 Task: Look for space in Stockton, United States from 6th September, 2023 to 15th September, 2023 for 6 adults in price range Rs.8000 to Rs.12000. Place can be entire place or private room with 6 bedrooms having 6 beds and 6 bathrooms. Property type can be house, flat, guest house. Amenities needed are: wifi, TV, free parkinig on premises, gym, breakfast. Booking option can be shelf check-in. Required host language is English.
Action: Mouse moved to (487, 121)
Screenshot: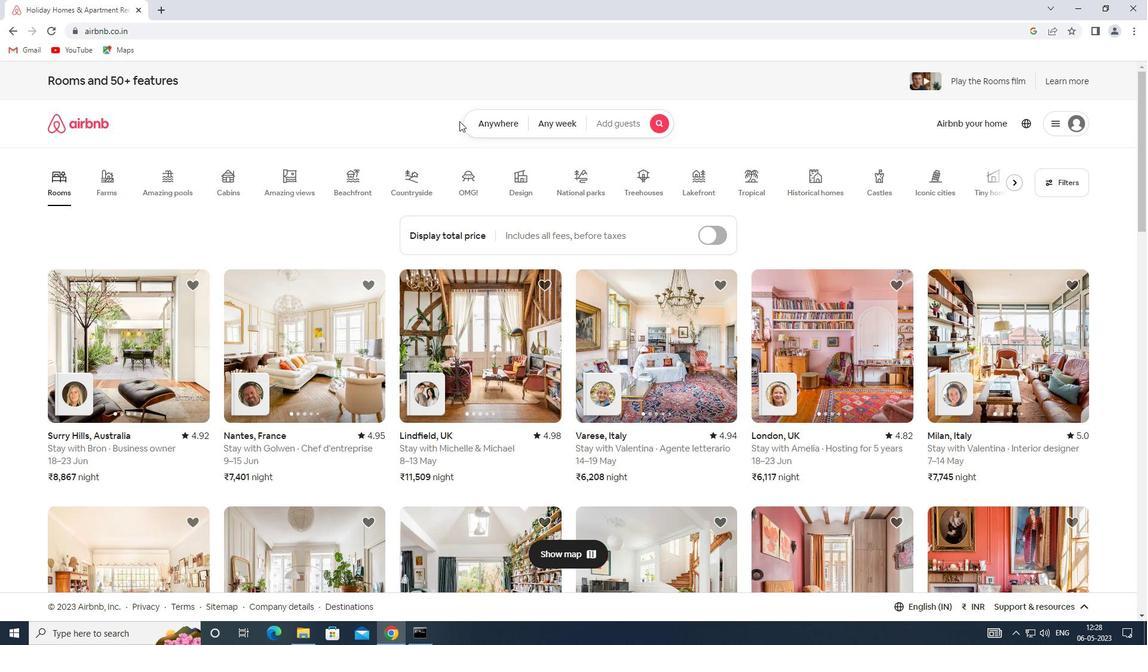 
Action: Mouse pressed left at (487, 121)
Screenshot: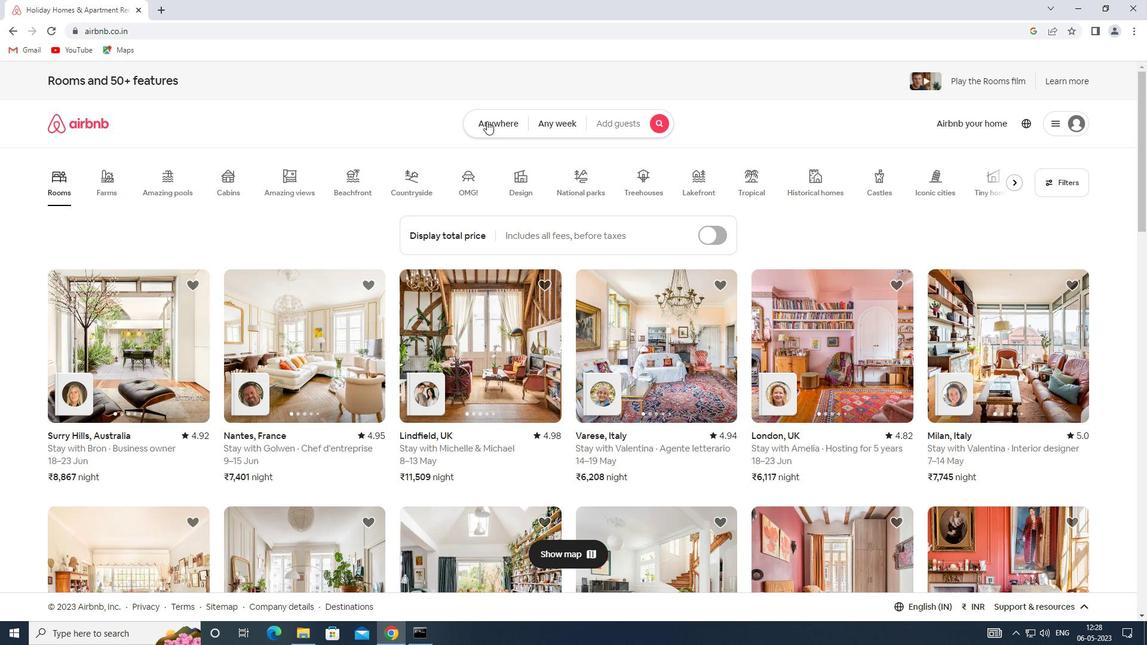 
Action: Mouse moved to (365, 172)
Screenshot: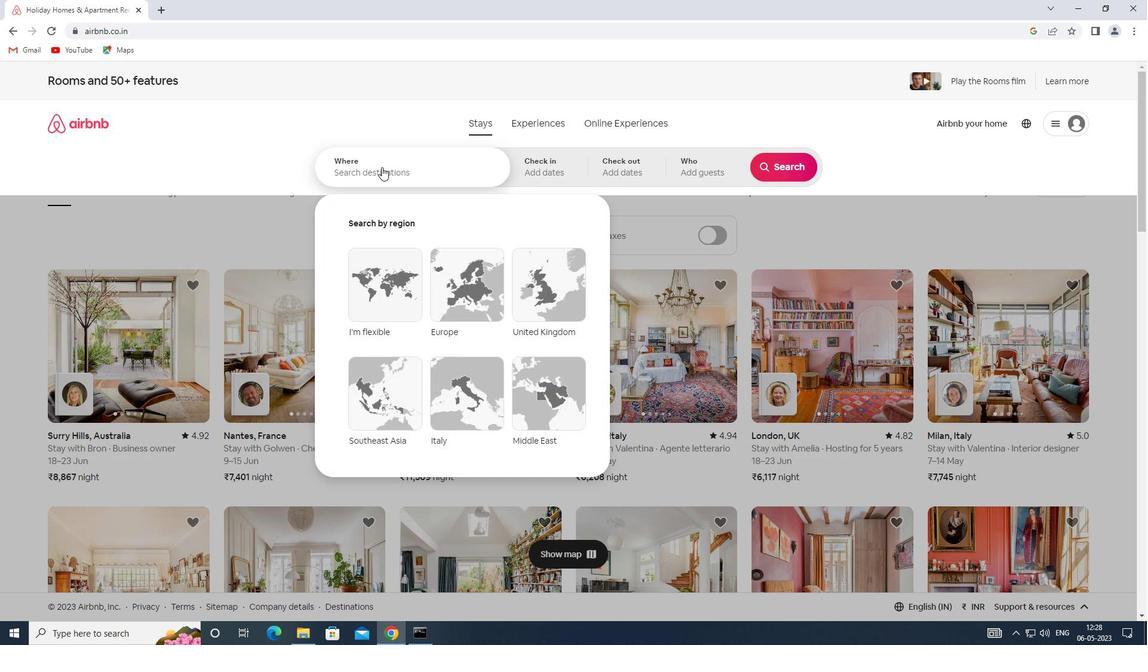 
Action: Mouse pressed left at (365, 172)
Screenshot: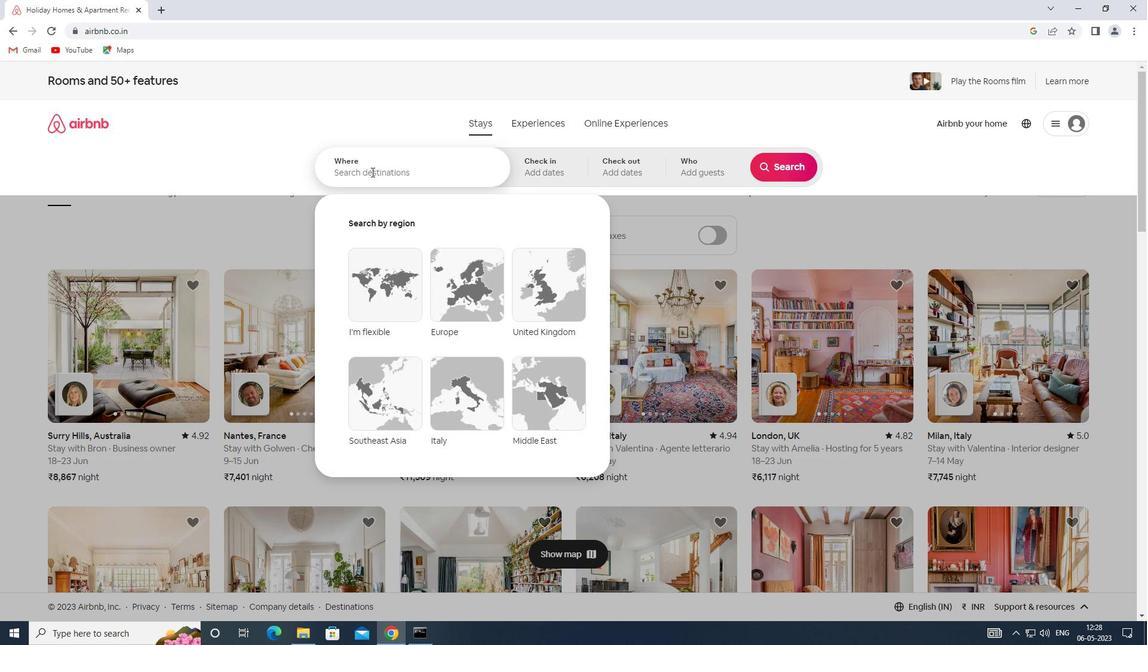 
Action: Key pressed <Key.shift><Key.shift><Key.shift><Key.shift><Key.shift><Key.shift><Key.shift><Key.shift><Key.shift><Key.shift><Key.shift><Key.shift><Key.shift><Key.shift><Key.shift><Key.shift><Key.shift><Key.shift><Key.shift><Key.shift><Key.shift><Key.shift><Key.shift><Key.shift><Key.shift><Key.shift>SPACE<Key.space>IN<Key.space><Key.shift><Key.shift>STOCKTON,<Key.shift><Key.shift><Key.shift><Key.shift><Key.shift><Key.shift><Key.shift><Key.shift><Key.shift><Key.shift><Key.shift><Key.shift><Key.shift><Key.shift><Key.shift><Key.shift><Key.shift><Key.shift><Key.shift><Key.shift><Key.shift><Key.shift><Key.shift><Key.shift><Key.shift><Key.shift><Key.shift><Key.shift><Key.shift><Key.shift>UNITED<Key.space><Key.shift>STATES
Screenshot: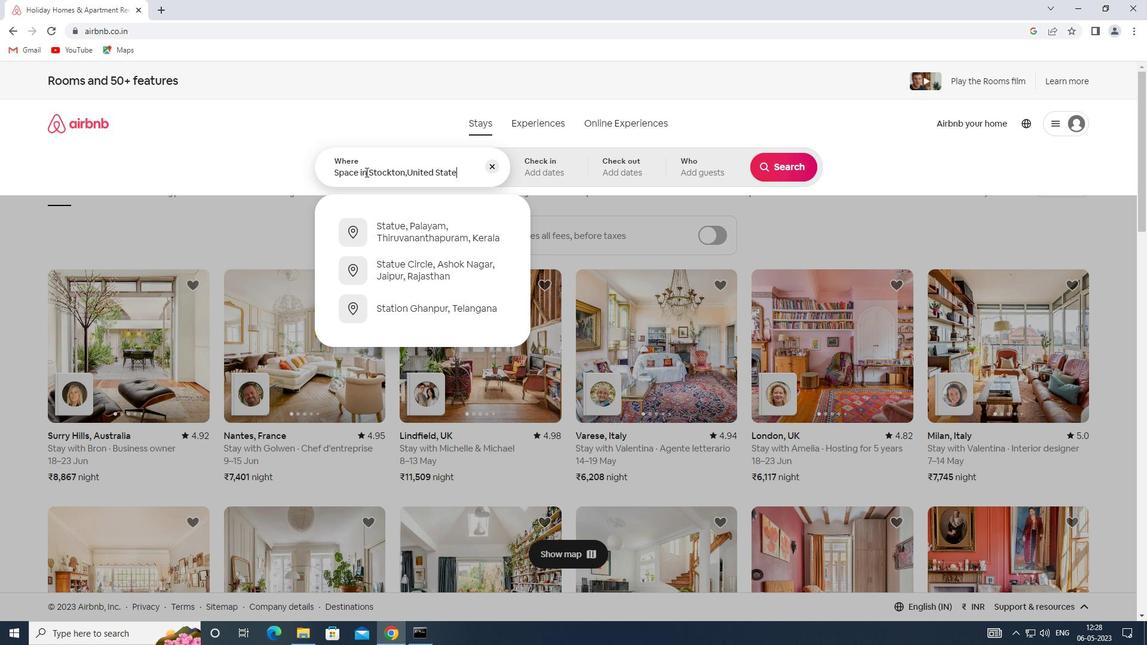 
Action: Mouse moved to (539, 167)
Screenshot: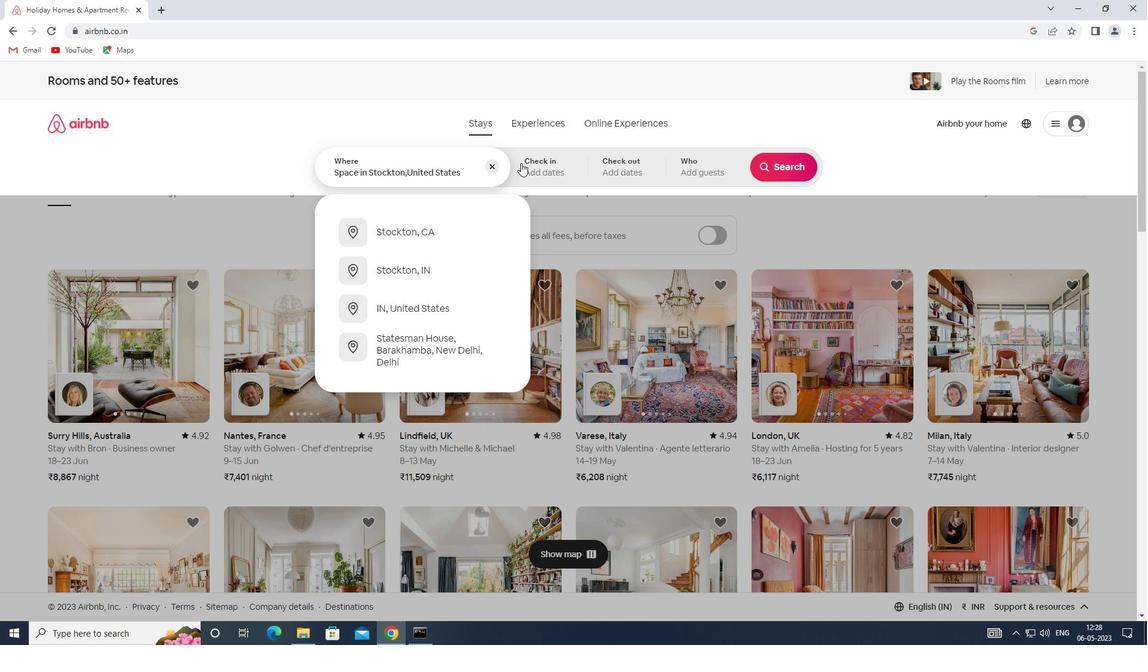 
Action: Mouse pressed left at (539, 167)
Screenshot: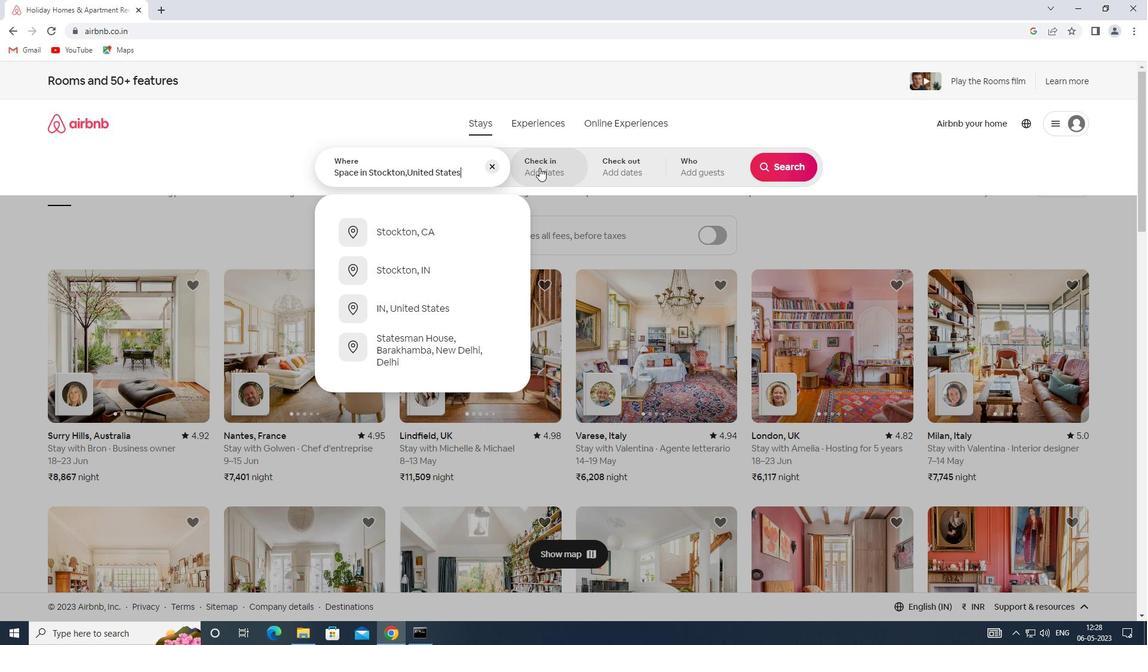 
Action: Mouse moved to (779, 261)
Screenshot: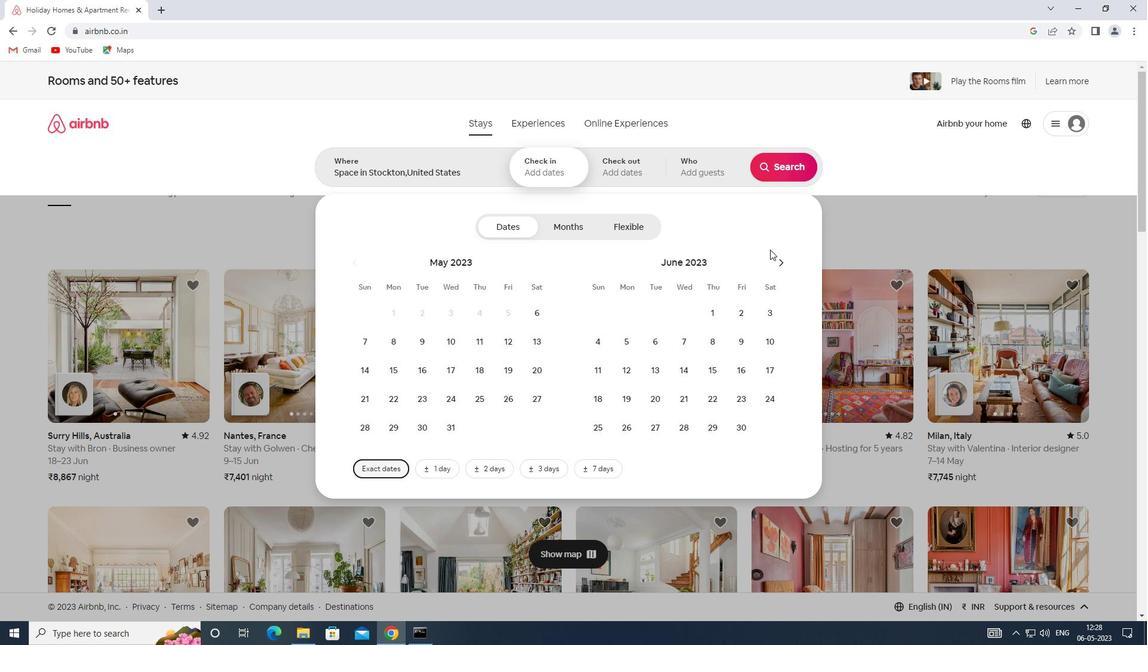
Action: Mouse pressed left at (779, 261)
Screenshot: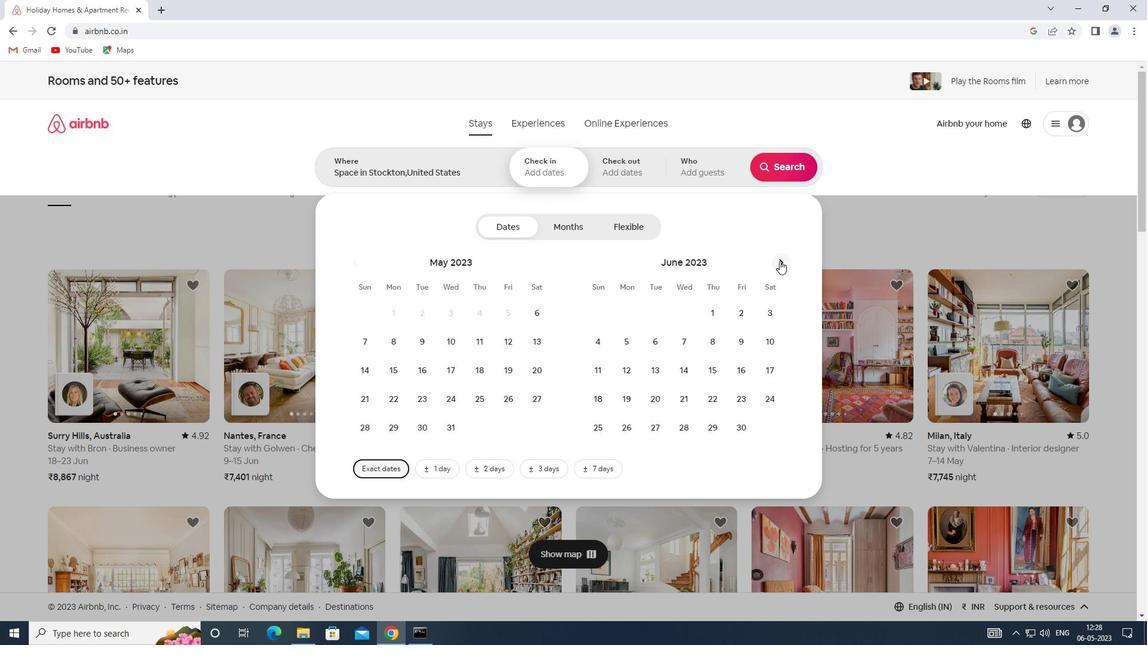 
Action: Mouse pressed left at (779, 261)
Screenshot: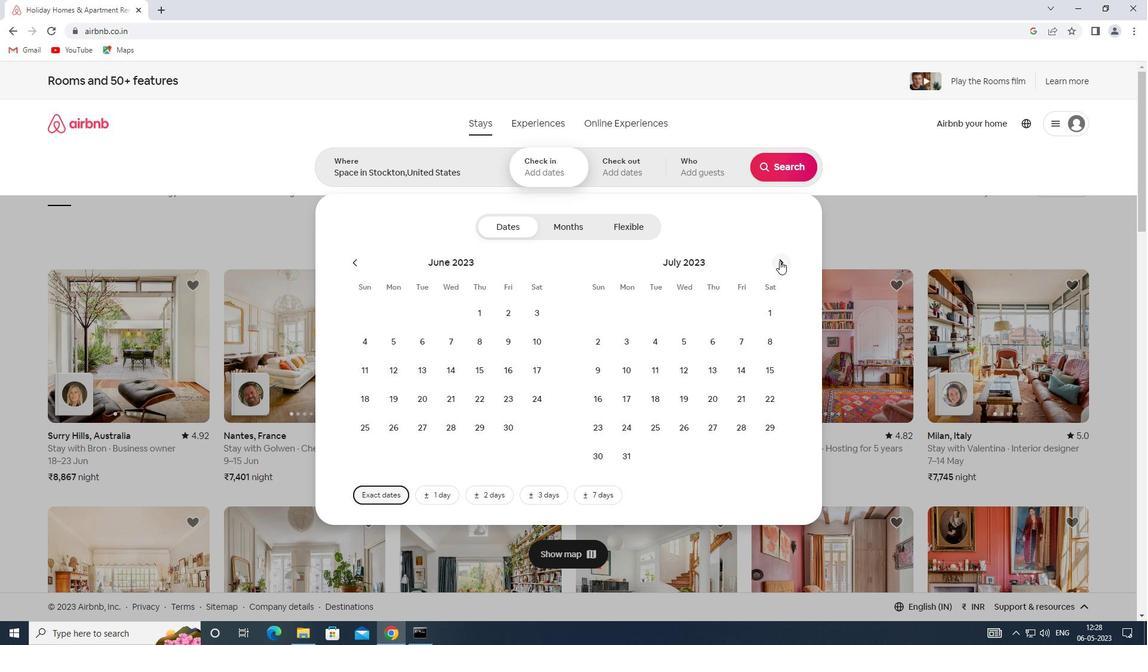 
Action: Mouse pressed left at (779, 261)
Screenshot: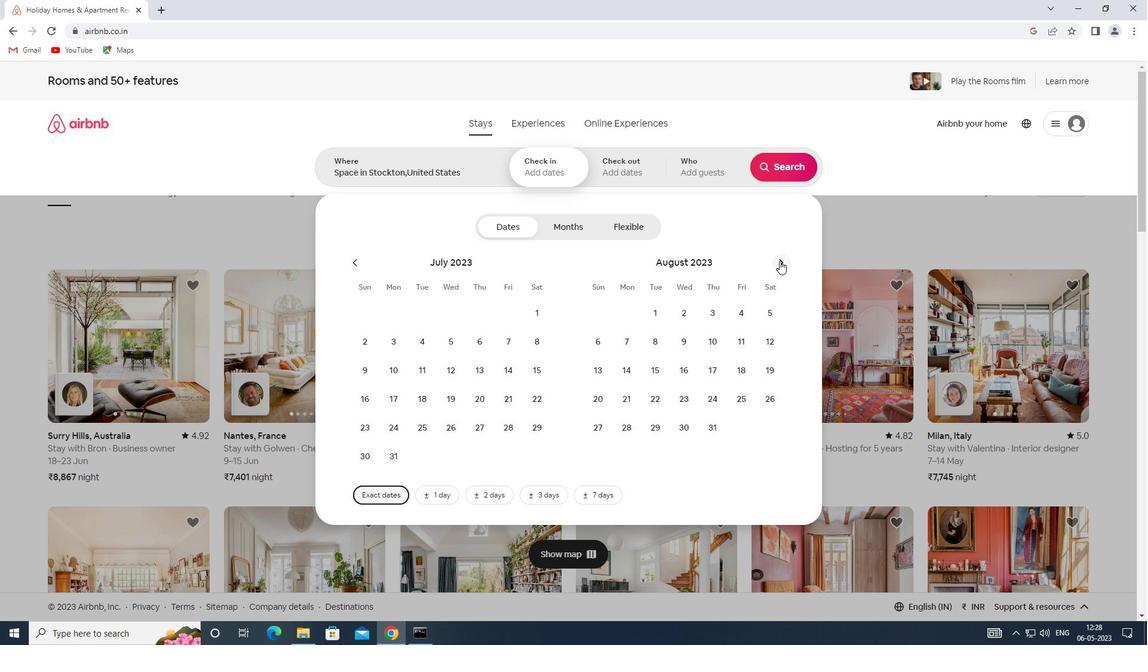 
Action: Mouse moved to (680, 338)
Screenshot: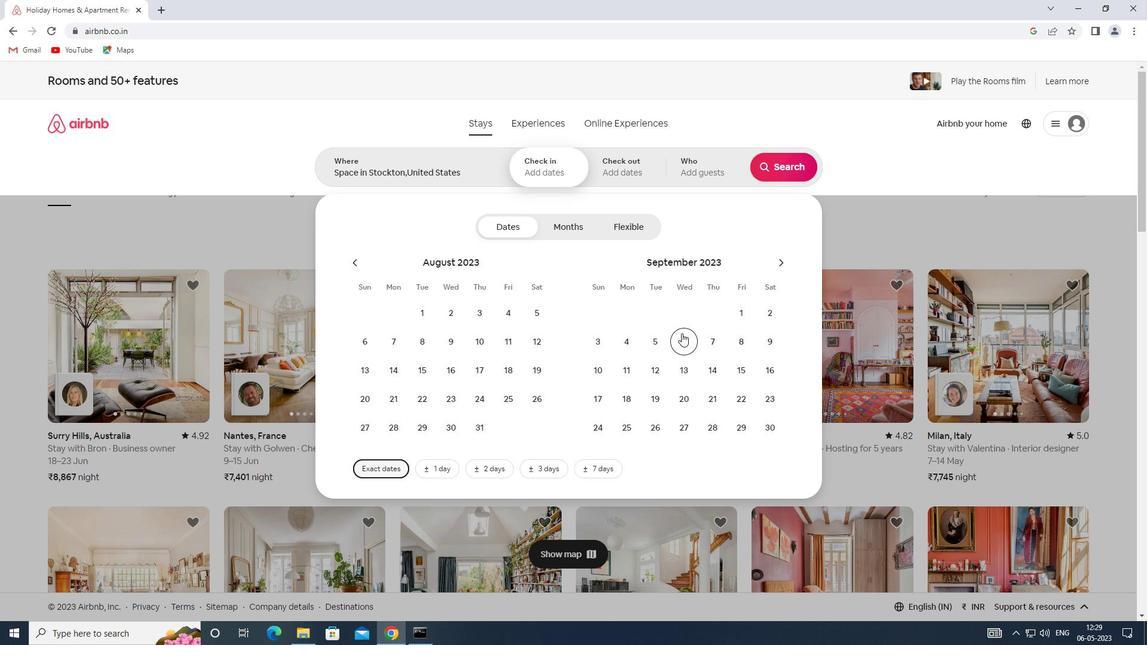 
Action: Mouse pressed left at (680, 338)
Screenshot: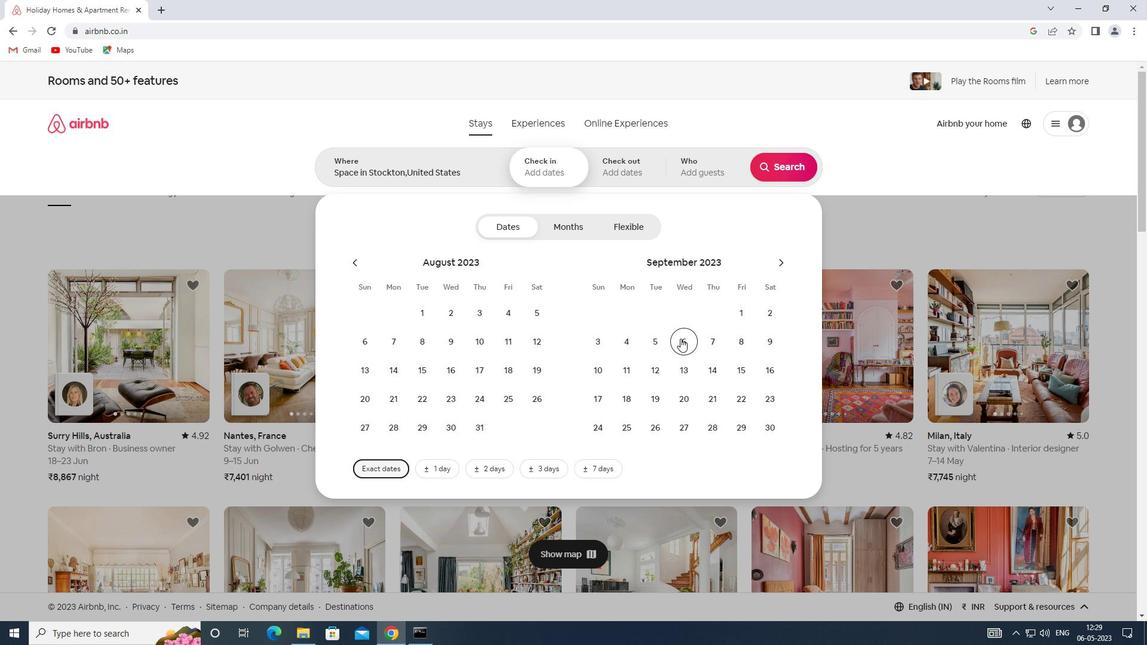 
Action: Mouse moved to (740, 374)
Screenshot: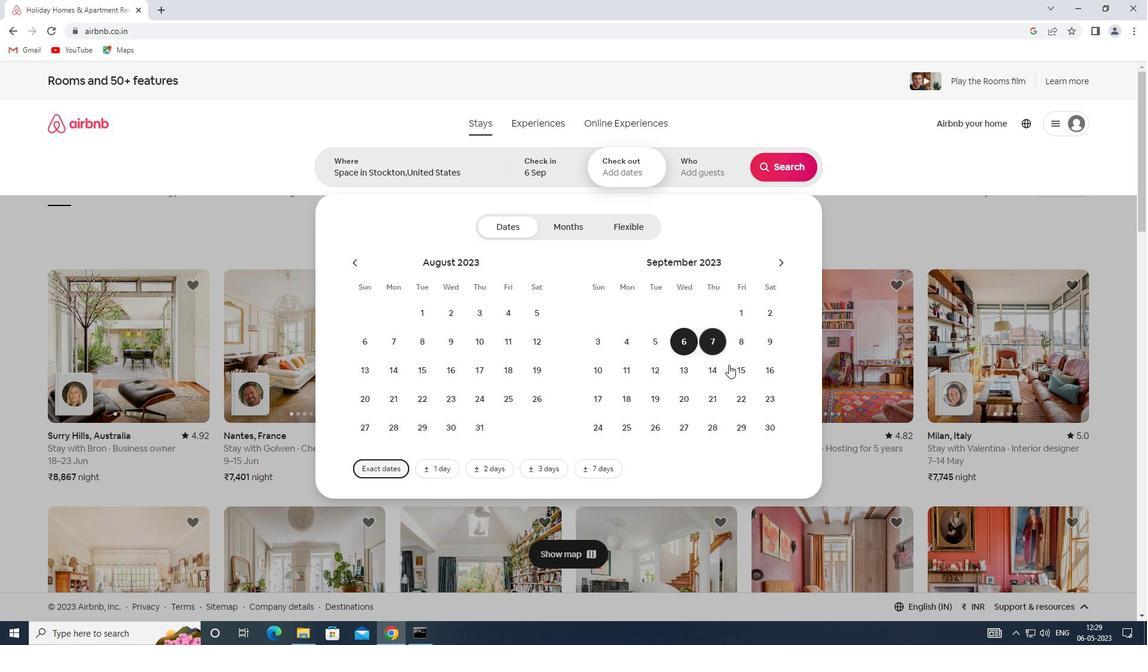 
Action: Mouse pressed left at (740, 374)
Screenshot: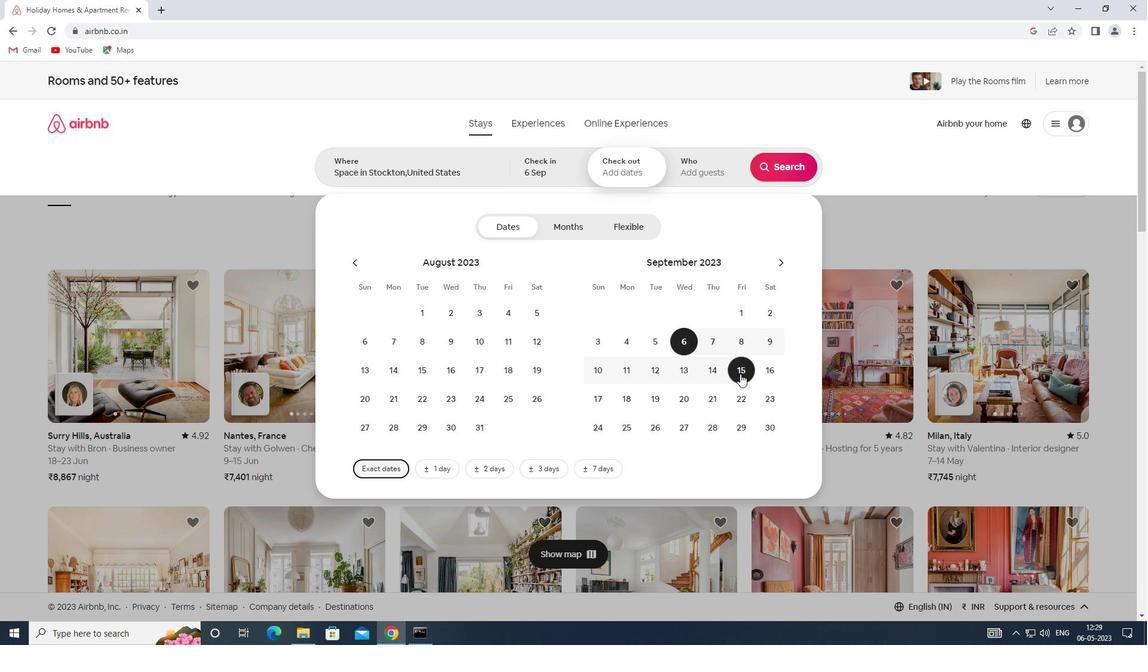 
Action: Mouse moved to (704, 173)
Screenshot: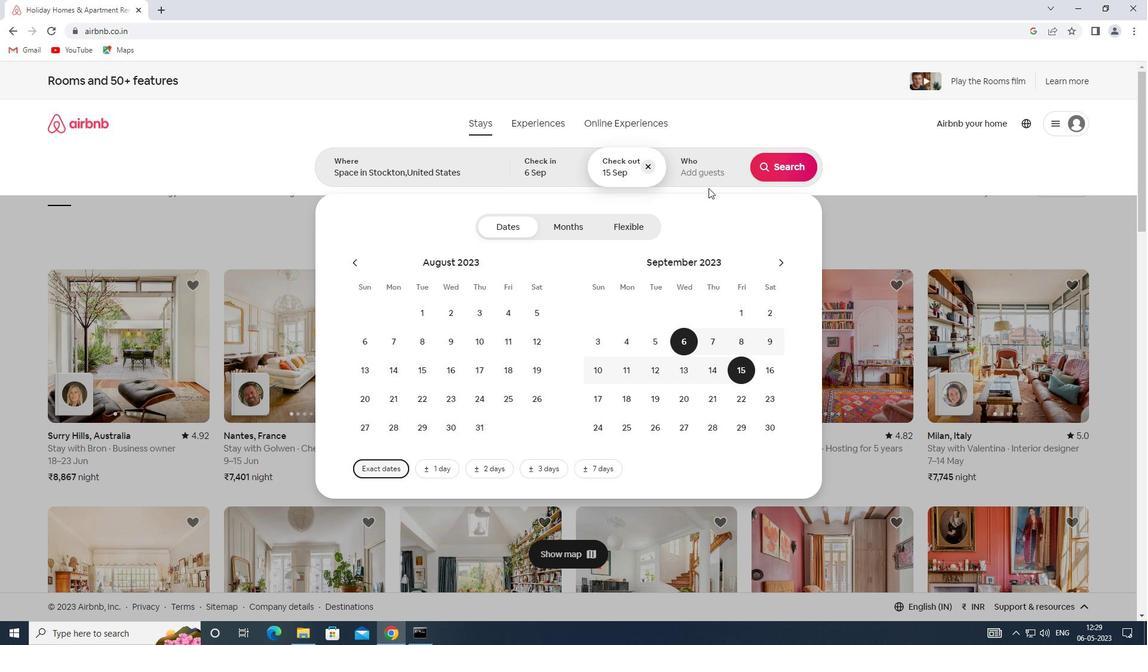 
Action: Mouse pressed left at (704, 173)
Screenshot: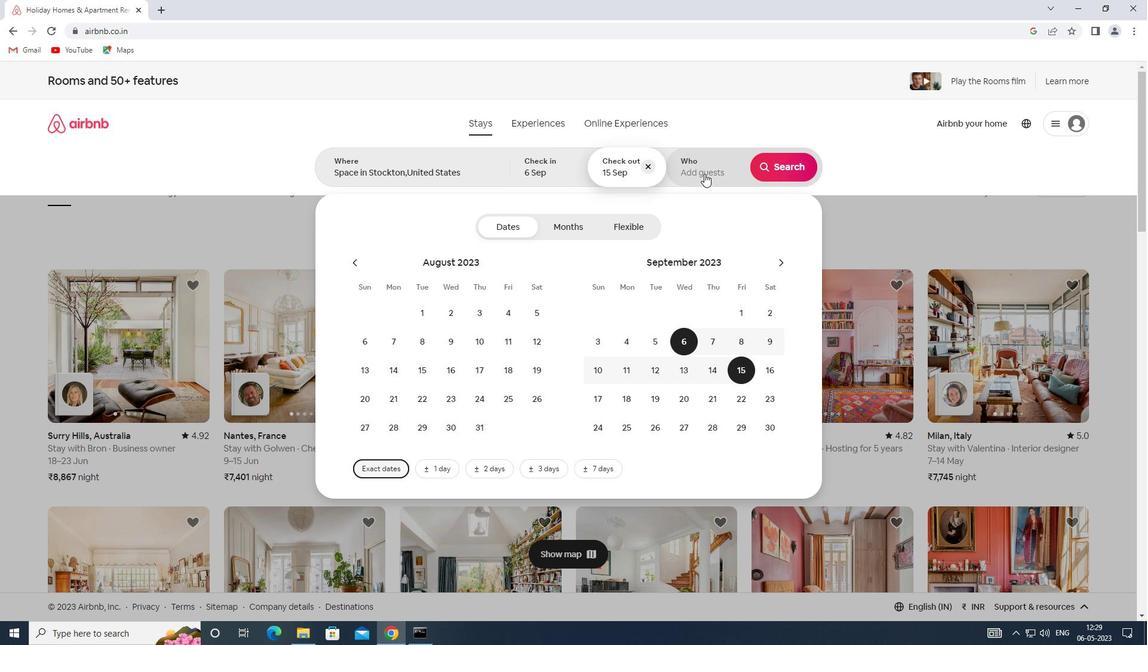 
Action: Mouse moved to (793, 231)
Screenshot: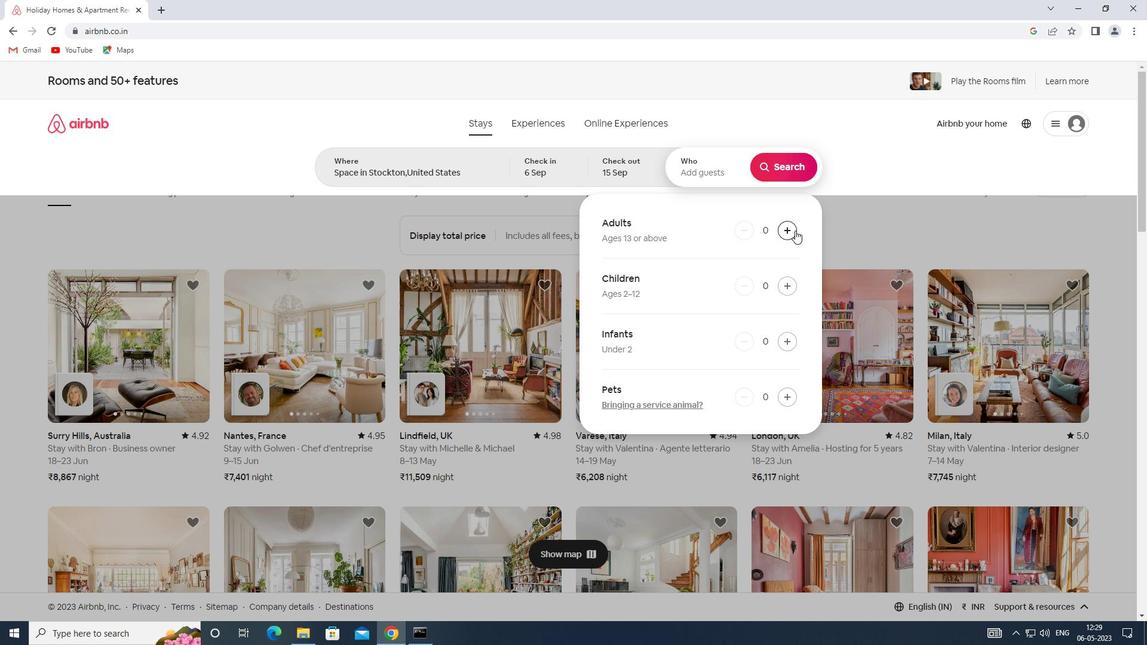 
Action: Mouse pressed left at (793, 231)
Screenshot: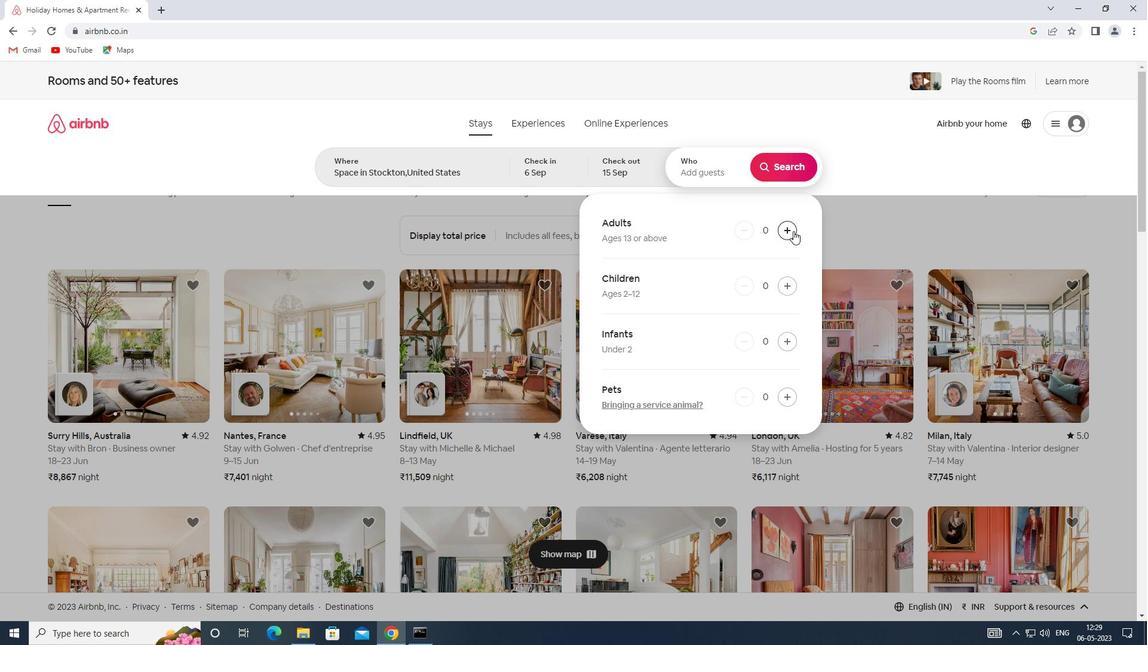 
Action: Mouse pressed left at (793, 231)
Screenshot: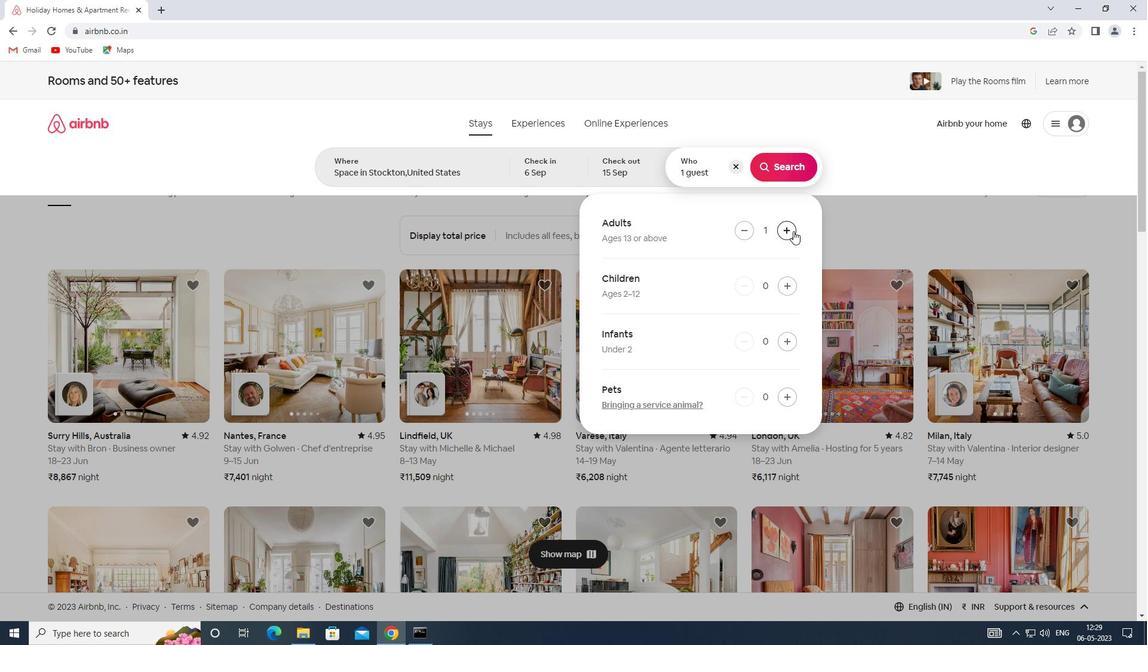 
Action: Mouse pressed left at (793, 231)
Screenshot: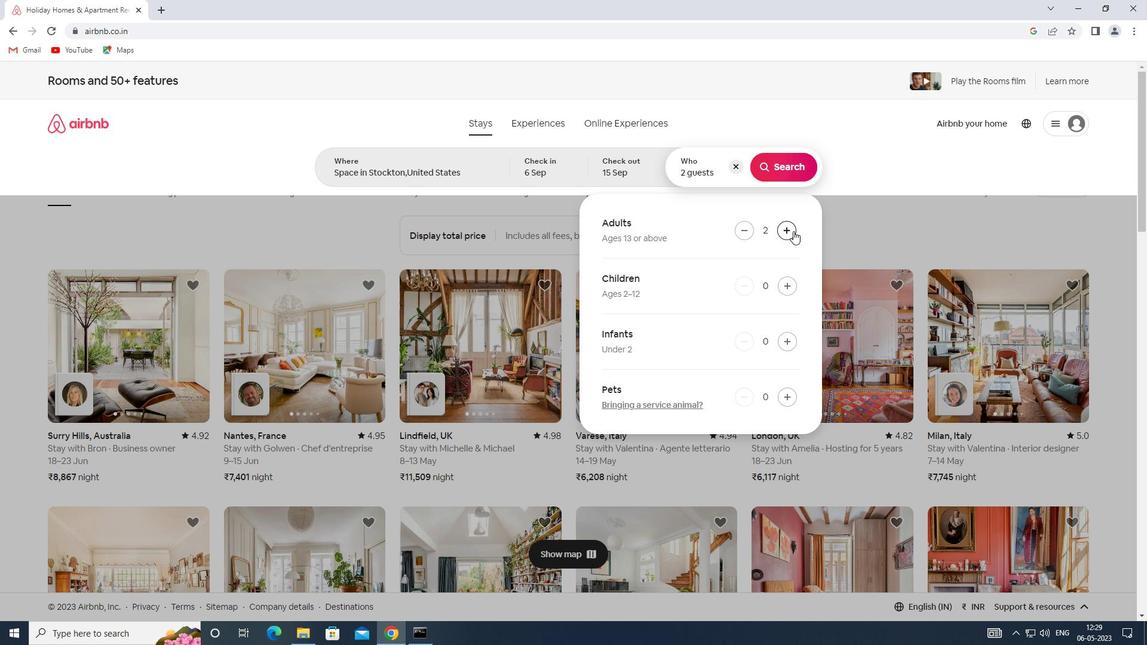 
Action: Mouse pressed left at (793, 231)
Screenshot: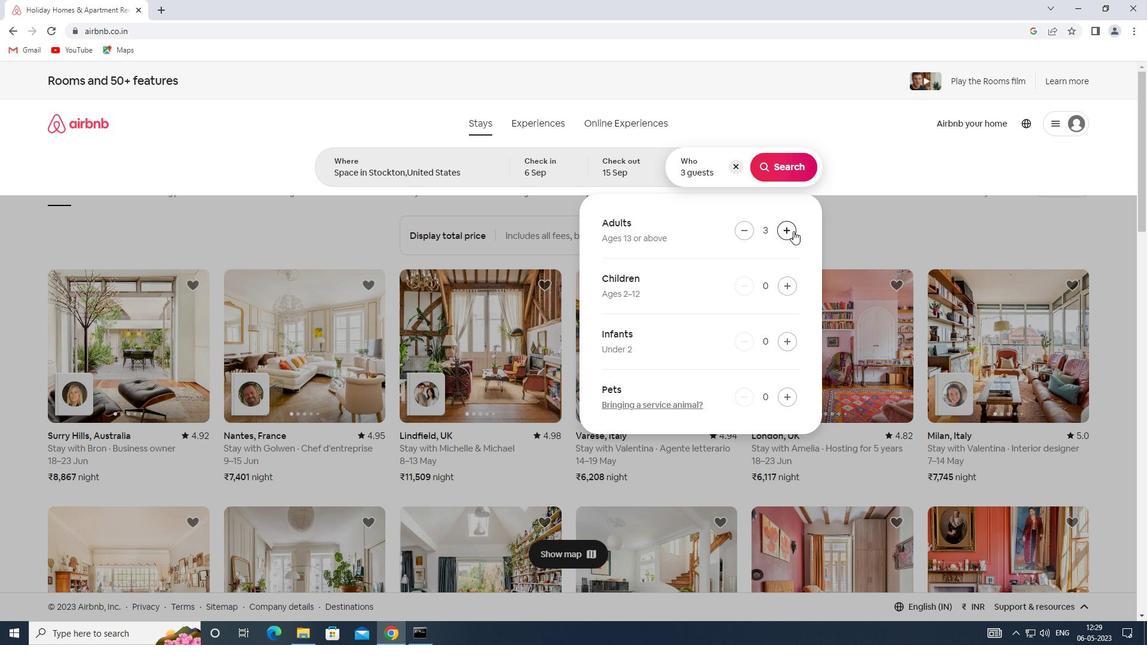 
Action: Mouse pressed left at (793, 231)
Screenshot: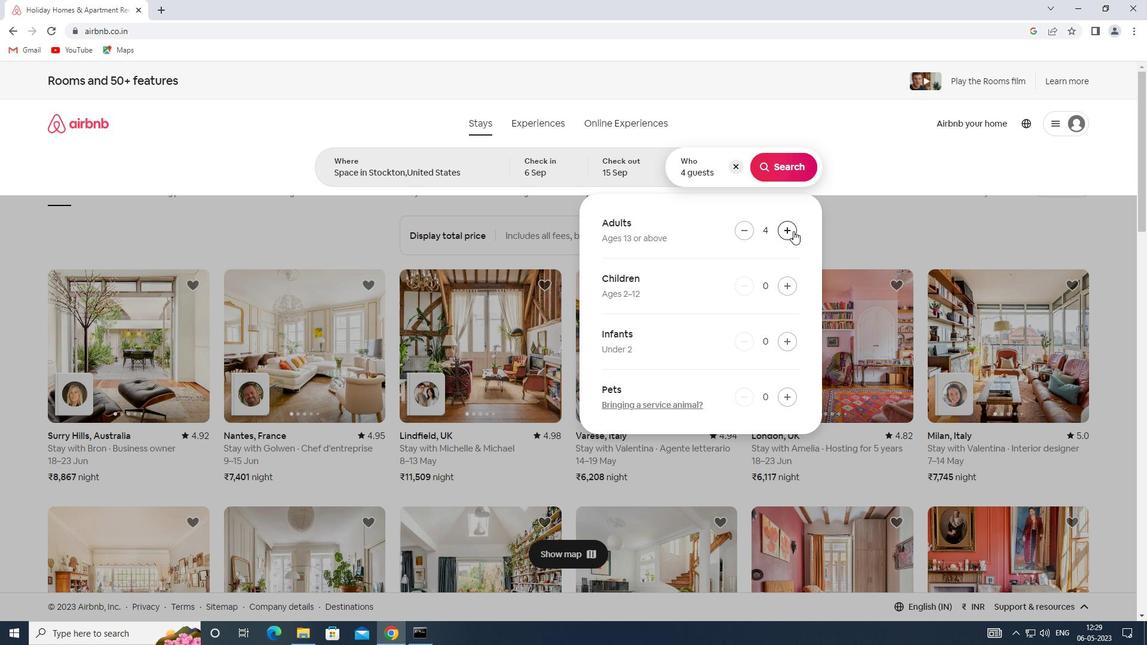 
Action: Mouse pressed left at (793, 231)
Screenshot: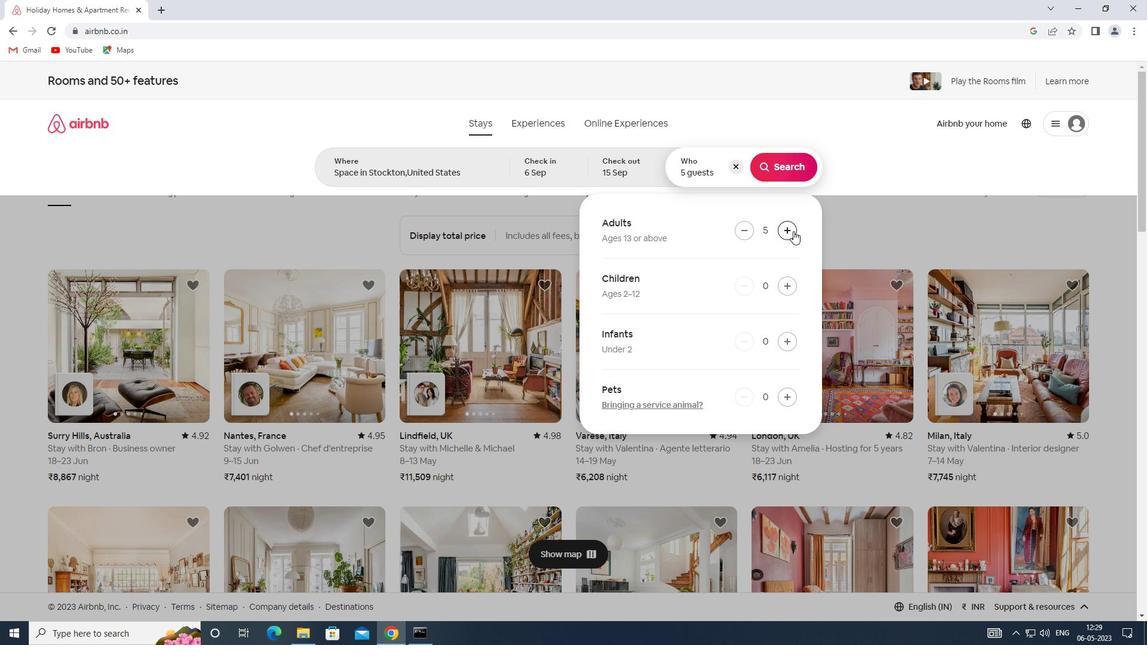 
Action: Mouse moved to (768, 169)
Screenshot: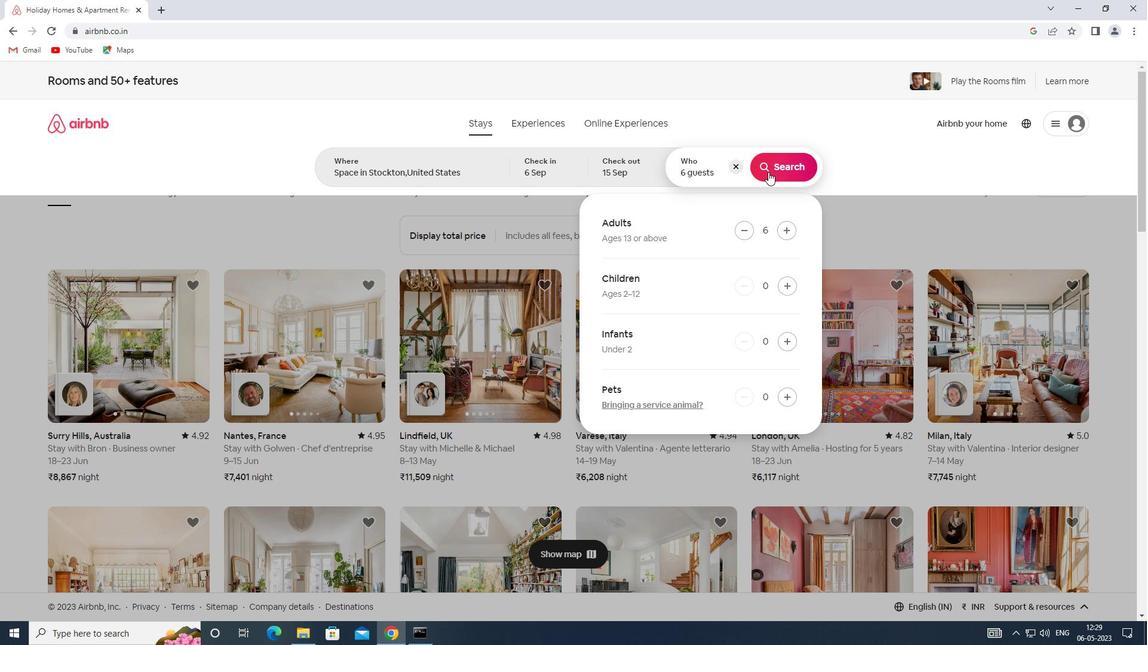 
Action: Mouse pressed left at (768, 169)
Screenshot: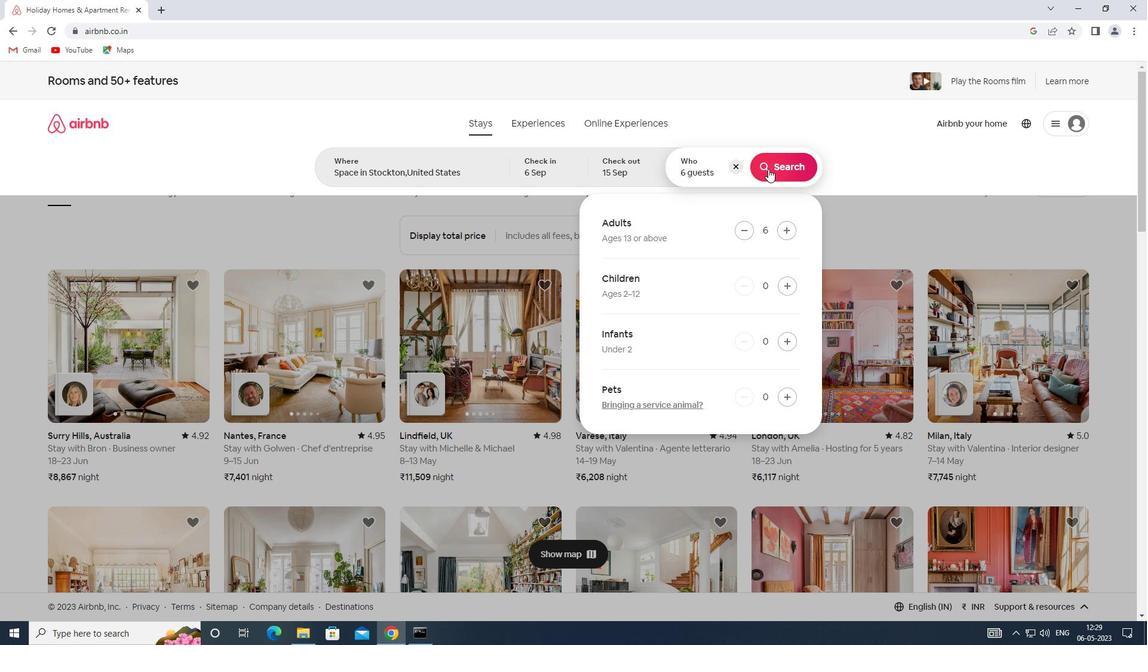 
Action: Mouse moved to (1083, 128)
Screenshot: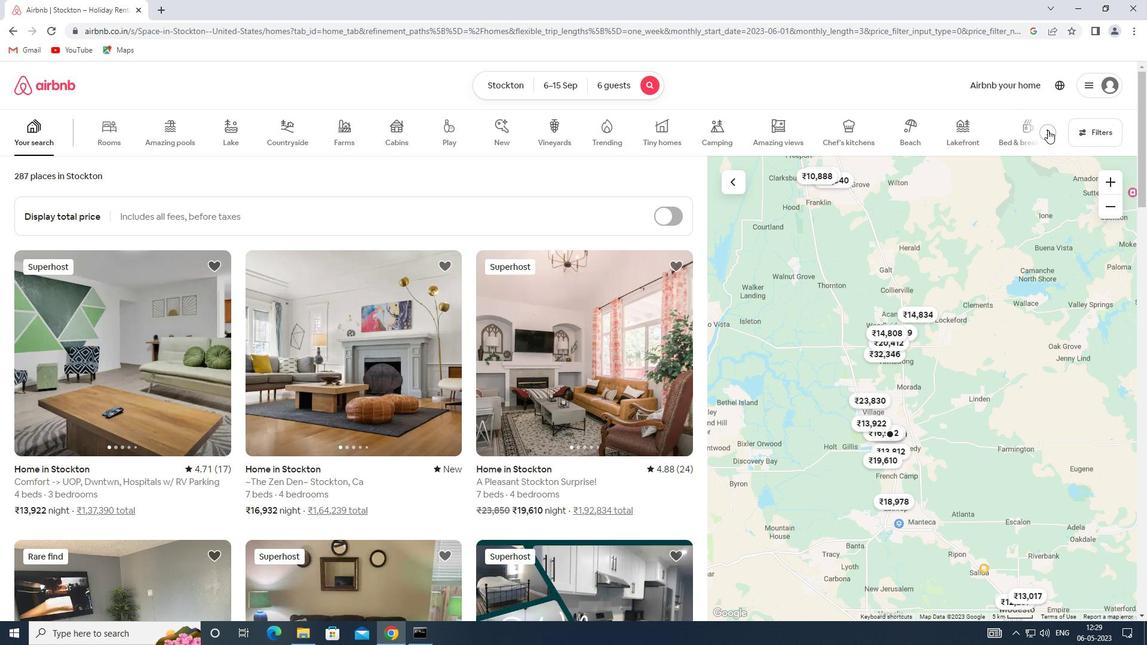 
Action: Mouse pressed left at (1083, 128)
Screenshot: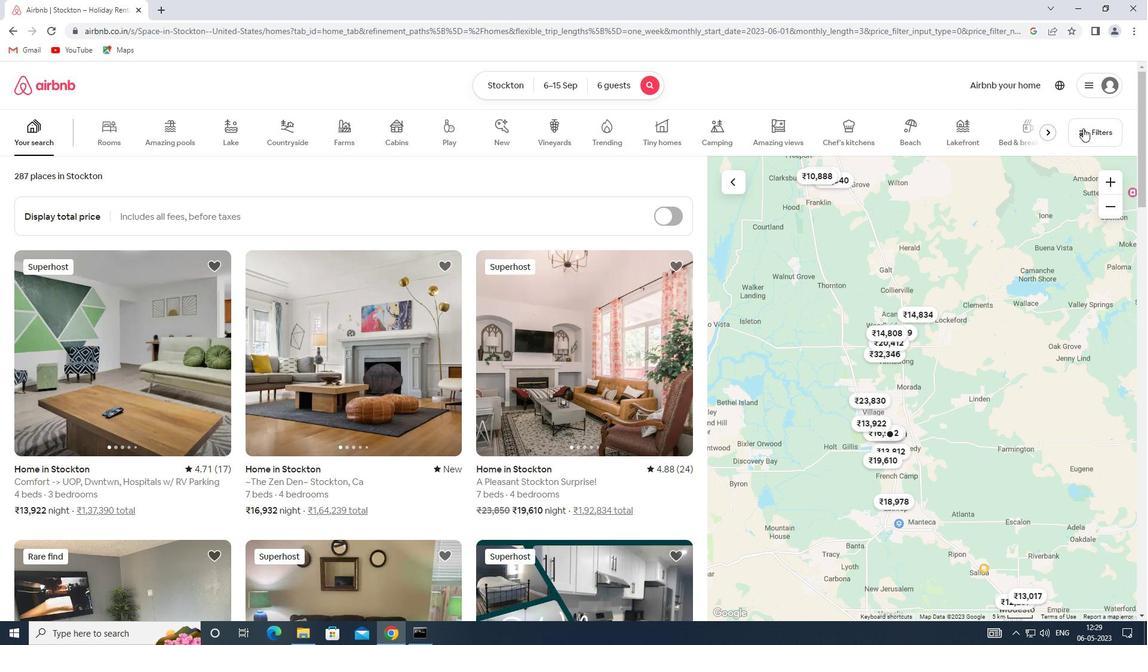 
Action: Mouse moved to (417, 427)
Screenshot: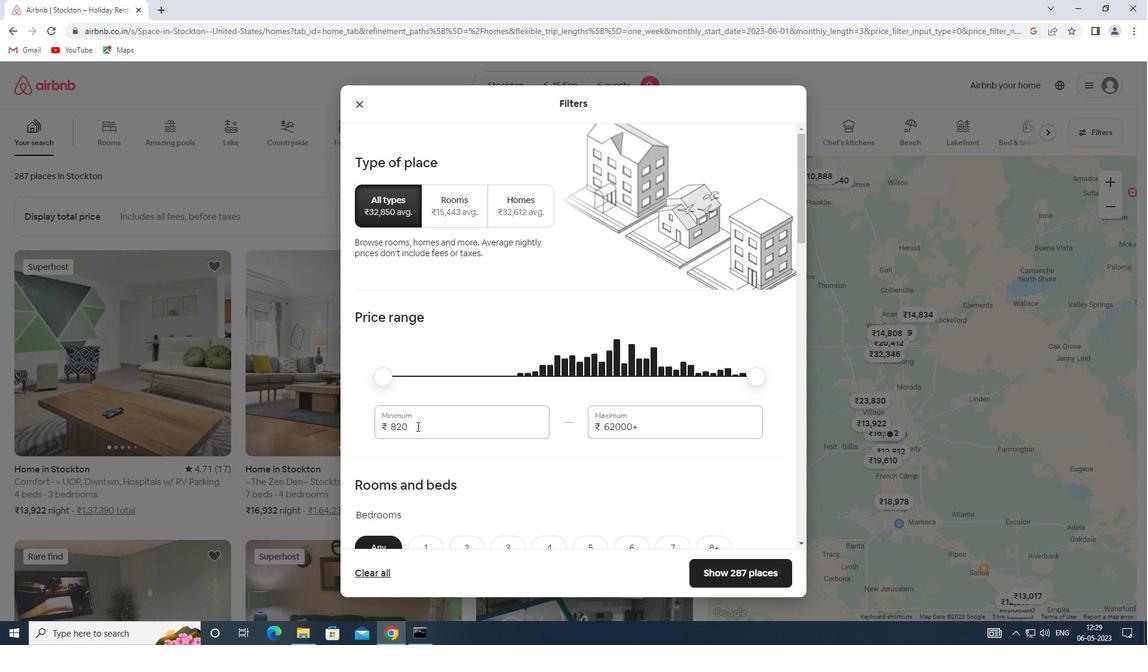 
Action: Mouse pressed left at (417, 427)
Screenshot: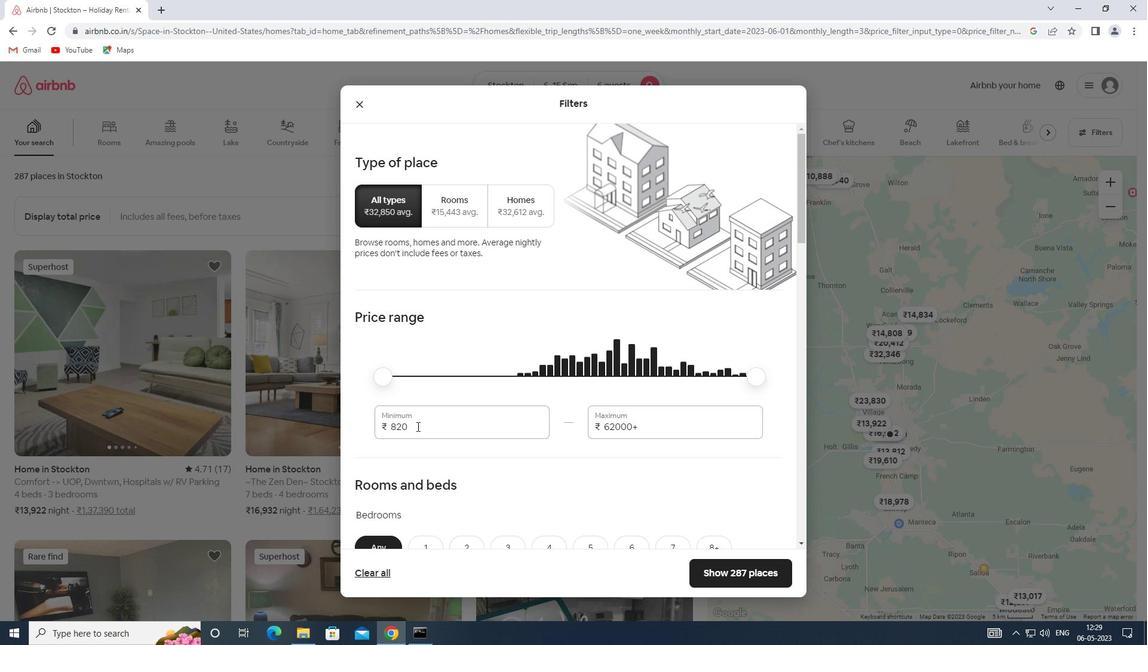 
Action: Mouse moved to (381, 426)
Screenshot: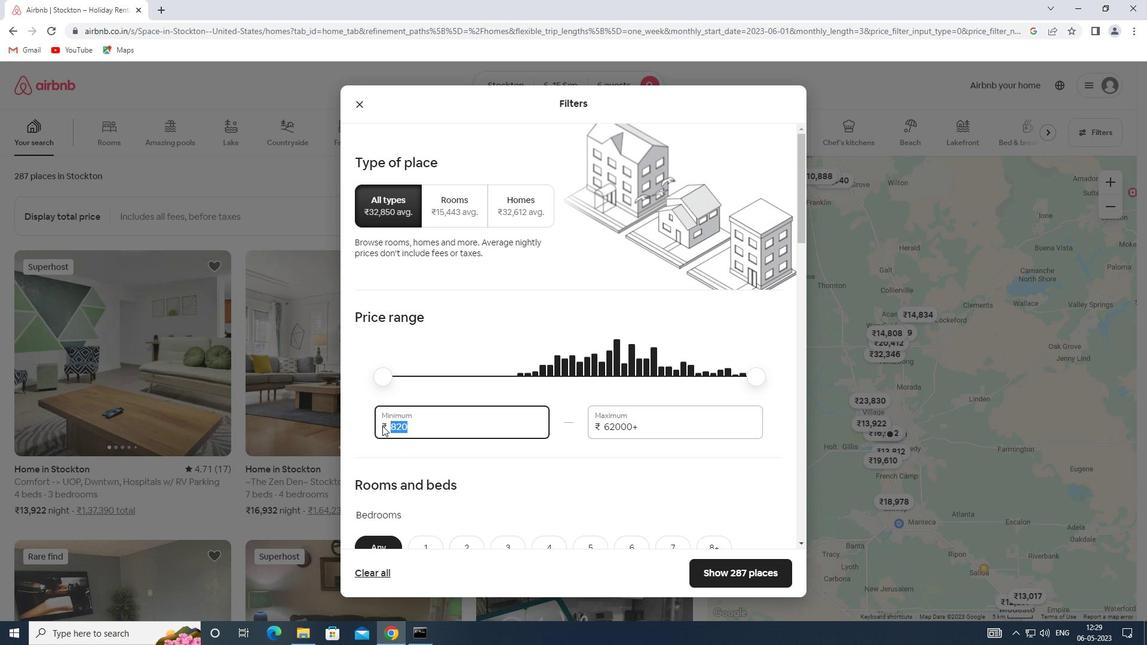 
Action: Key pressed 8000
Screenshot: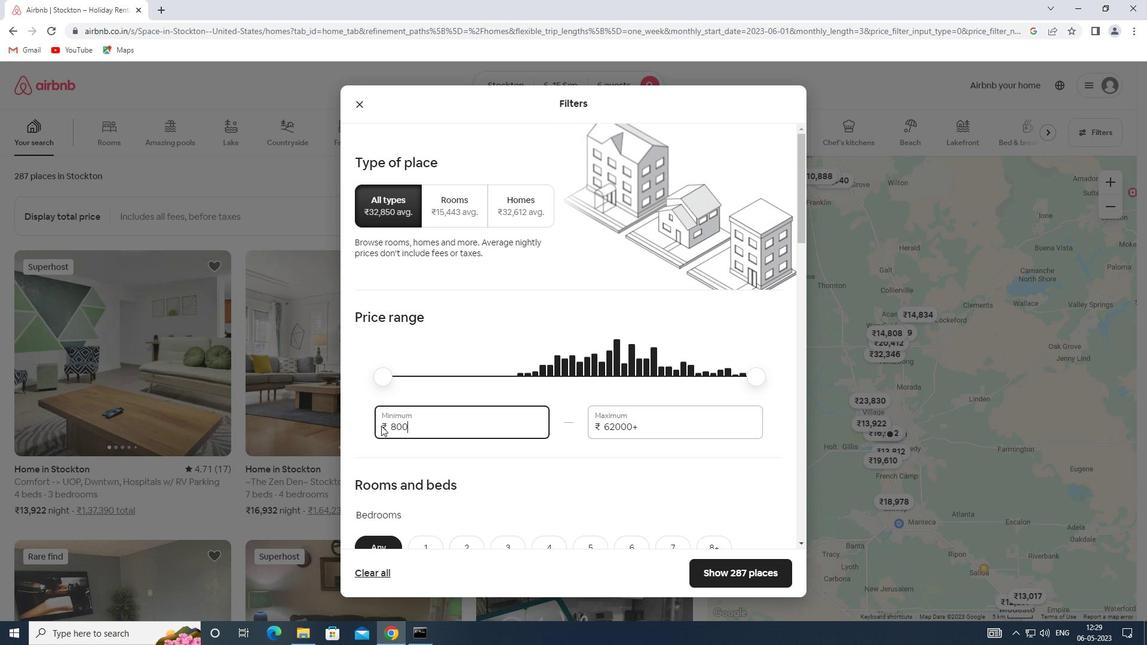 
Action: Mouse moved to (657, 425)
Screenshot: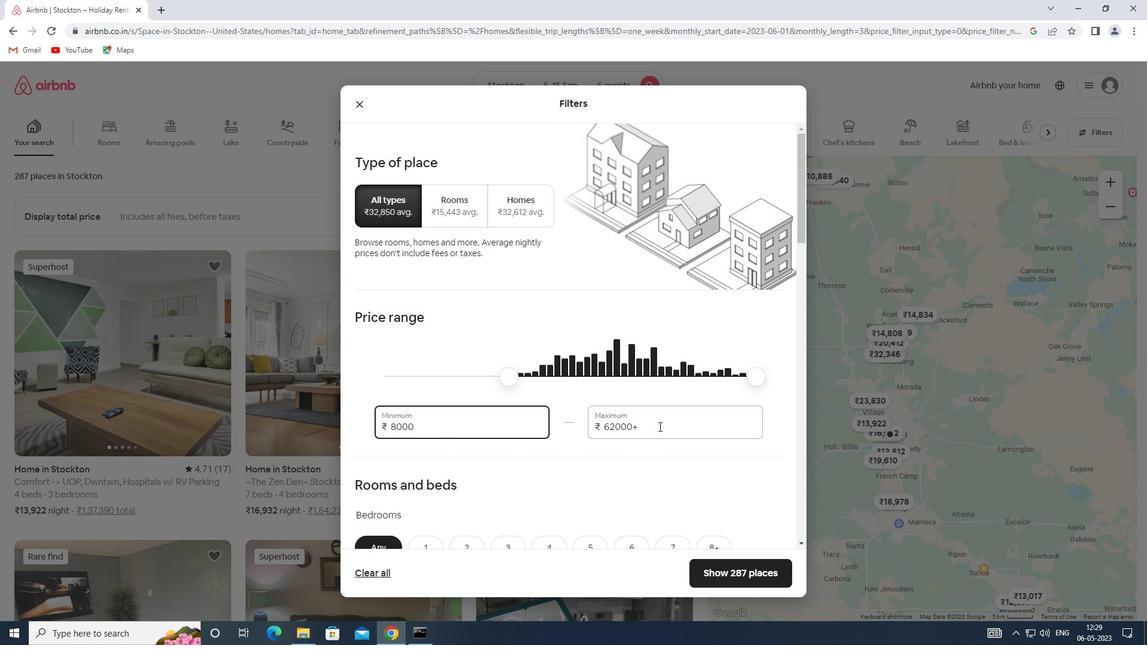 
Action: Mouse pressed left at (657, 425)
Screenshot: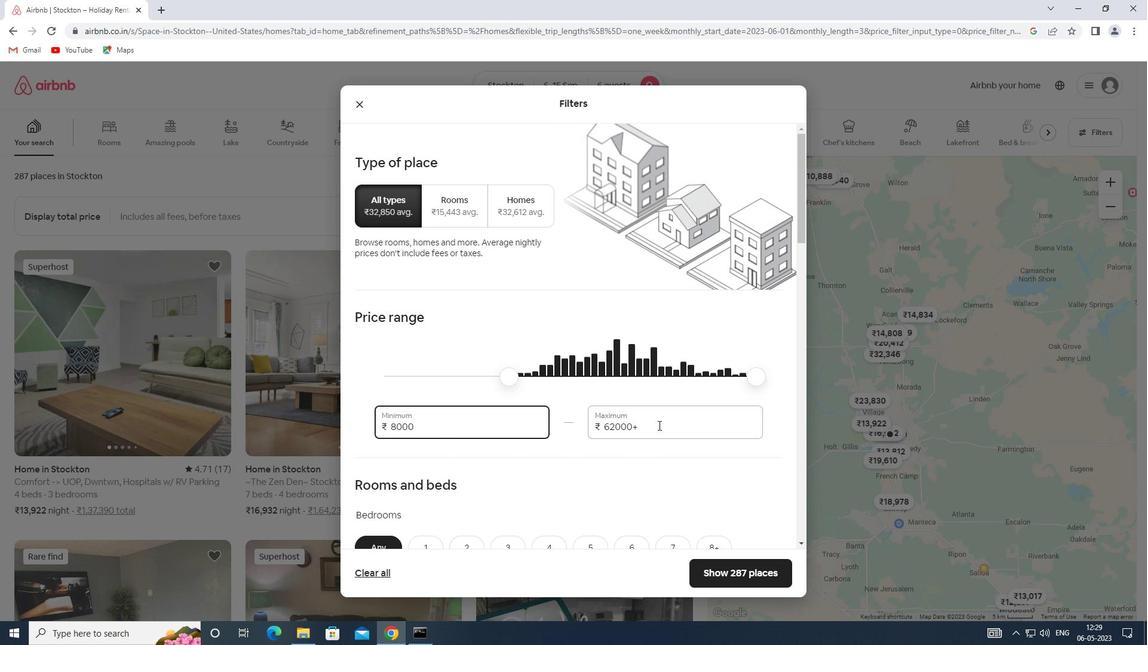 
Action: Mouse moved to (583, 433)
Screenshot: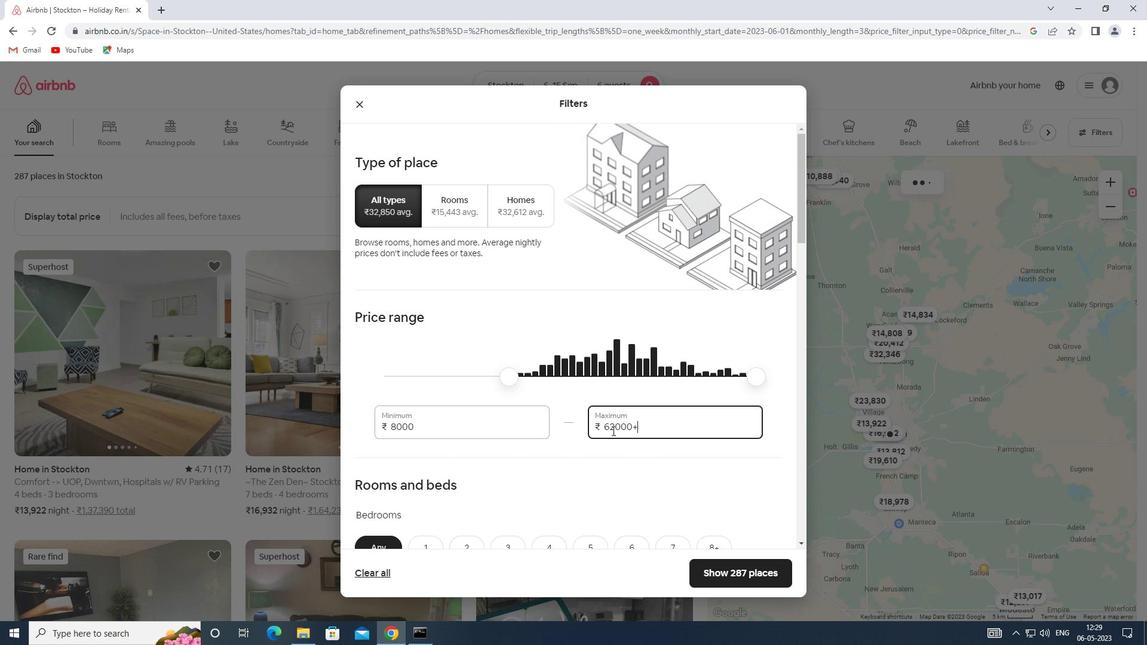 
Action: Key pressed 12000
Screenshot: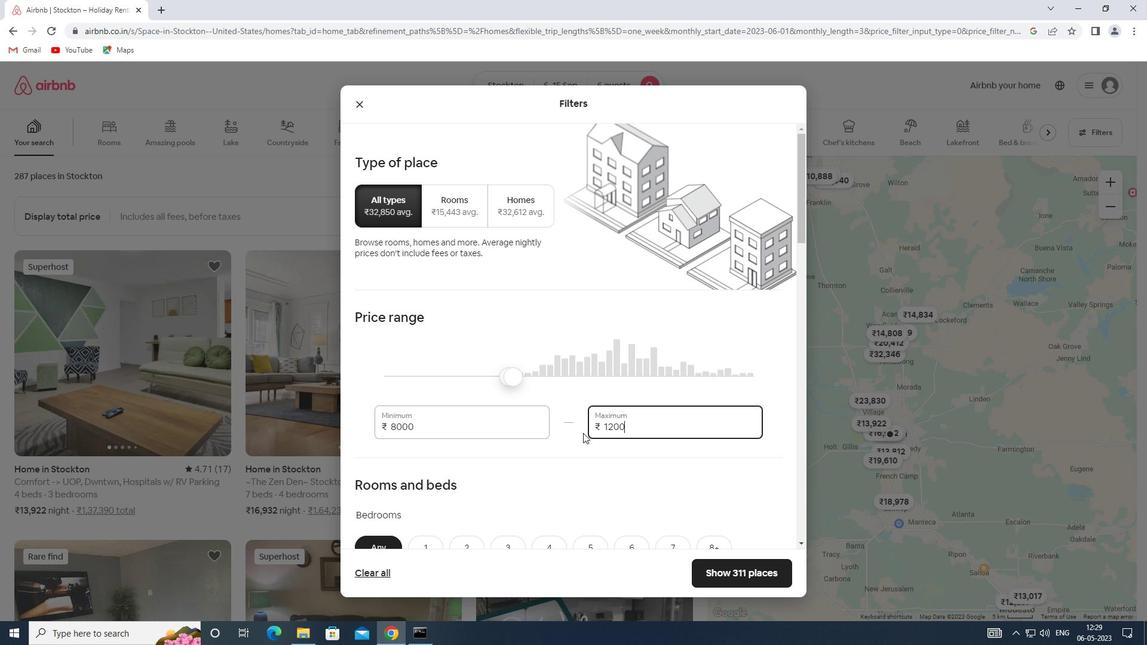 
Action: Mouse moved to (582, 429)
Screenshot: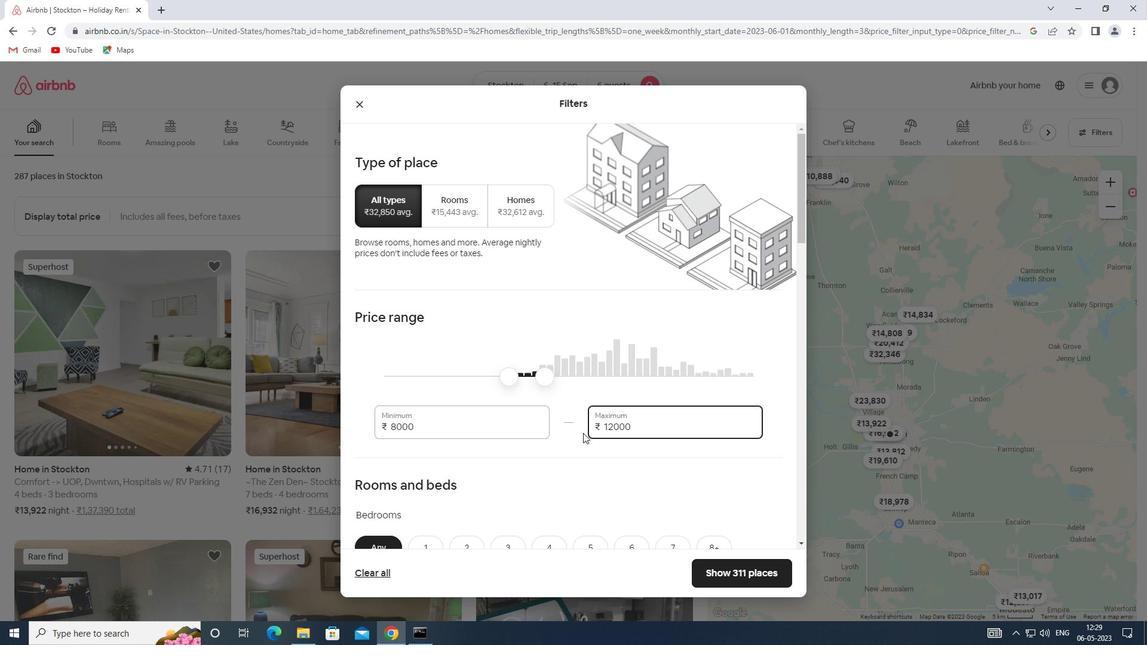 
Action: Mouse scrolled (582, 428) with delta (0, 0)
Screenshot: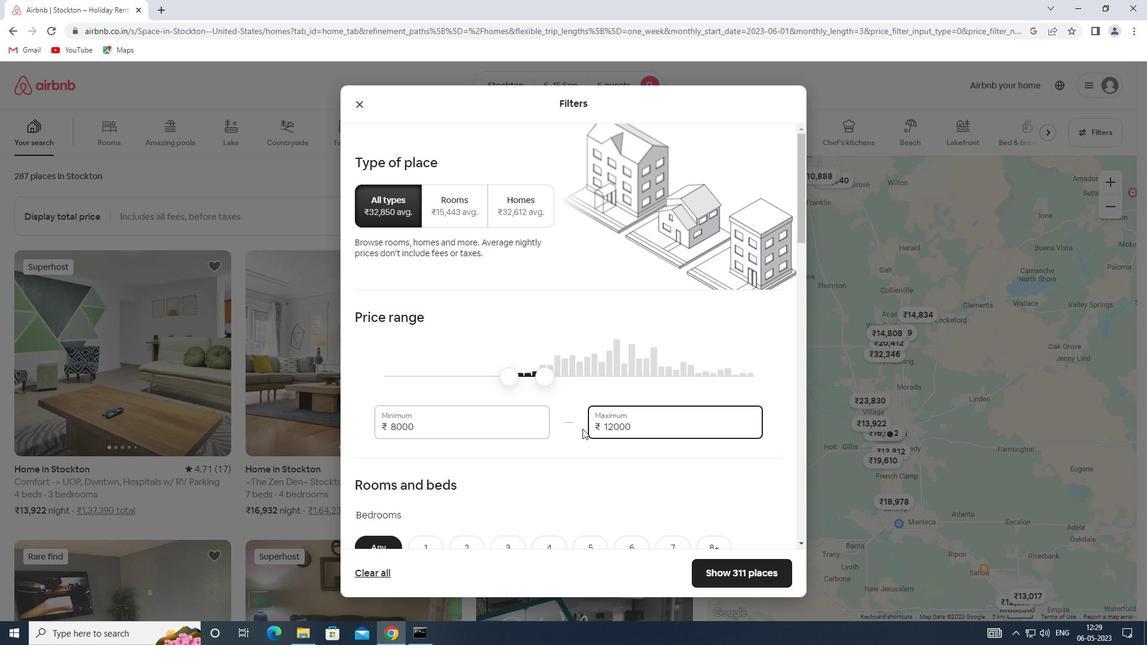 
Action: Mouse scrolled (582, 428) with delta (0, 0)
Screenshot: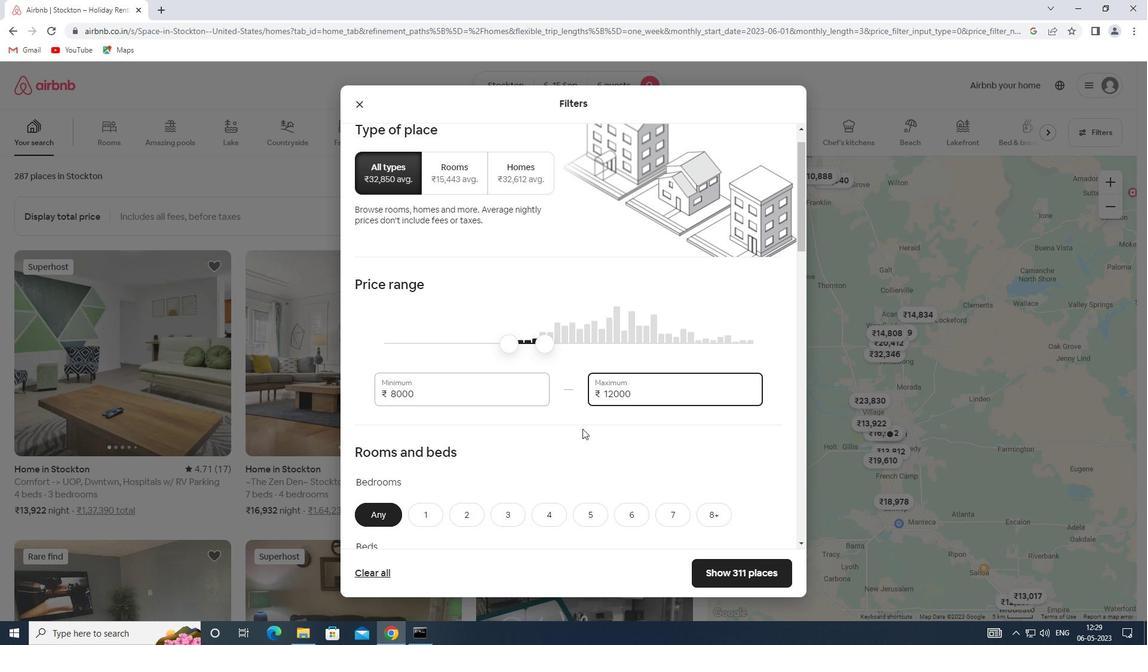 
Action: Mouse scrolled (582, 428) with delta (0, 0)
Screenshot: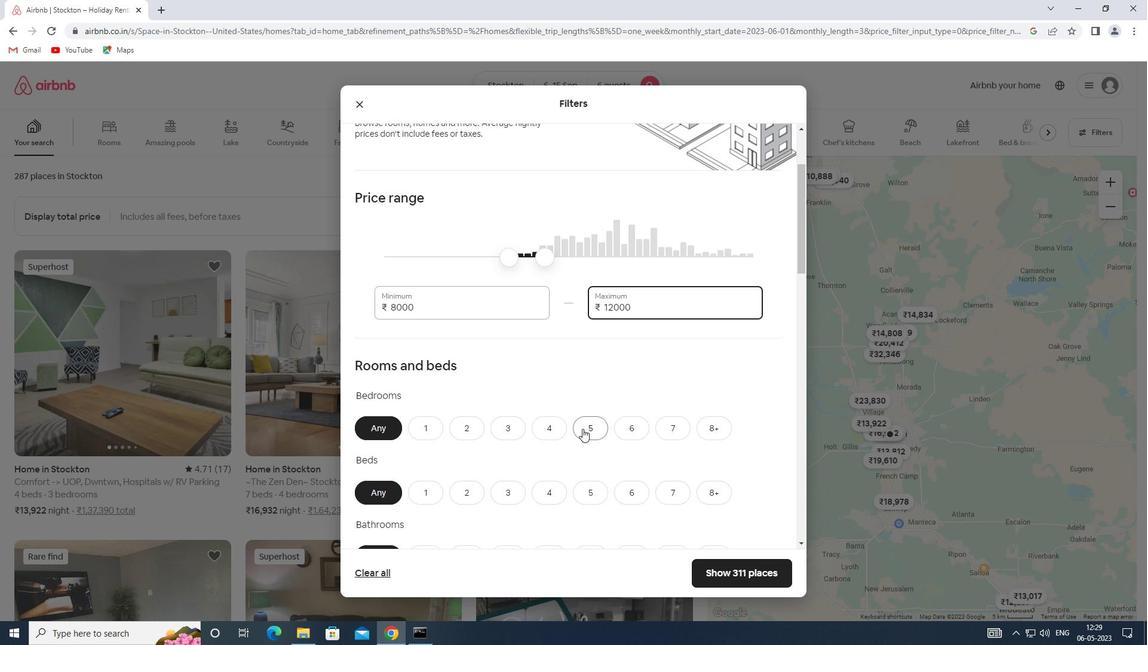 
Action: Mouse scrolled (582, 428) with delta (0, 0)
Screenshot: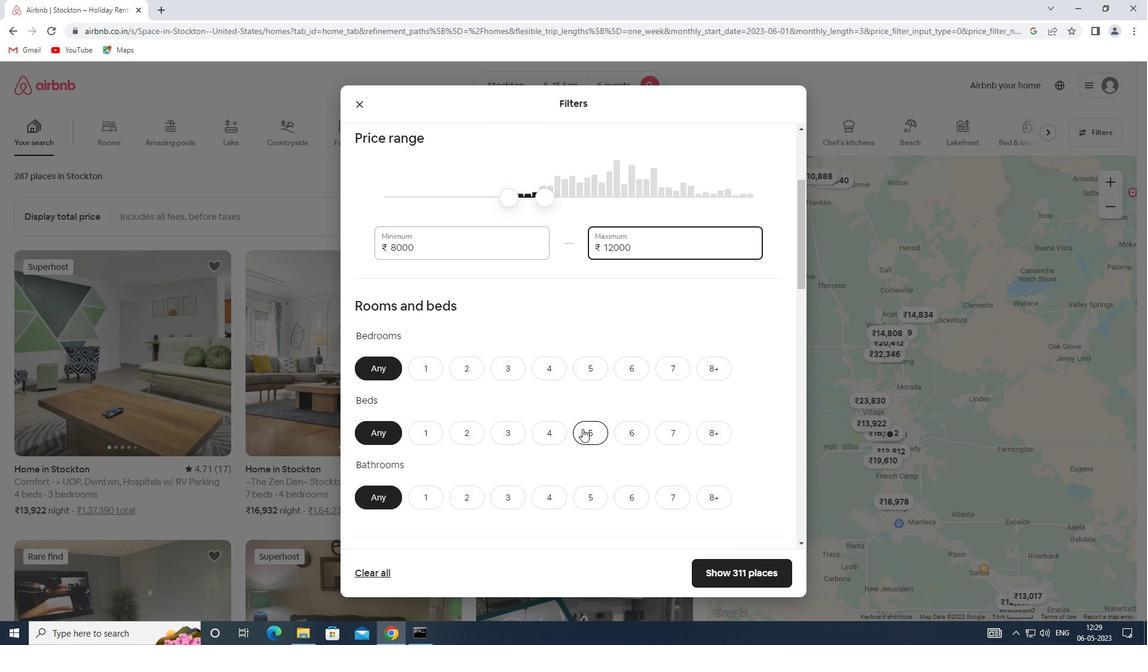 
Action: Mouse scrolled (582, 428) with delta (0, 0)
Screenshot: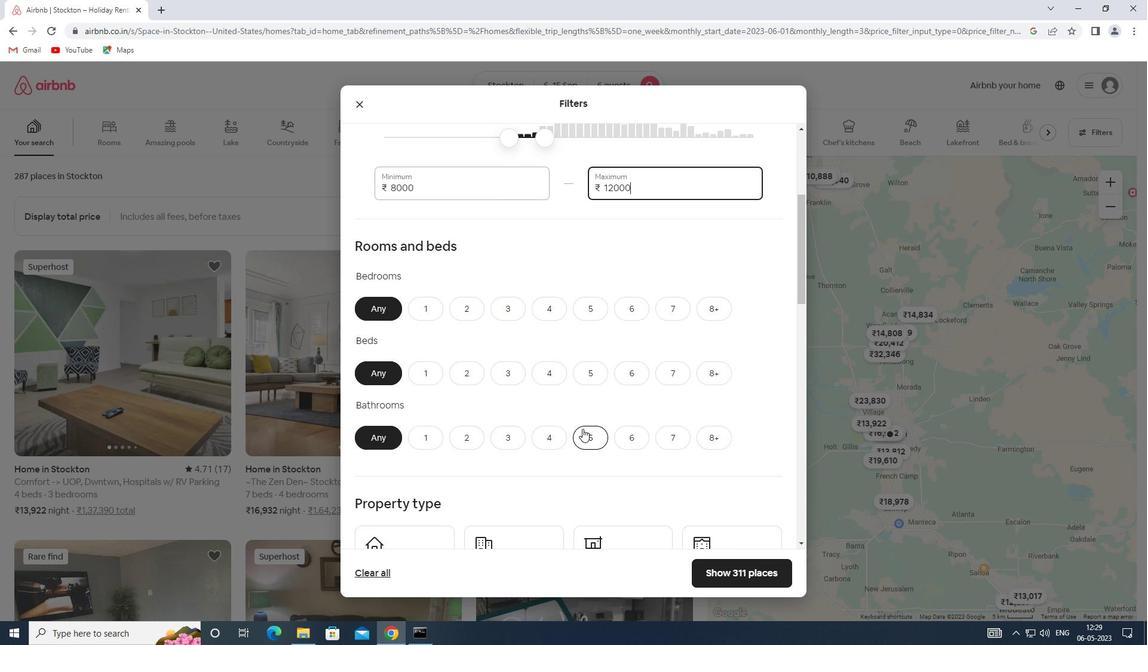 
Action: Mouse moved to (635, 252)
Screenshot: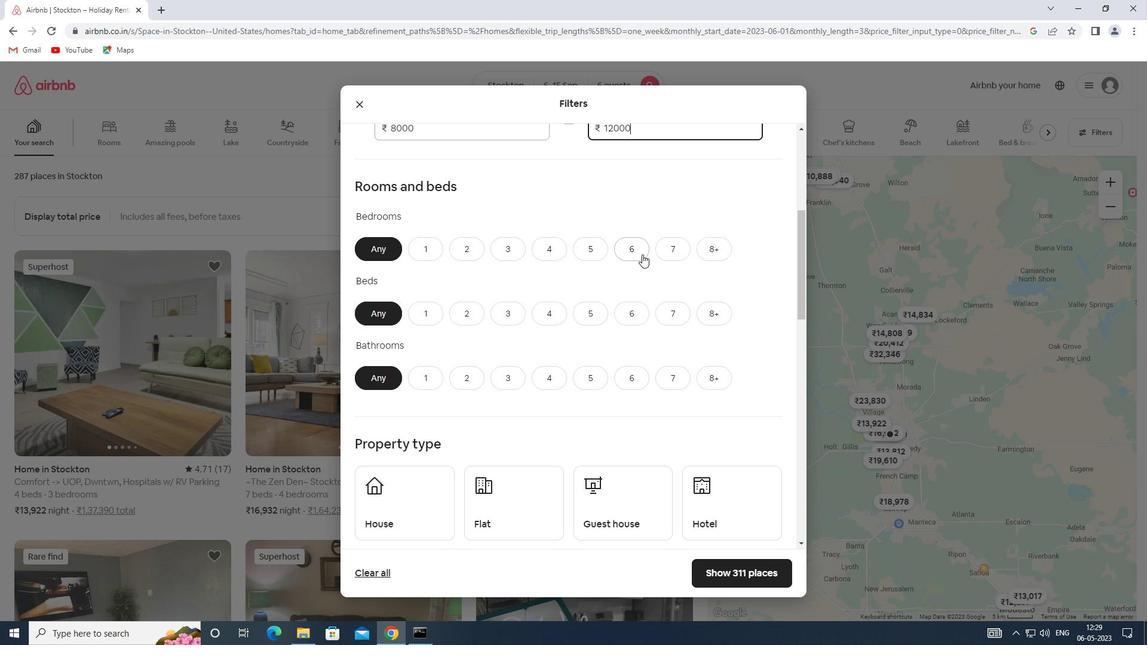 
Action: Mouse pressed left at (635, 252)
Screenshot: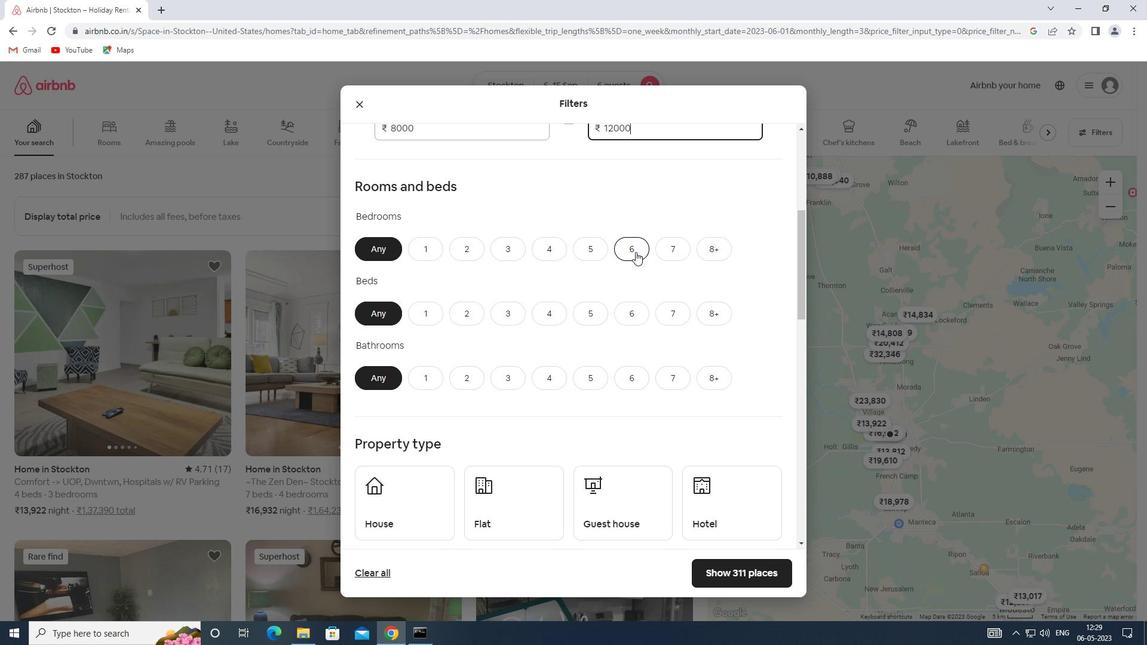 
Action: Mouse moved to (634, 306)
Screenshot: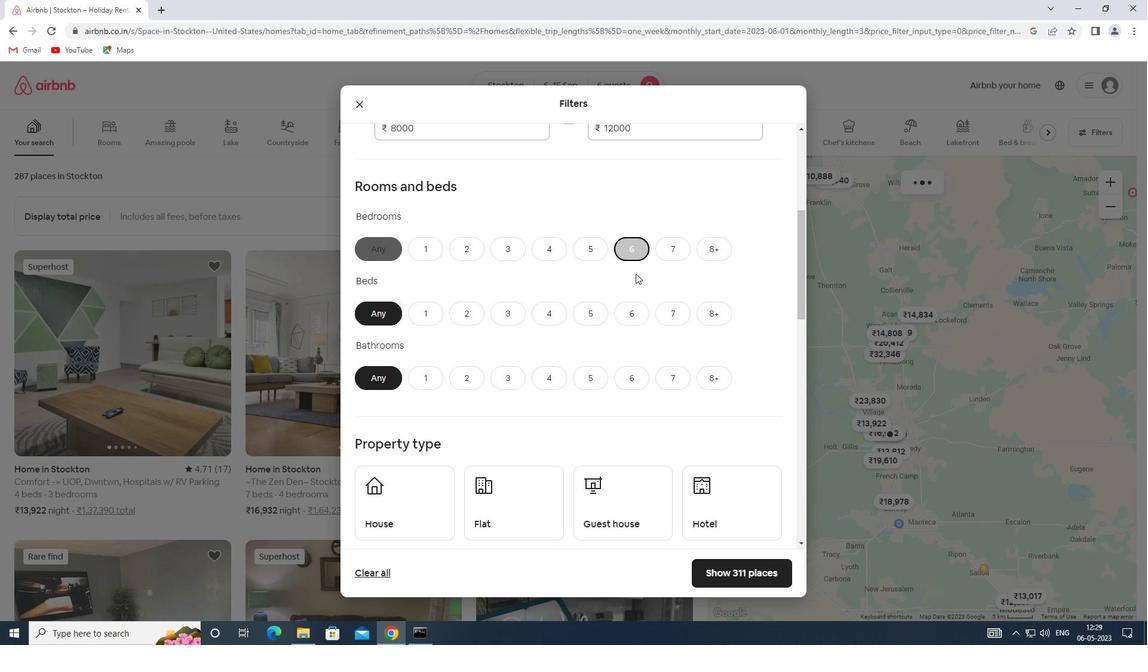 
Action: Mouse pressed left at (634, 306)
Screenshot: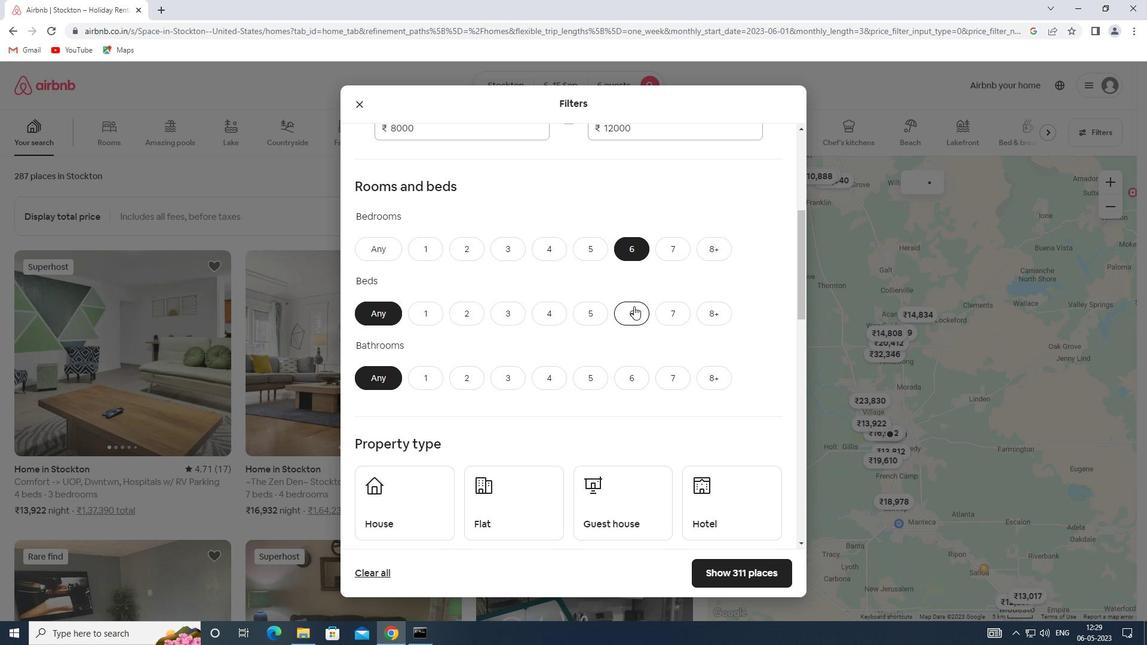 
Action: Mouse moved to (636, 375)
Screenshot: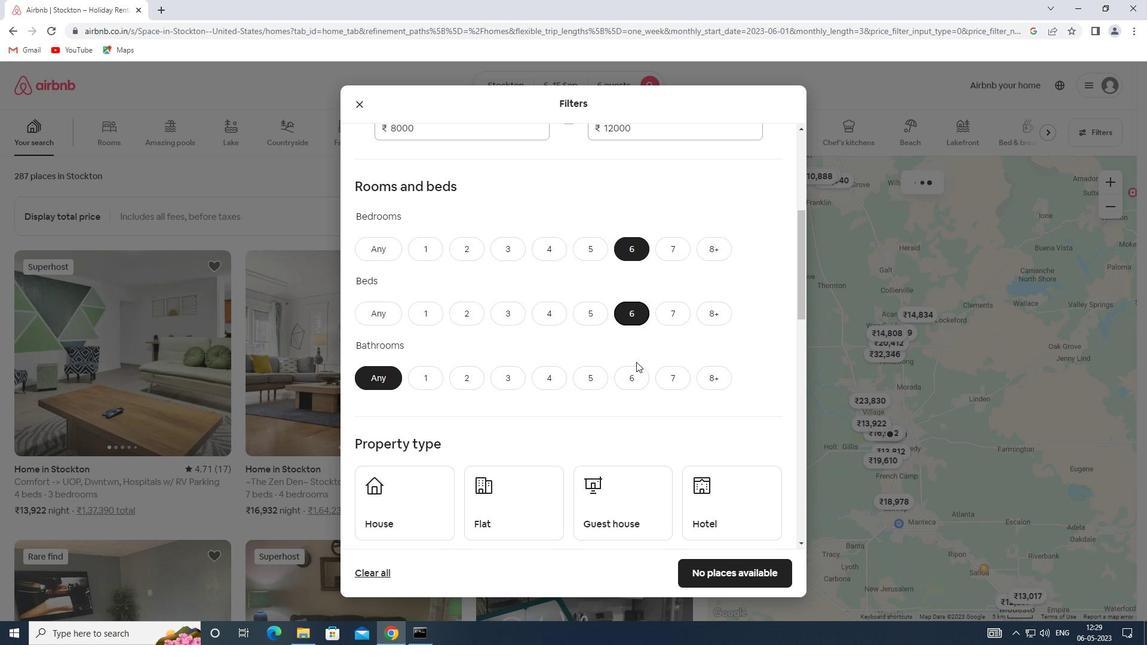 
Action: Mouse pressed left at (636, 375)
Screenshot: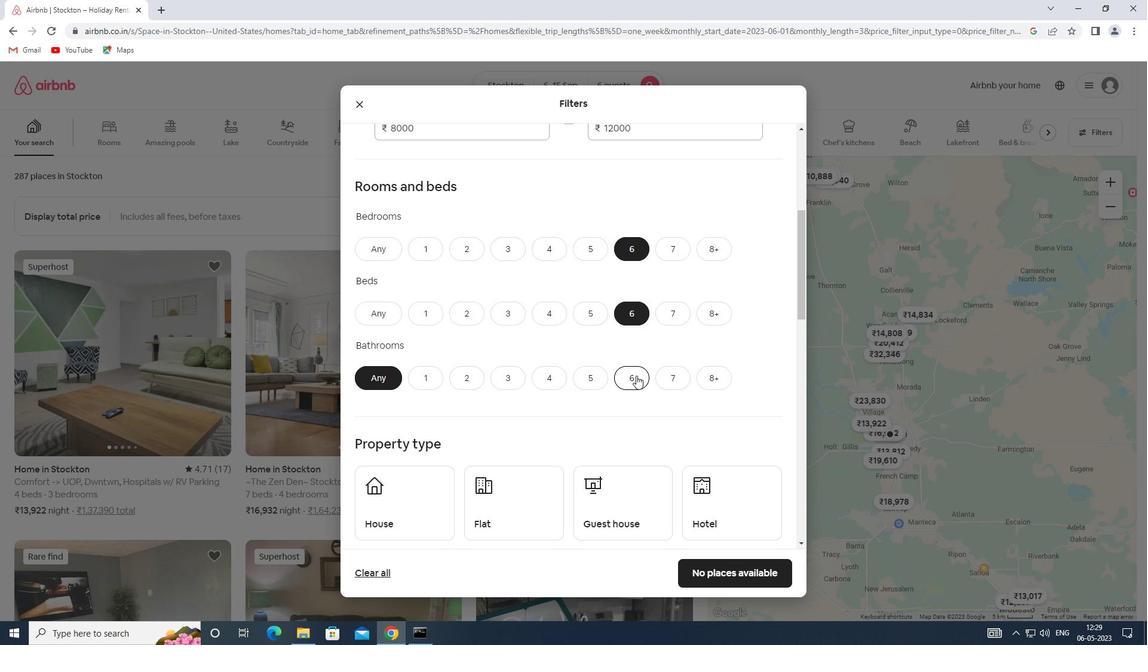 
Action: Mouse moved to (603, 377)
Screenshot: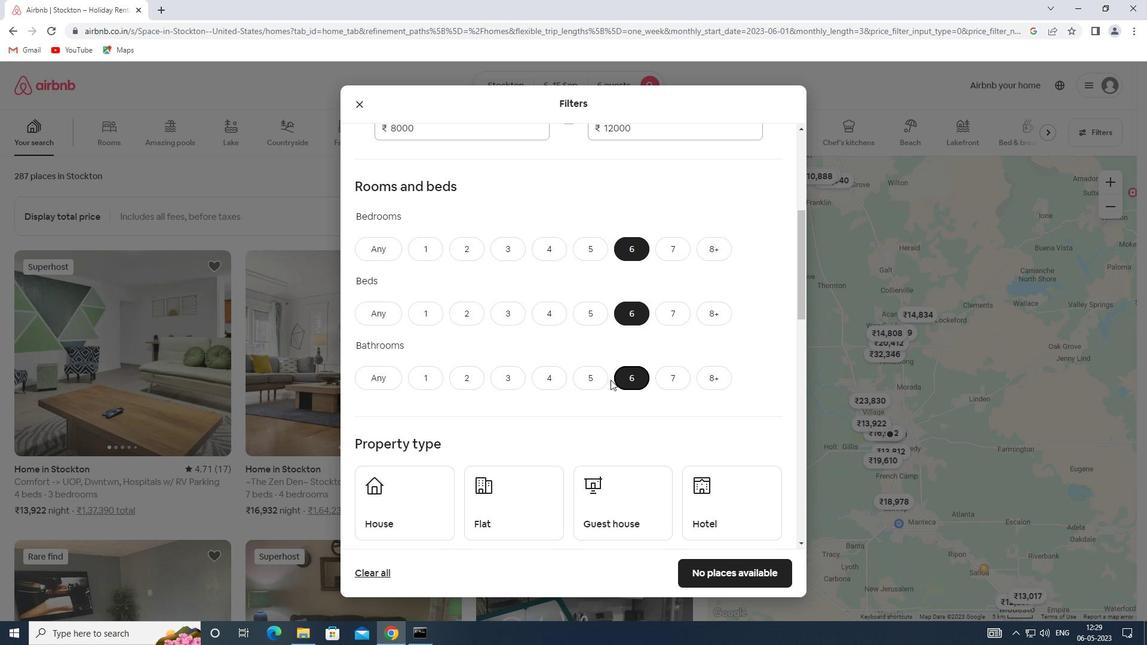
Action: Mouse scrolled (603, 376) with delta (0, 0)
Screenshot: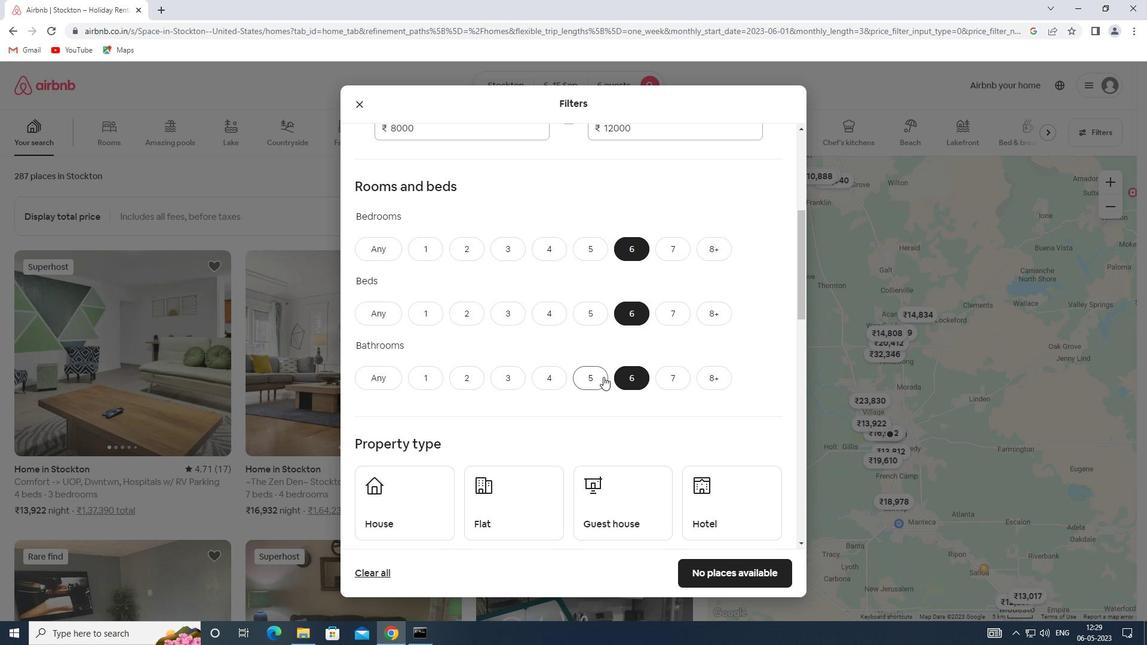
Action: Mouse scrolled (603, 376) with delta (0, 0)
Screenshot: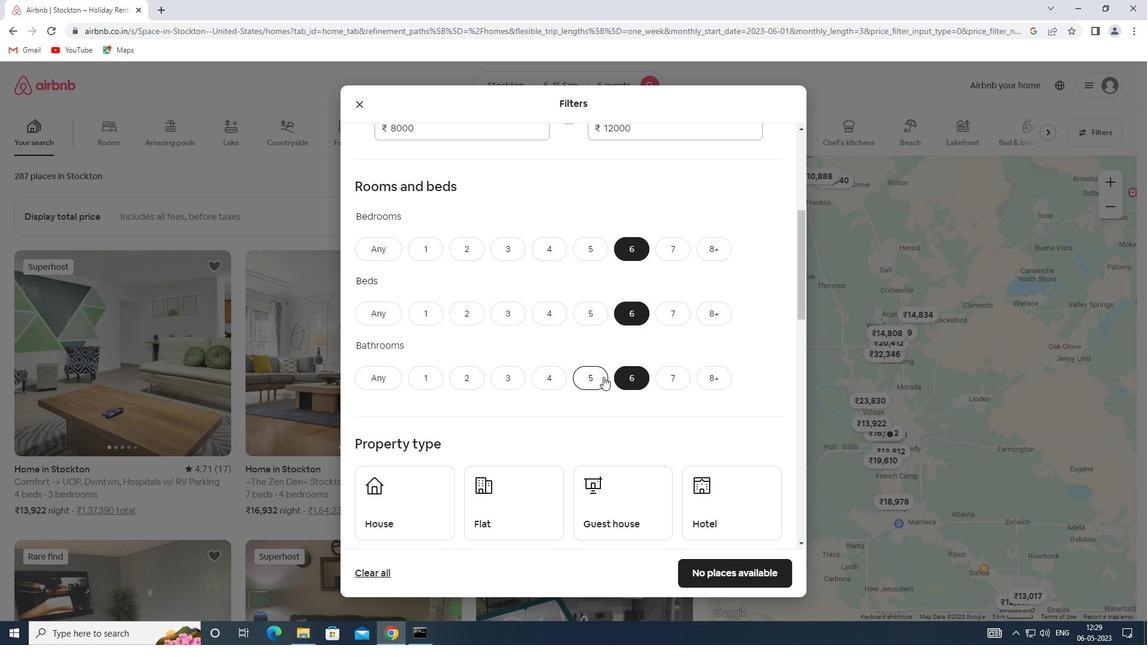
Action: Mouse moved to (443, 389)
Screenshot: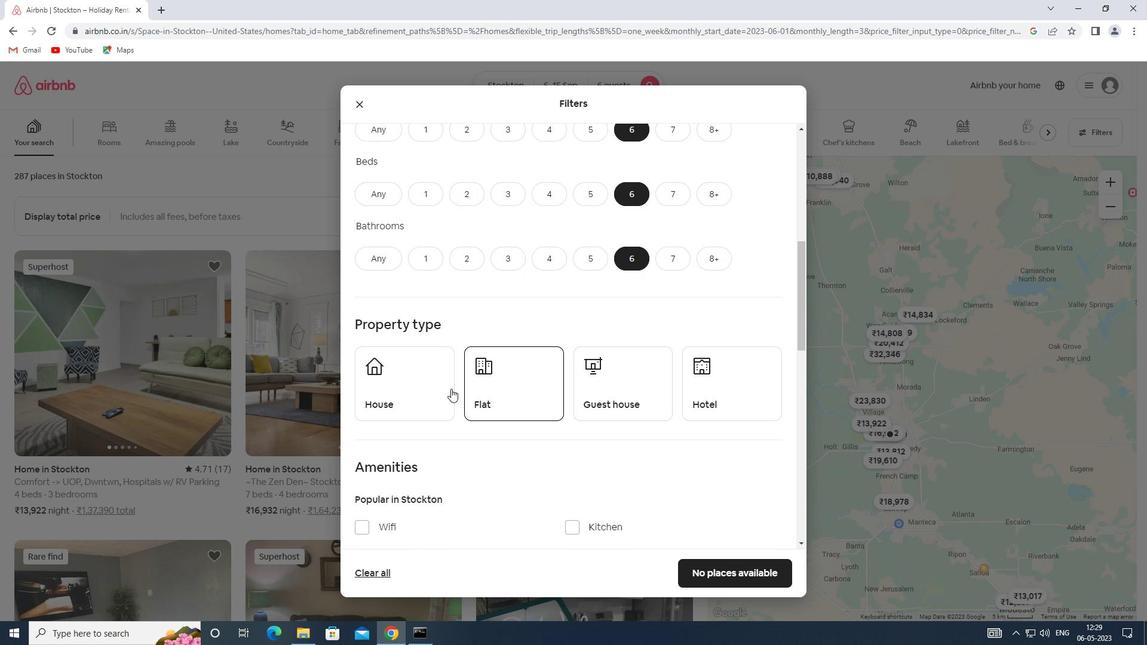 
Action: Mouse pressed left at (443, 389)
Screenshot: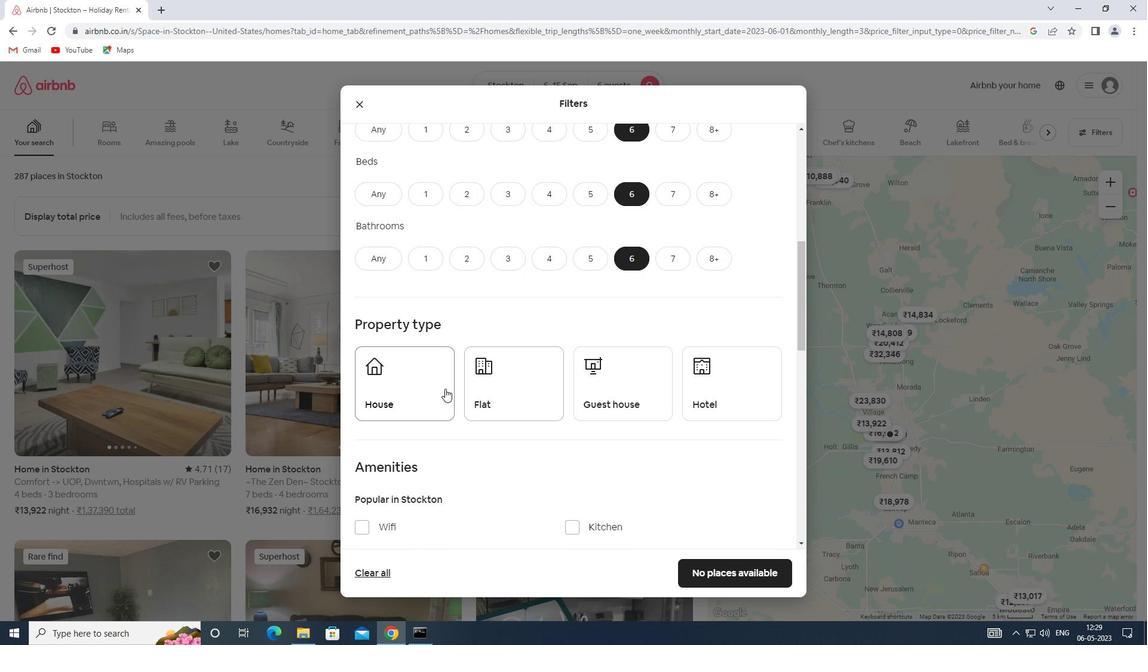 
Action: Mouse moved to (479, 392)
Screenshot: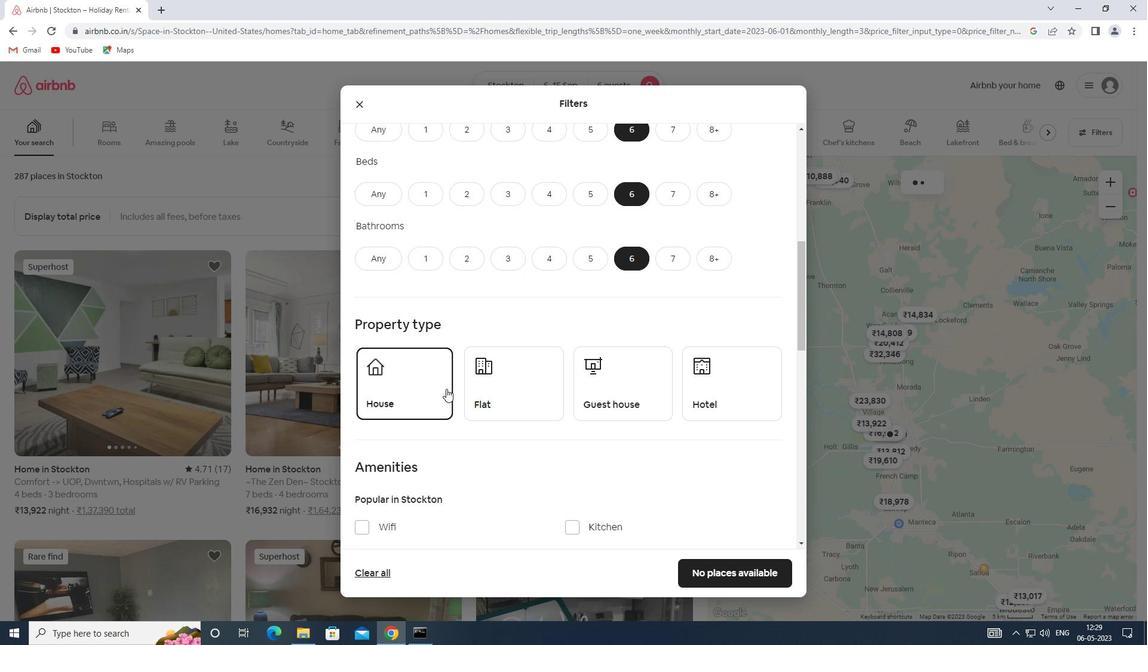 
Action: Mouse pressed left at (479, 392)
Screenshot: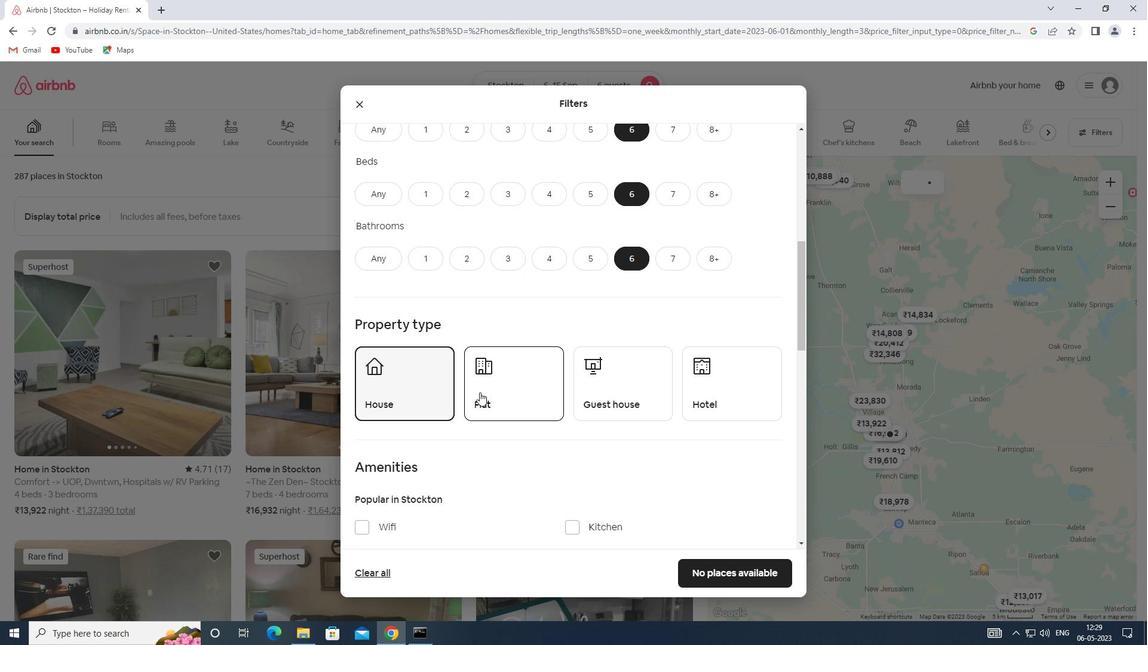 
Action: Mouse moved to (599, 392)
Screenshot: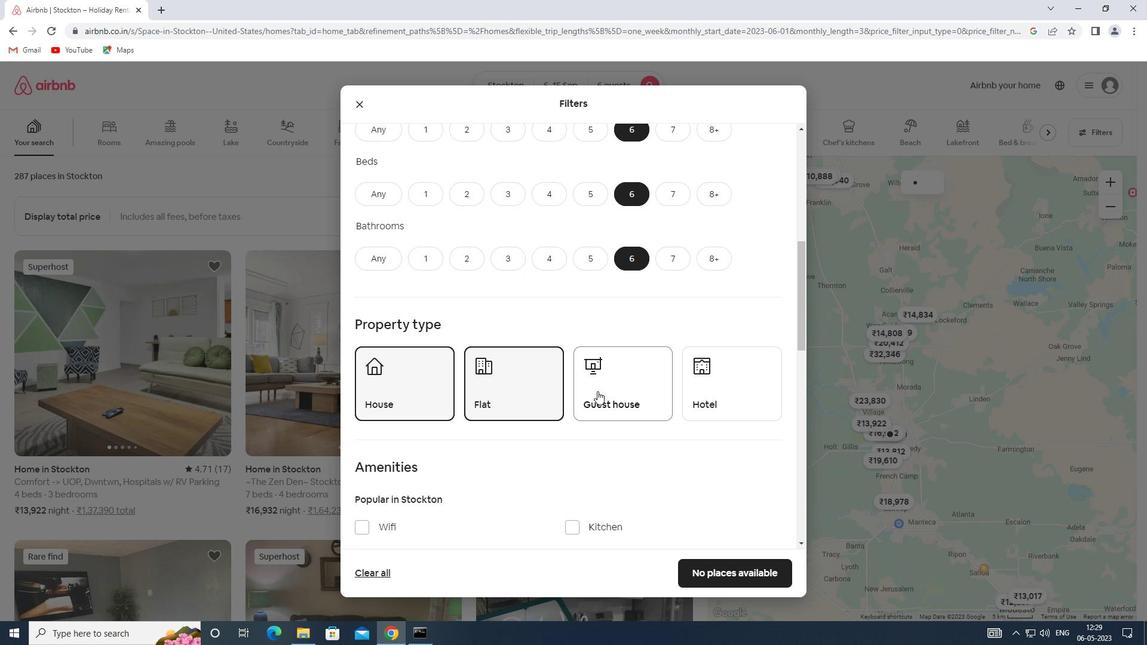 
Action: Mouse pressed left at (599, 392)
Screenshot: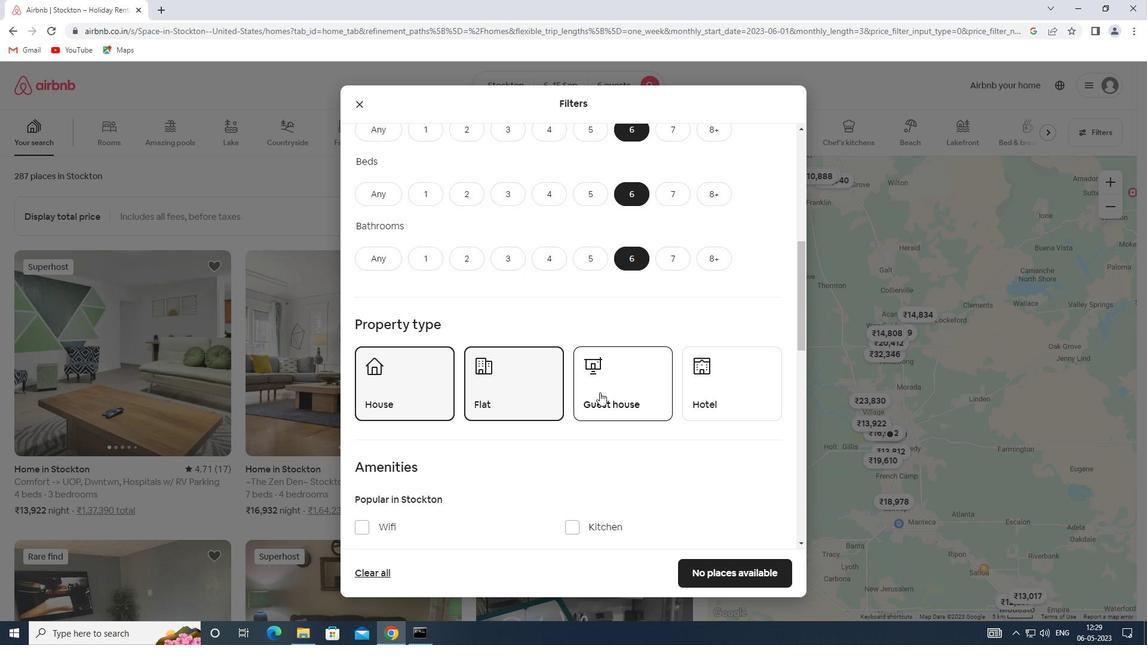 
Action: Mouse moved to (581, 392)
Screenshot: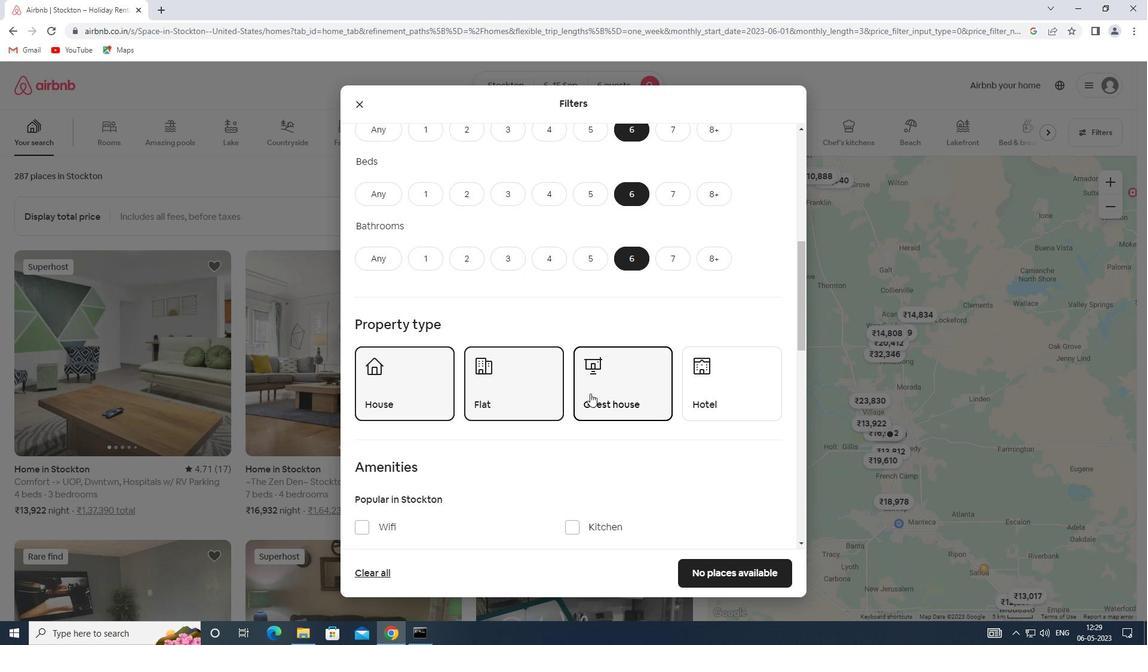 
Action: Mouse scrolled (581, 392) with delta (0, 0)
Screenshot: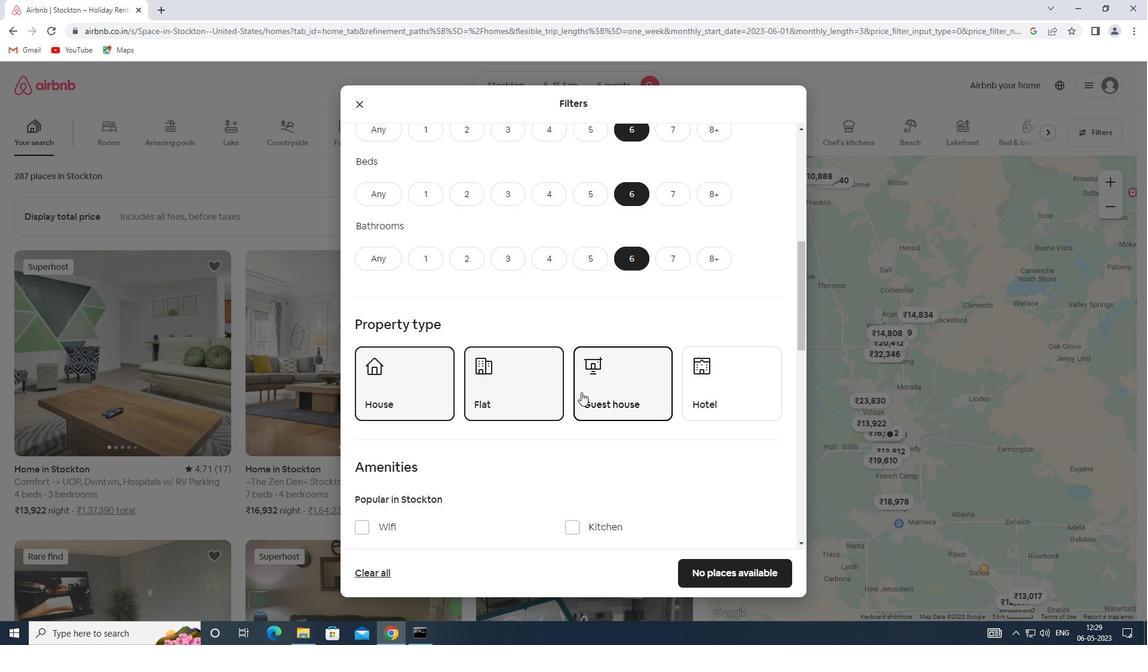 
Action: Mouse scrolled (581, 392) with delta (0, 0)
Screenshot: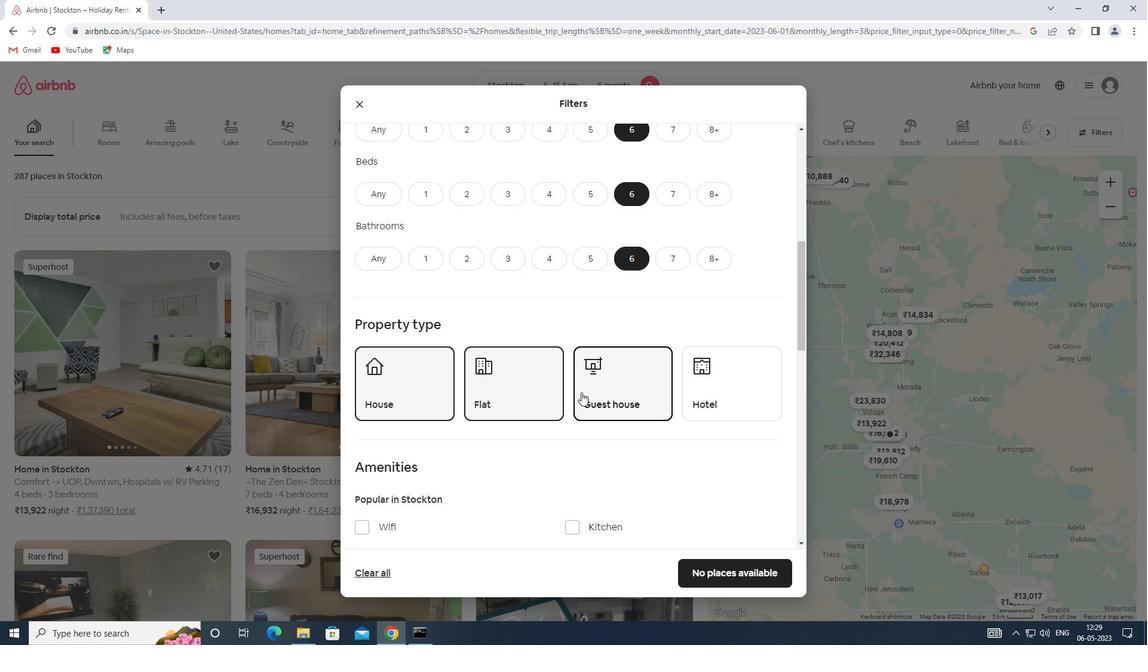 
Action: Mouse scrolled (581, 392) with delta (0, 0)
Screenshot: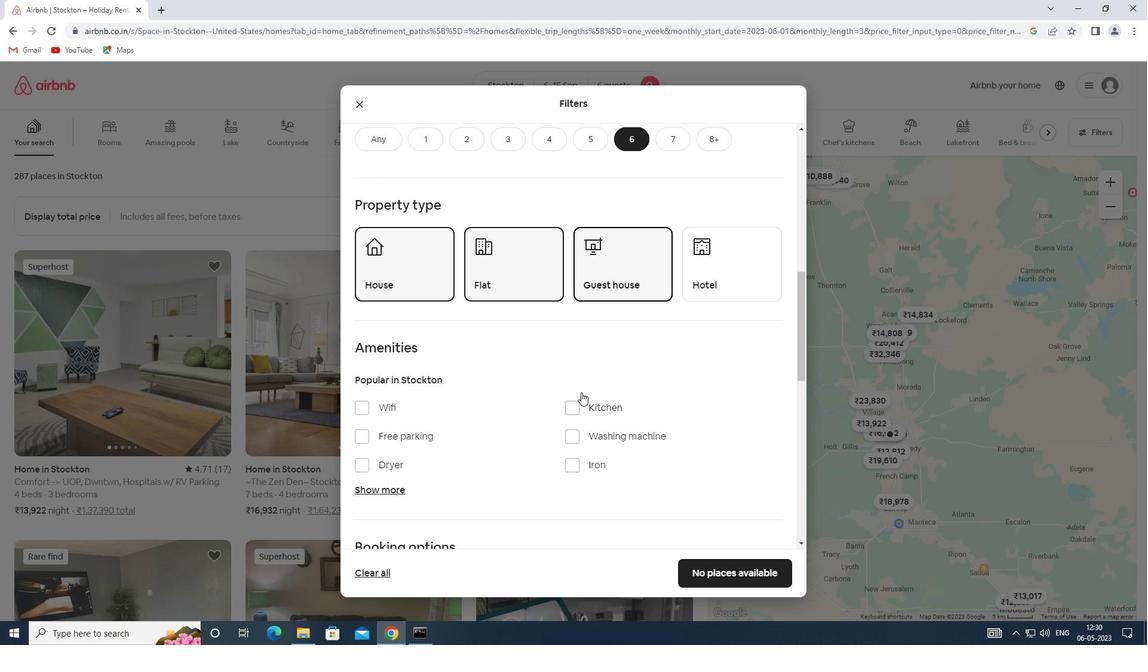 
Action: Mouse moved to (384, 351)
Screenshot: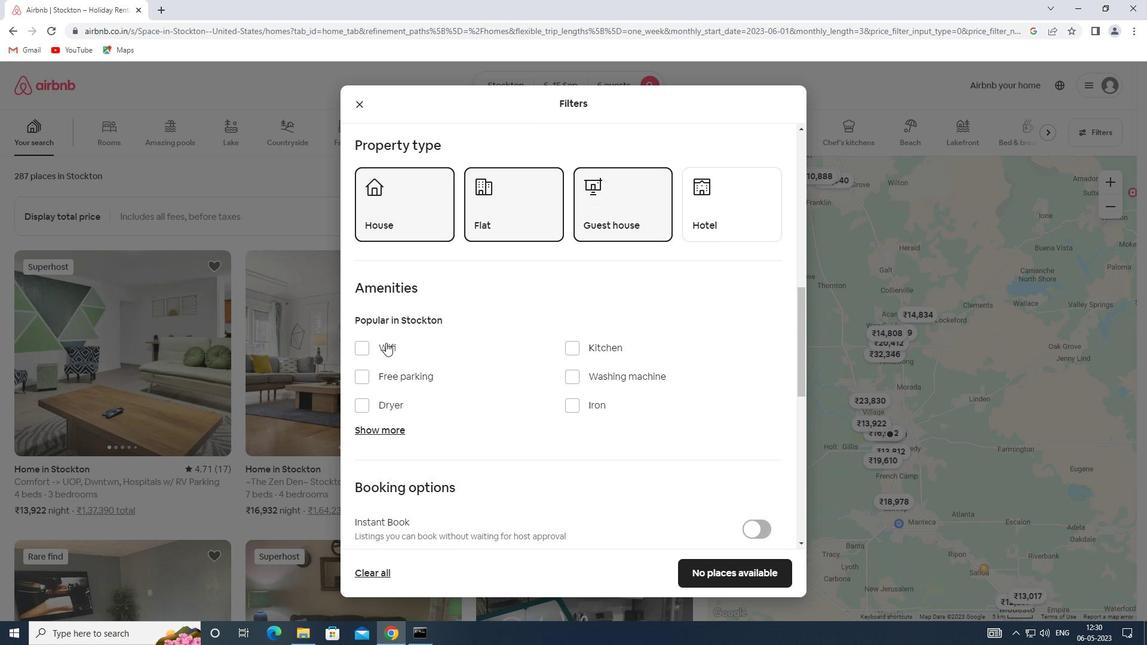 
Action: Mouse pressed left at (384, 351)
Screenshot: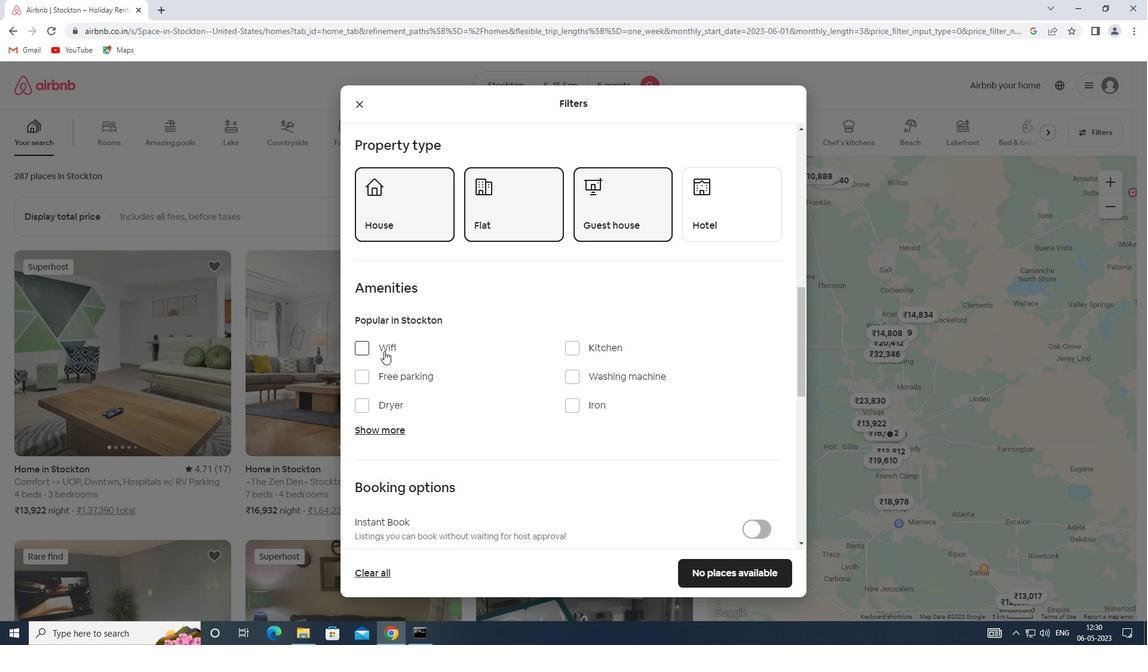 
Action: Mouse scrolled (384, 350) with delta (0, 0)
Screenshot: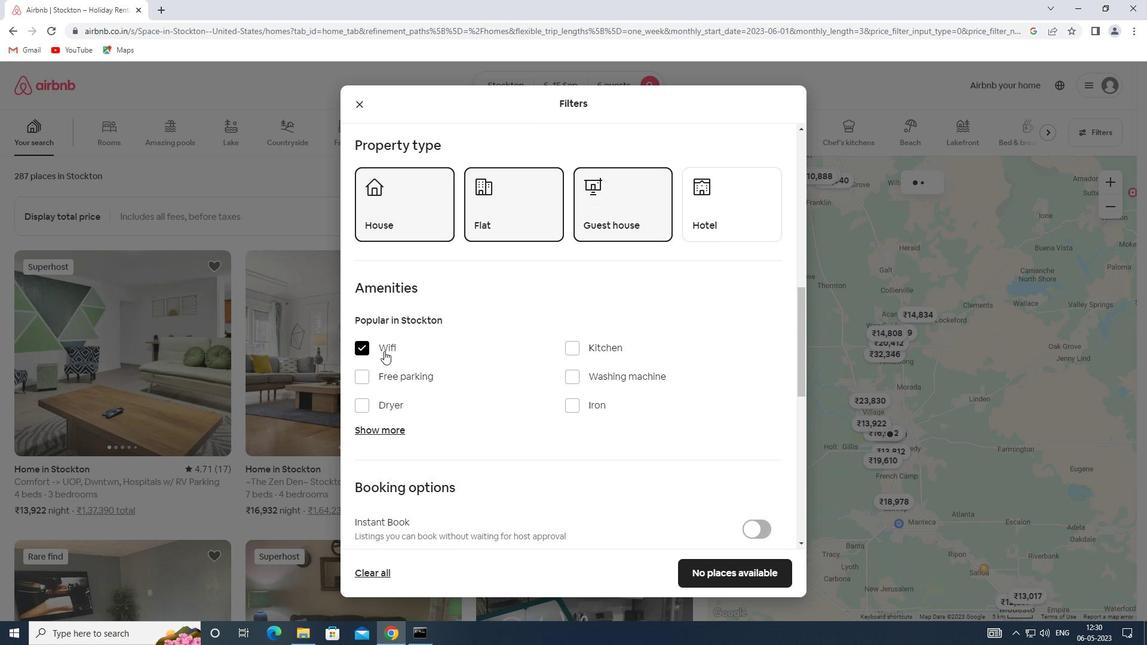 
Action: Mouse scrolled (384, 350) with delta (0, 0)
Screenshot: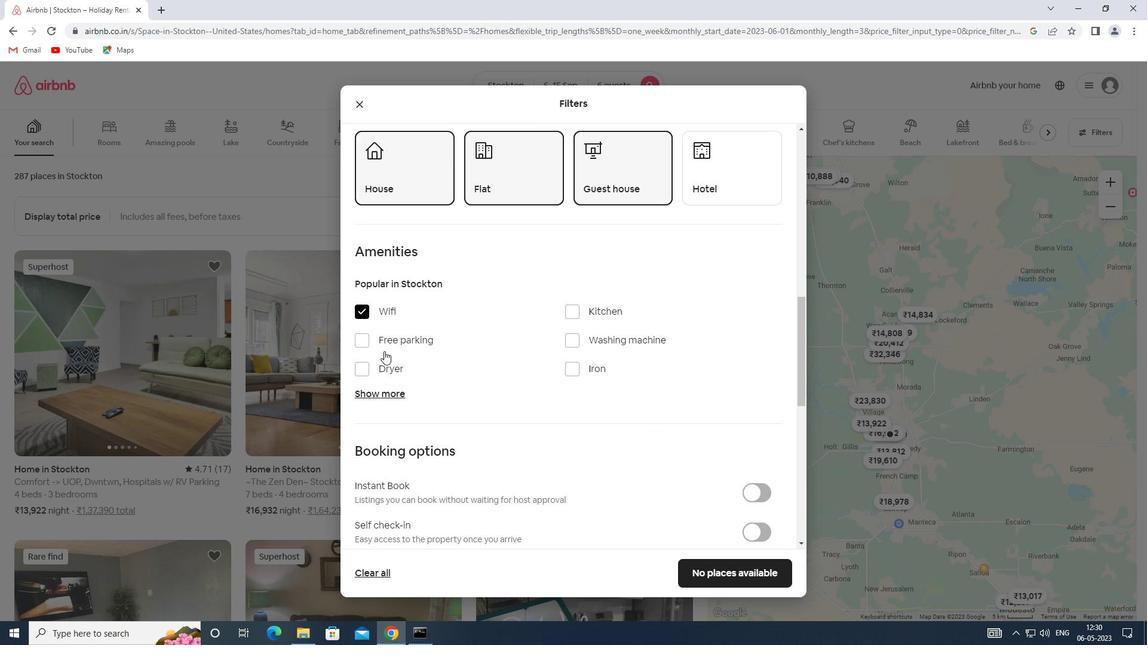 
Action: Mouse moved to (393, 311)
Screenshot: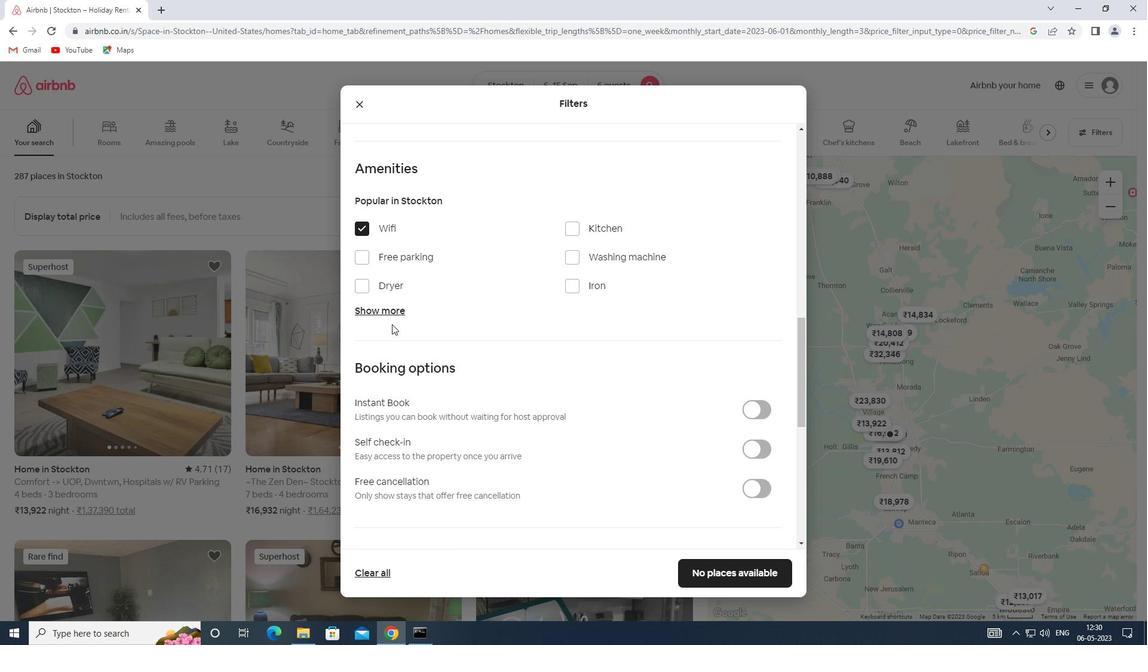 
Action: Mouse pressed left at (393, 311)
Screenshot: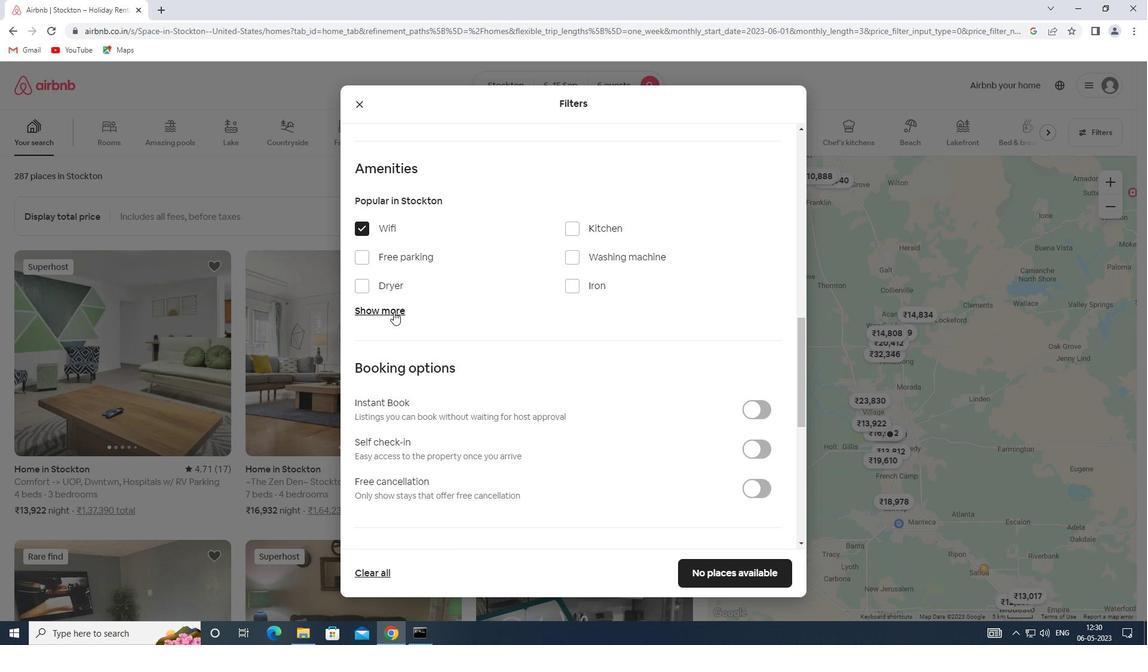 
Action: Mouse moved to (578, 384)
Screenshot: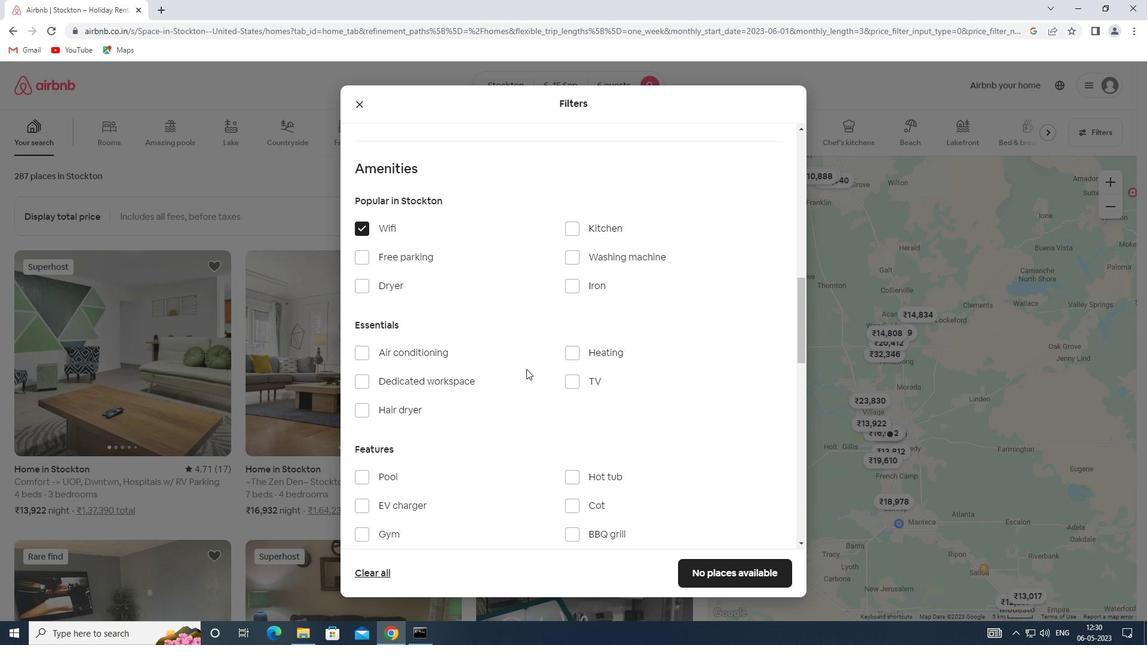 
Action: Mouse pressed left at (578, 384)
Screenshot: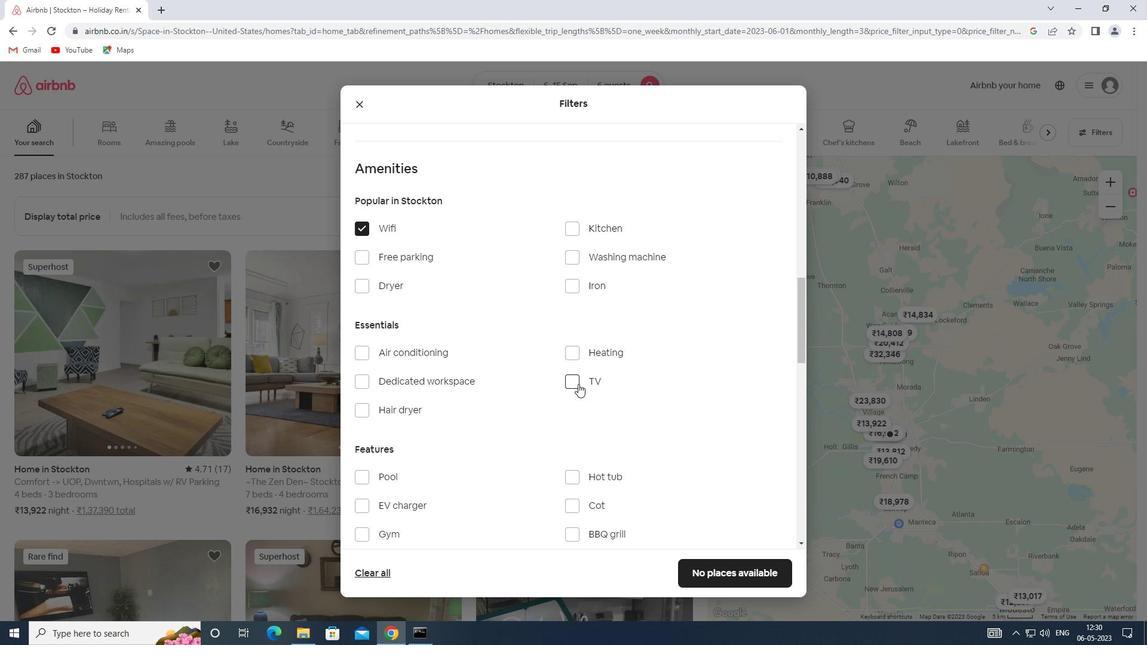 
Action: Mouse moved to (359, 252)
Screenshot: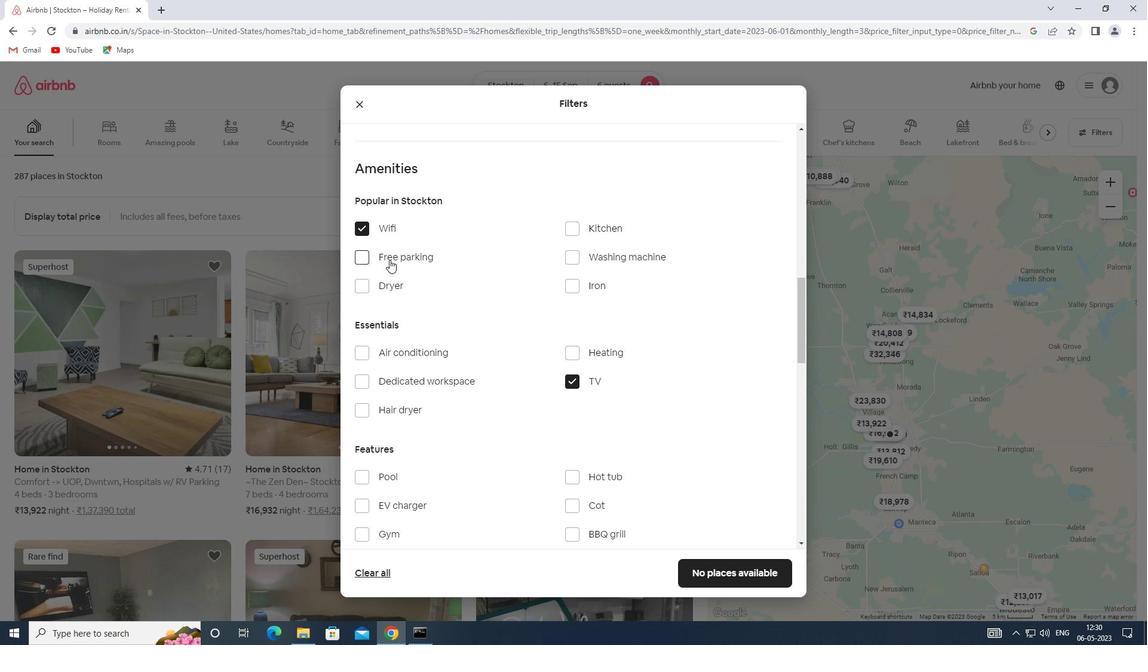 
Action: Mouse pressed left at (359, 252)
Screenshot: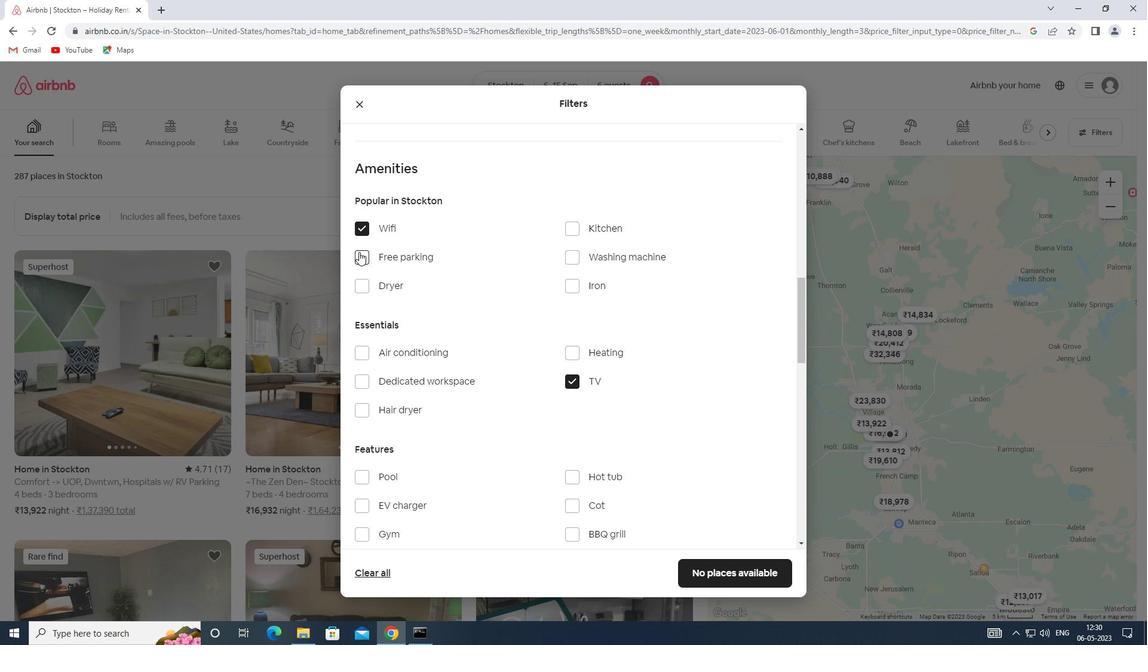 
Action: Mouse moved to (394, 281)
Screenshot: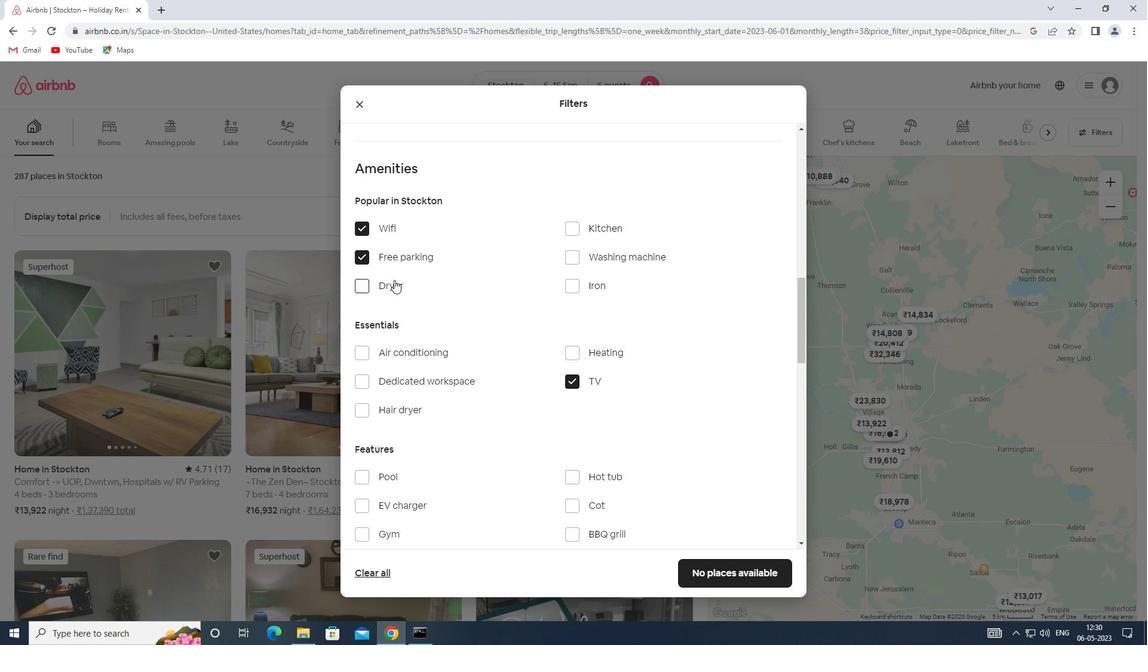 
Action: Mouse scrolled (394, 280) with delta (0, 0)
Screenshot: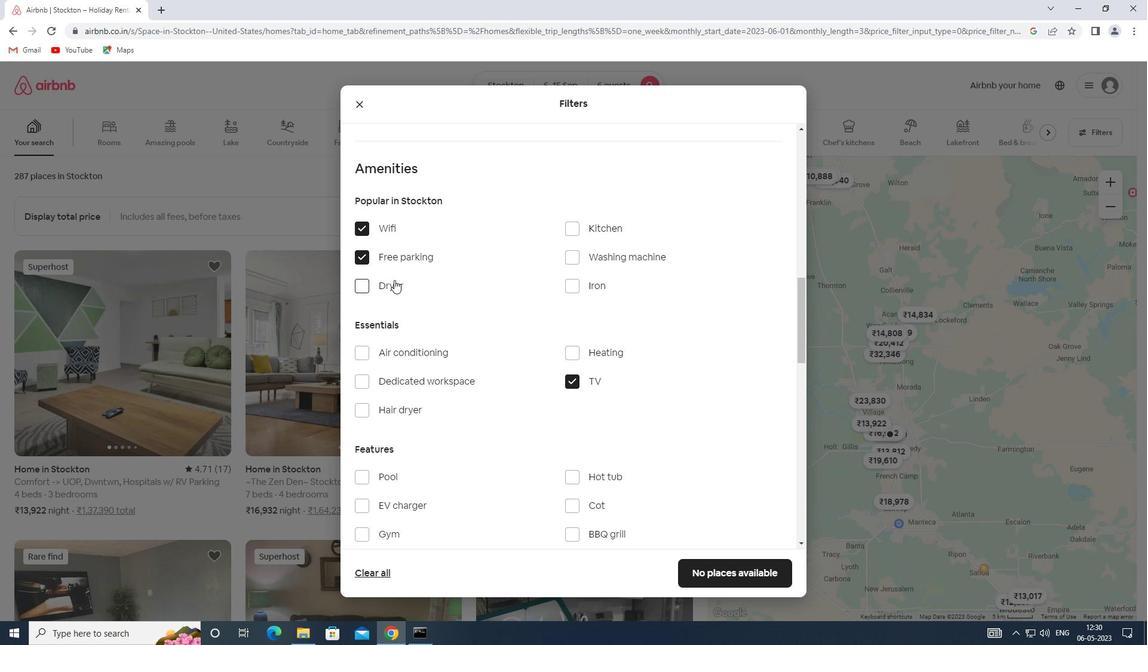 
Action: Mouse scrolled (394, 280) with delta (0, 0)
Screenshot: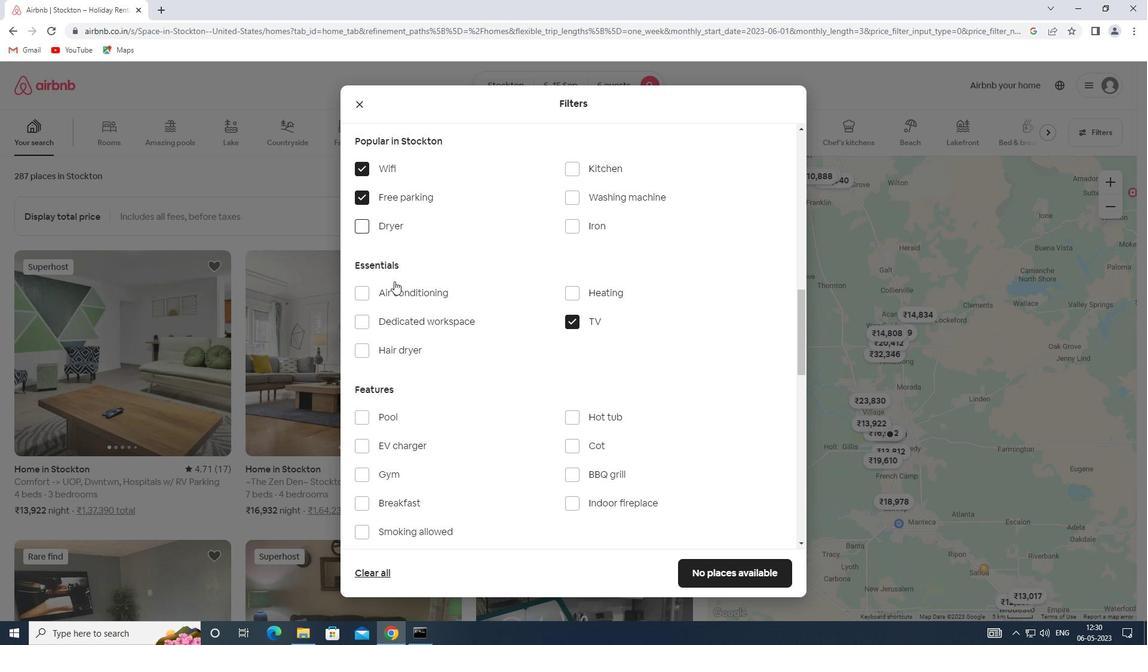 
Action: Mouse moved to (389, 413)
Screenshot: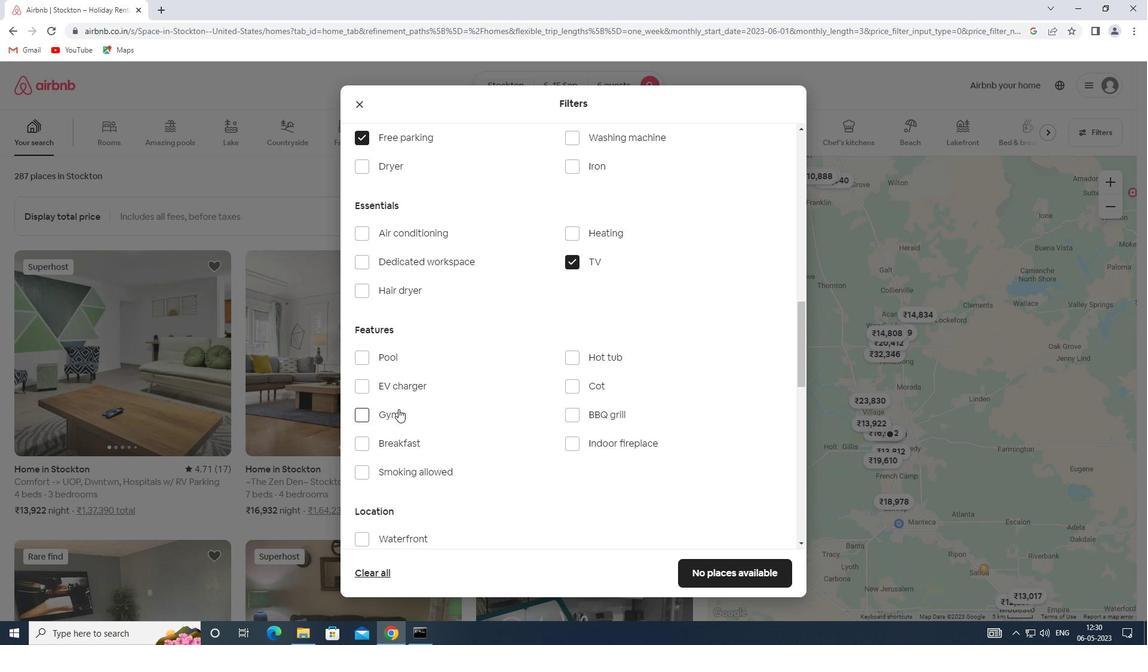 
Action: Mouse pressed left at (389, 413)
Screenshot: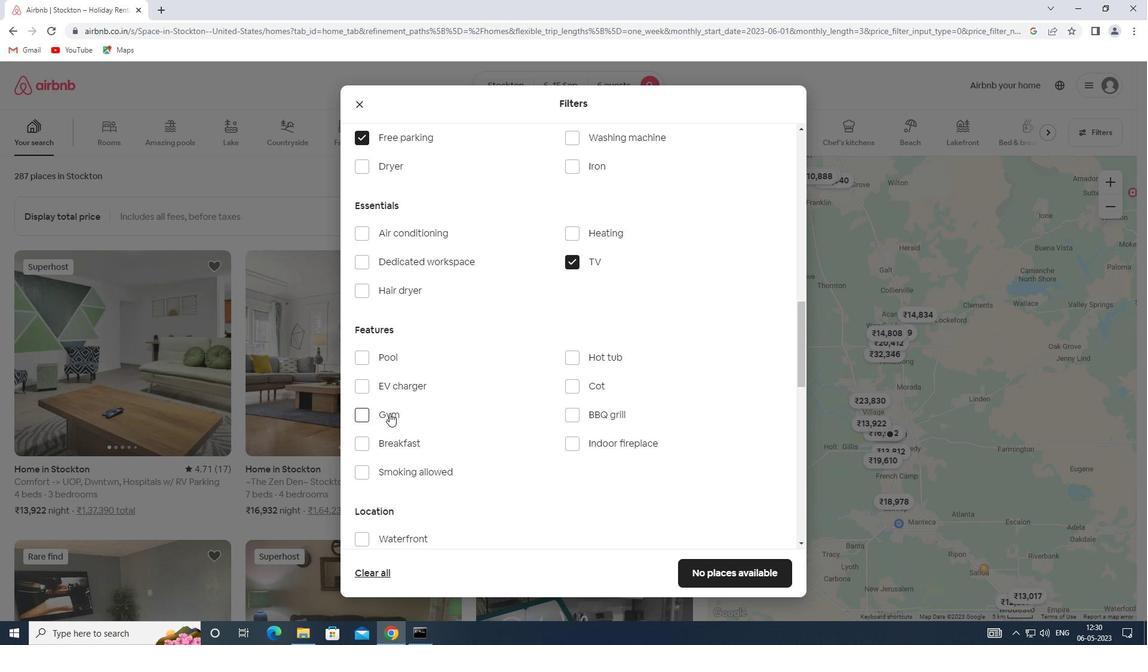 
Action: Mouse moved to (393, 442)
Screenshot: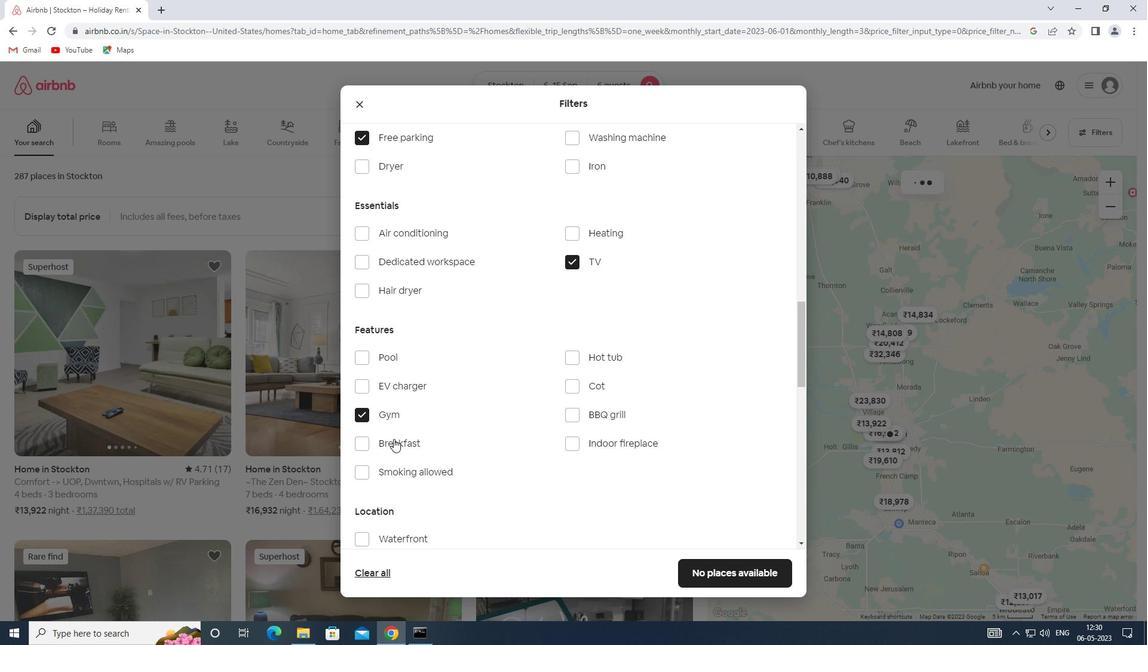
Action: Mouse pressed left at (393, 442)
Screenshot: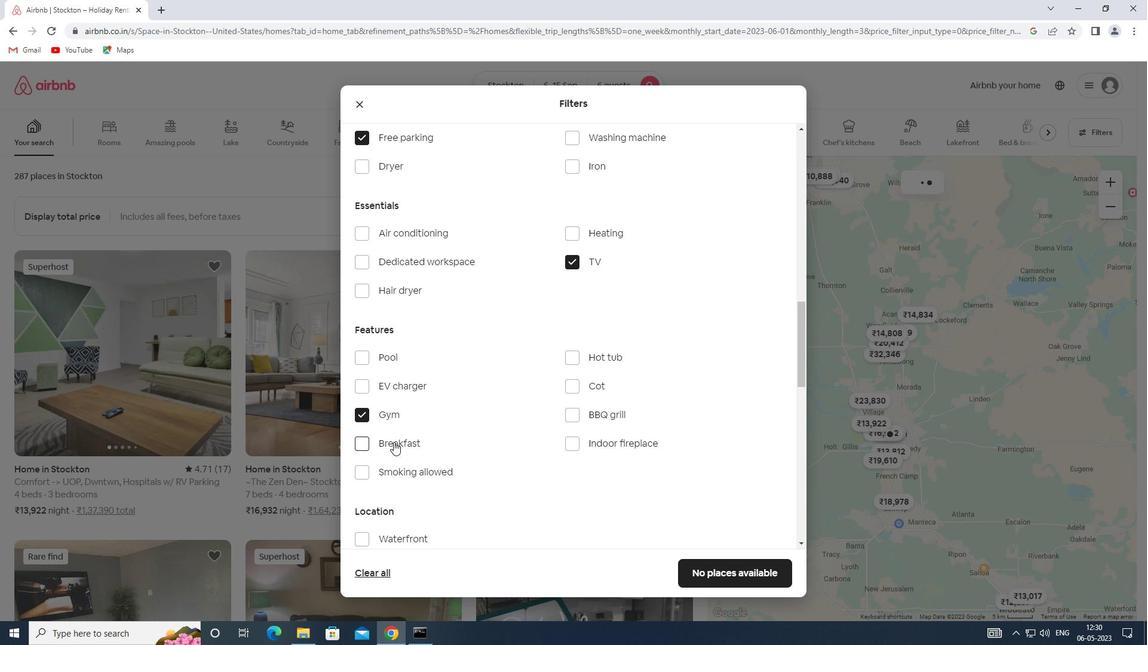 
Action: Mouse moved to (514, 397)
Screenshot: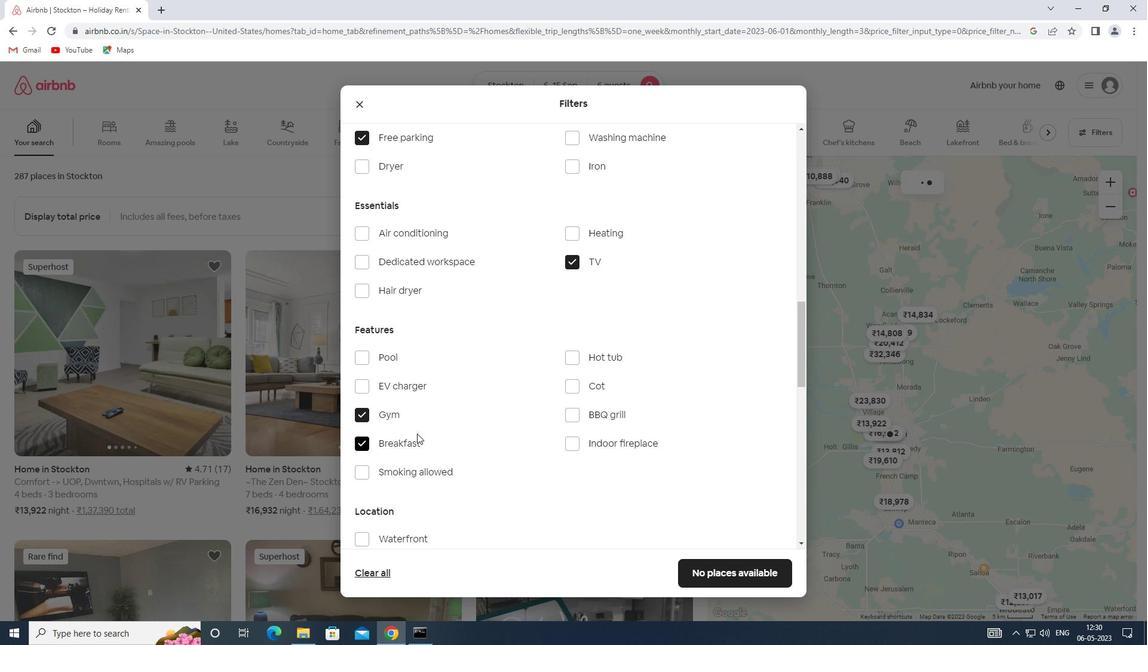 
Action: Mouse scrolled (514, 396) with delta (0, 0)
Screenshot: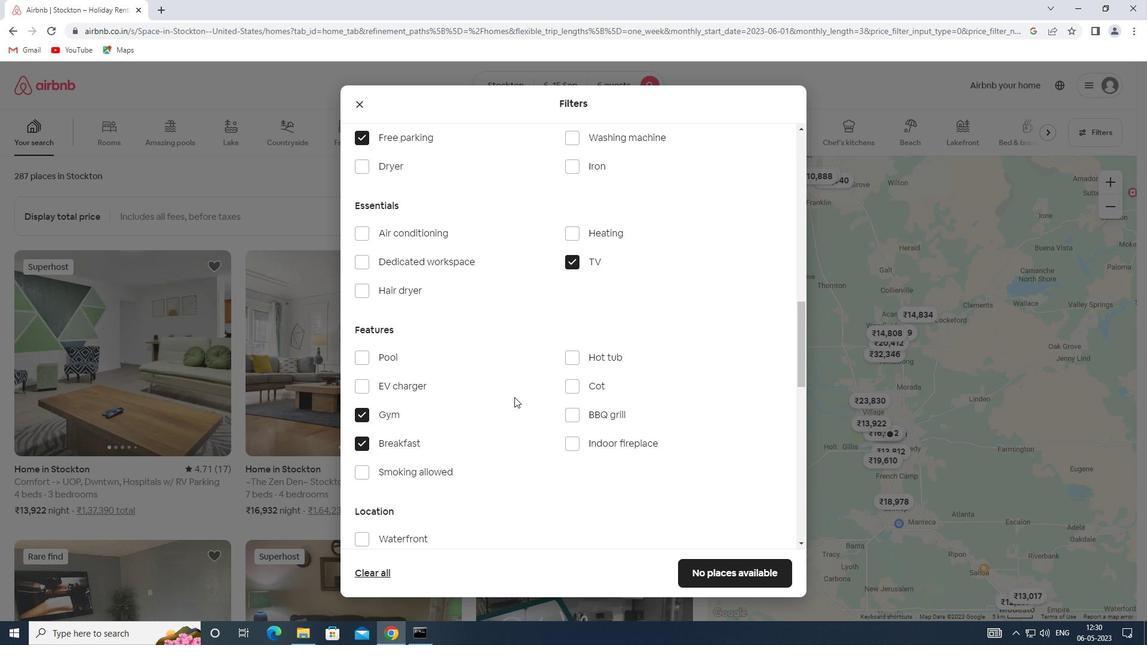 
Action: Mouse scrolled (514, 396) with delta (0, 0)
Screenshot: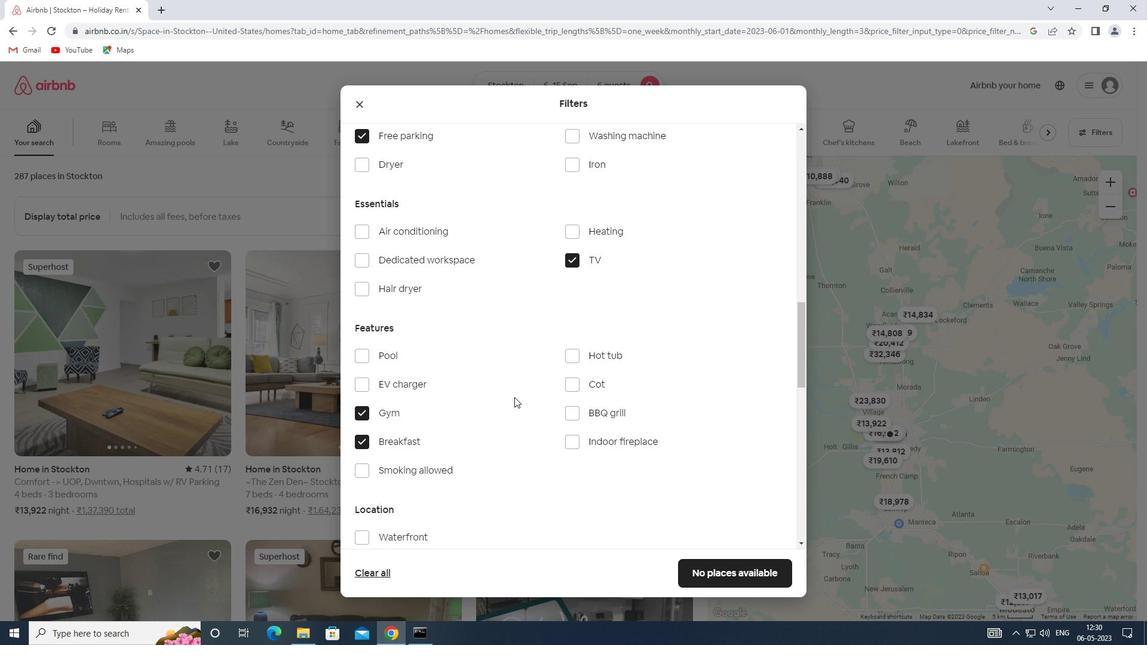
Action: Mouse scrolled (514, 396) with delta (0, 0)
Screenshot: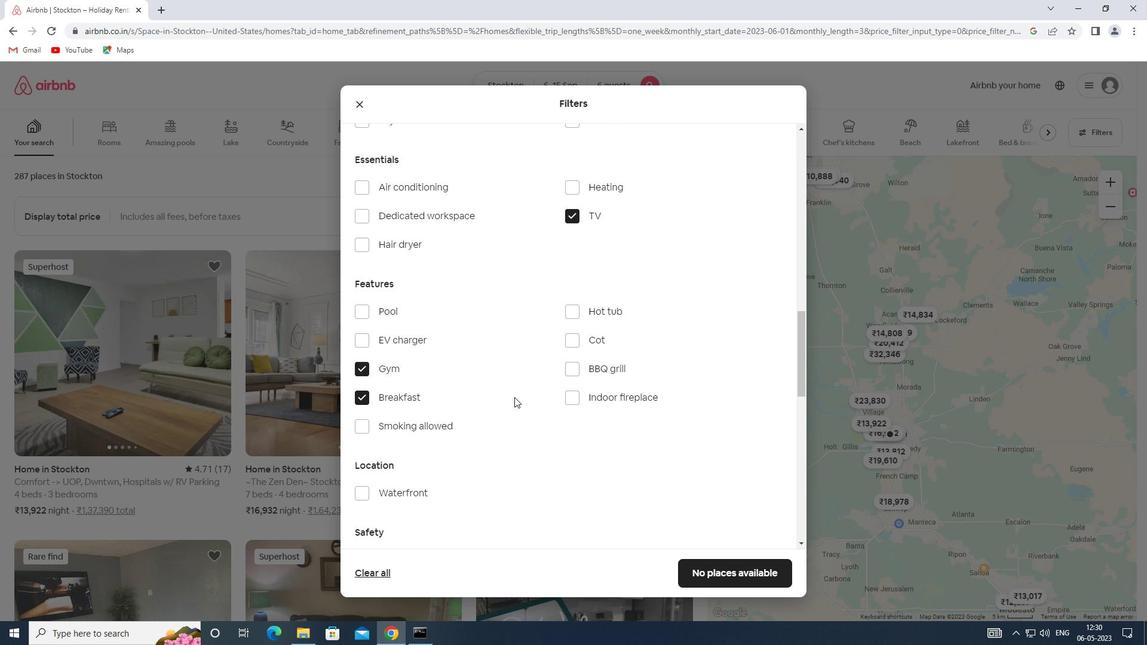
Action: Mouse scrolled (514, 396) with delta (0, 0)
Screenshot: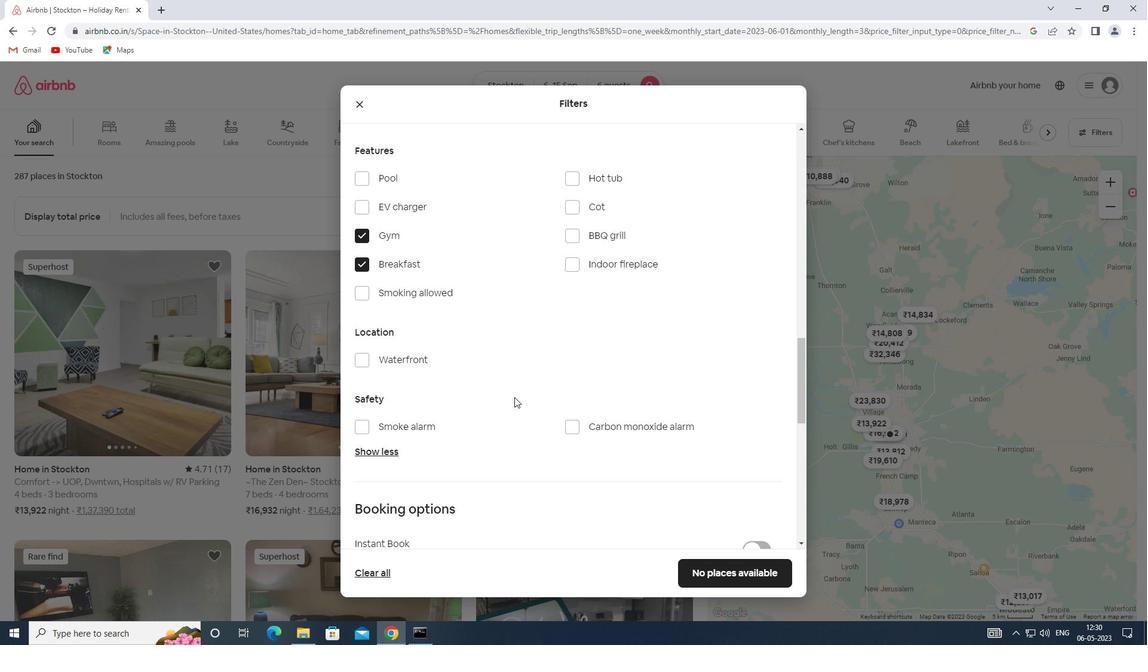 
Action: Mouse scrolled (514, 396) with delta (0, 0)
Screenshot: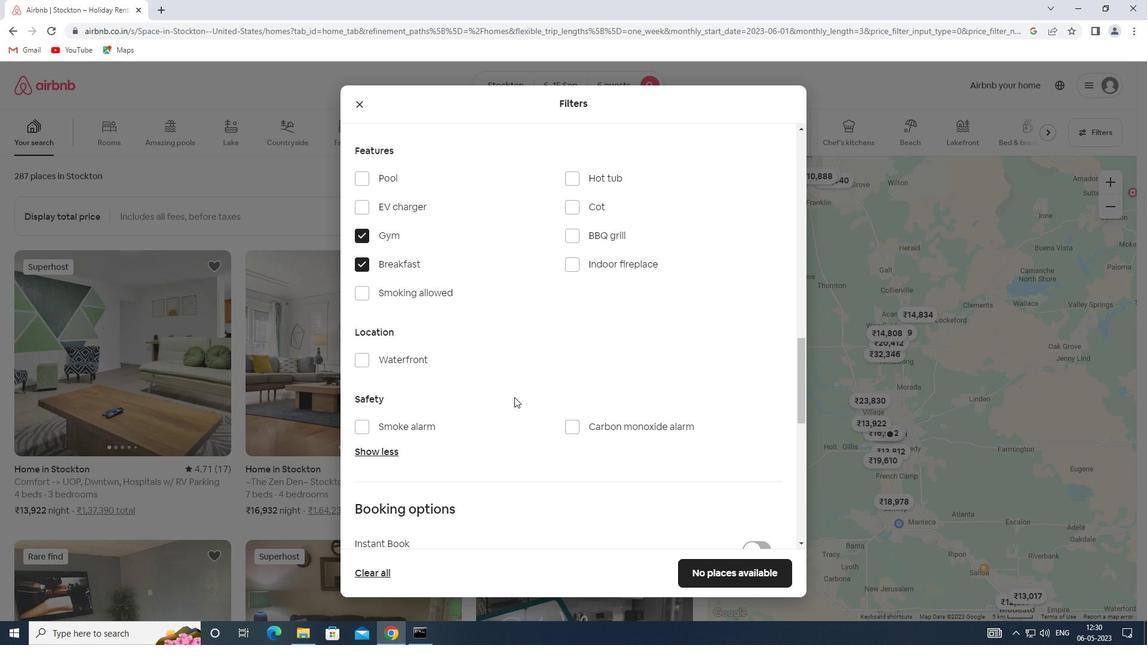 
Action: Mouse scrolled (514, 396) with delta (0, 0)
Screenshot: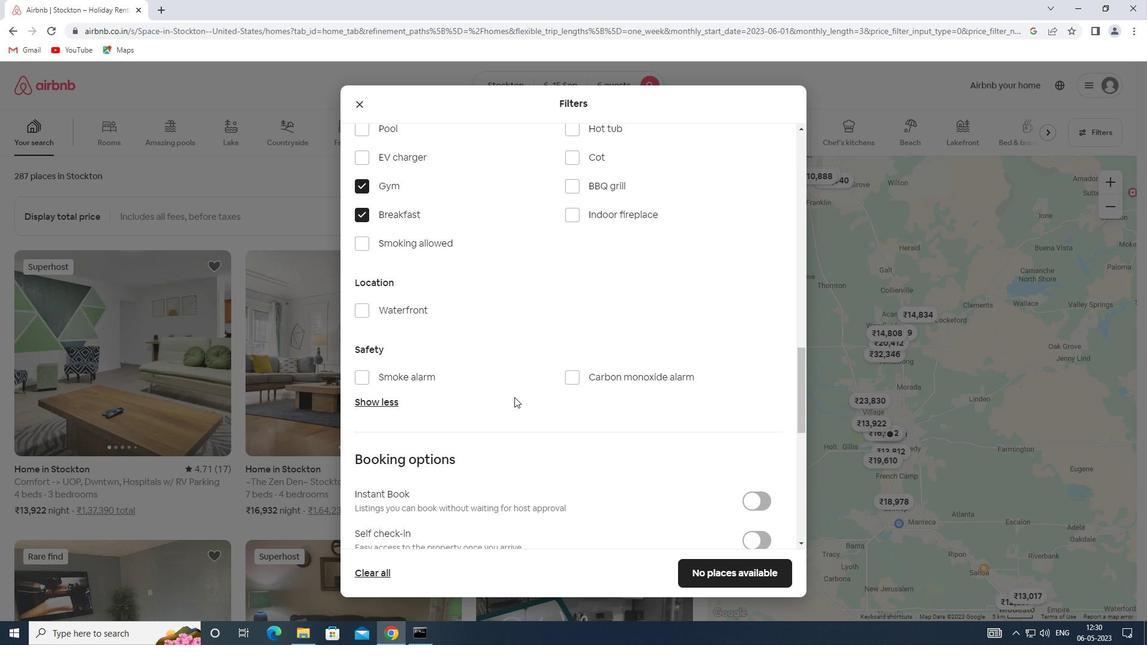 
Action: Mouse moved to (762, 406)
Screenshot: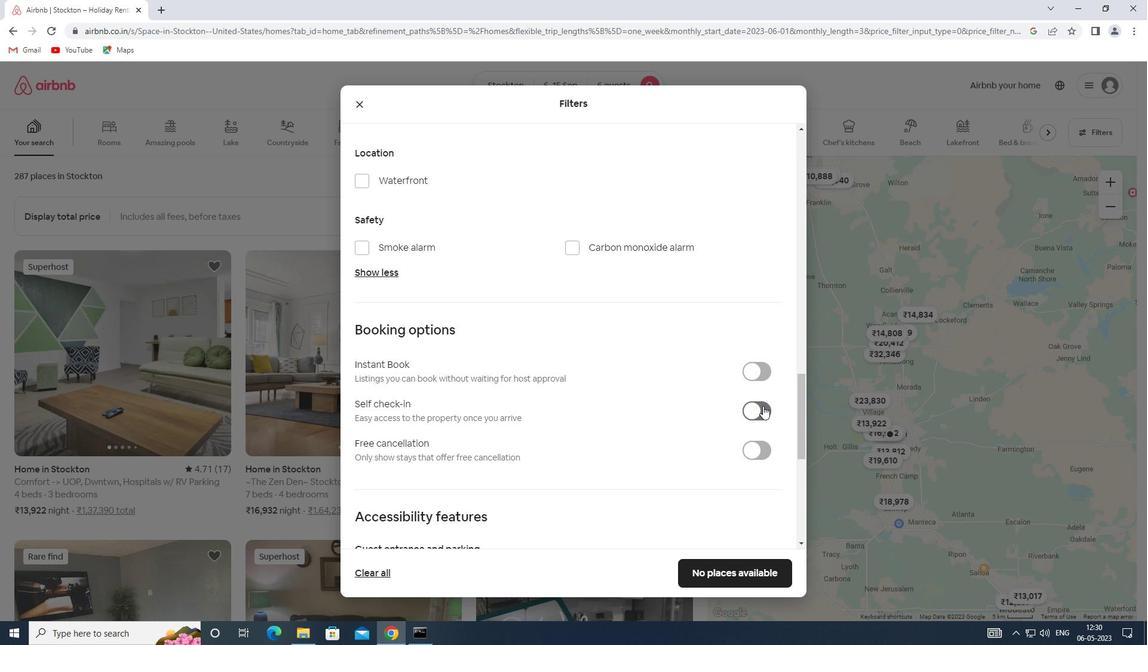 
Action: Mouse pressed left at (762, 406)
Screenshot: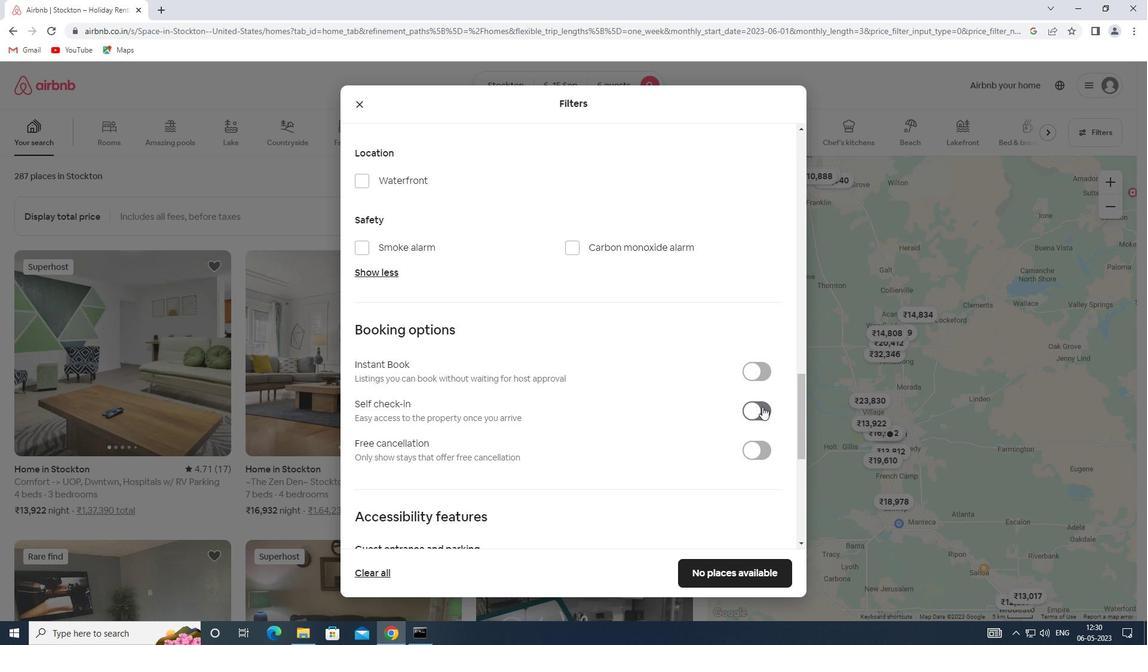
Action: Mouse moved to (507, 396)
Screenshot: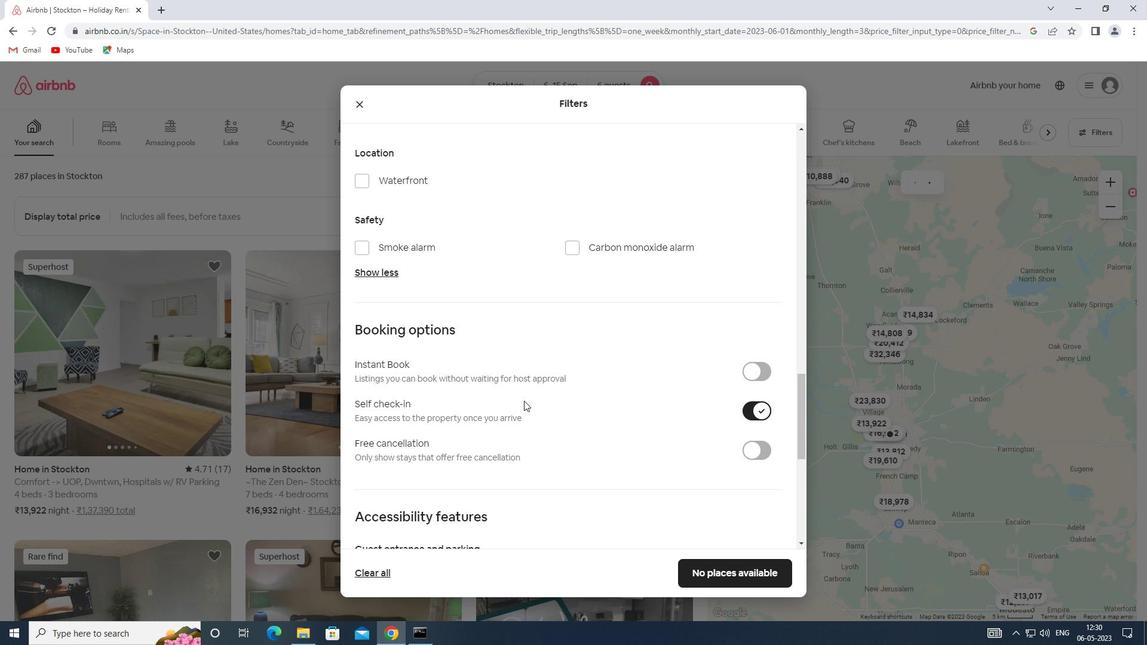 
Action: Mouse scrolled (507, 395) with delta (0, 0)
Screenshot: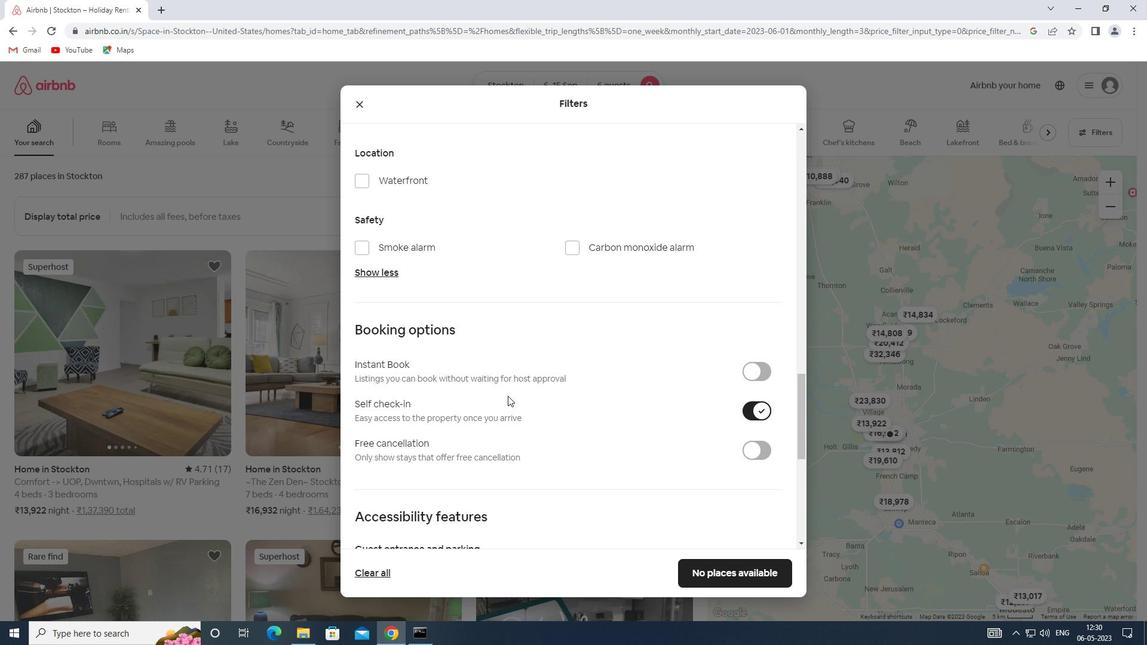 
Action: Mouse scrolled (507, 395) with delta (0, 0)
Screenshot: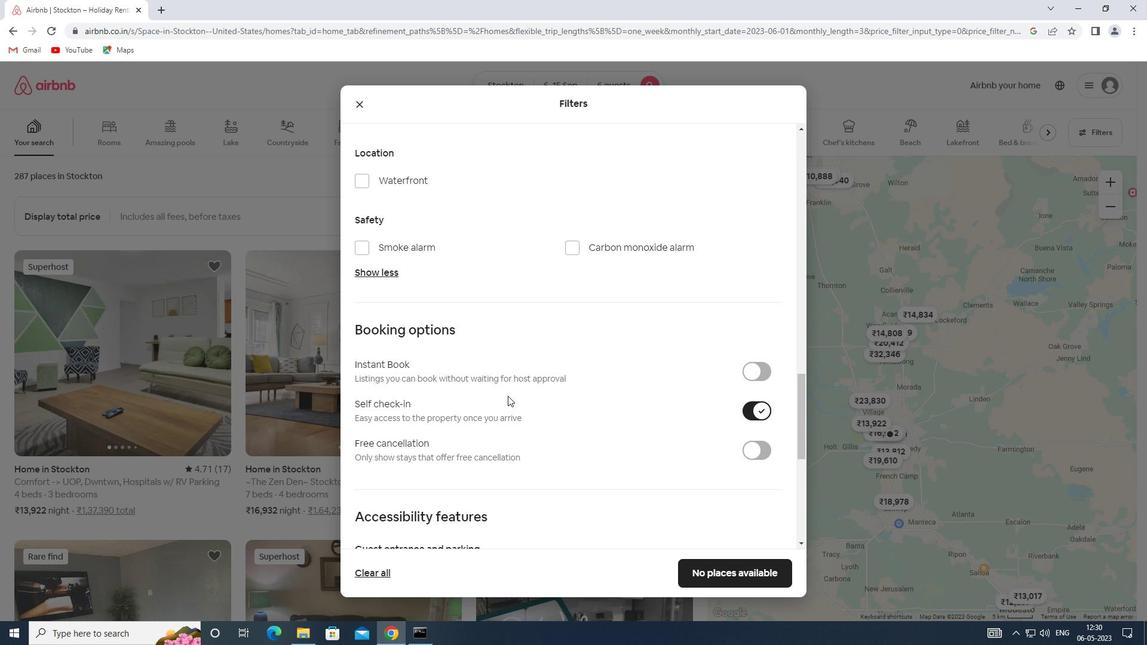 
Action: Mouse scrolled (507, 395) with delta (0, 0)
Screenshot: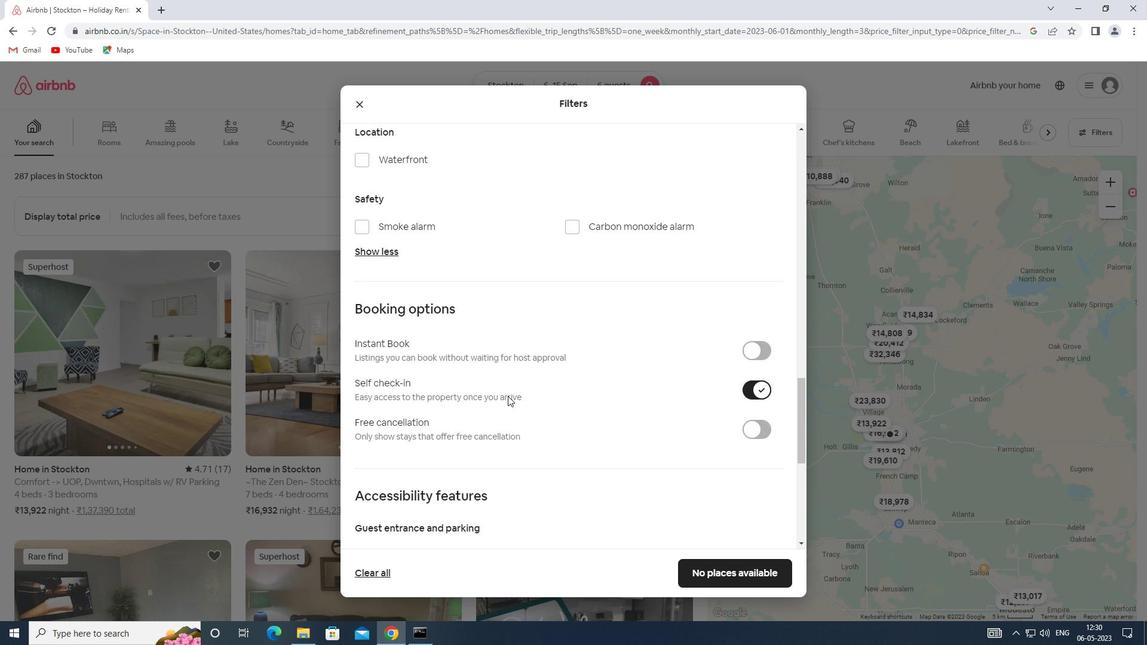 
Action: Mouse scrolled (507, 395) with delta (0, 0)
Screenshot: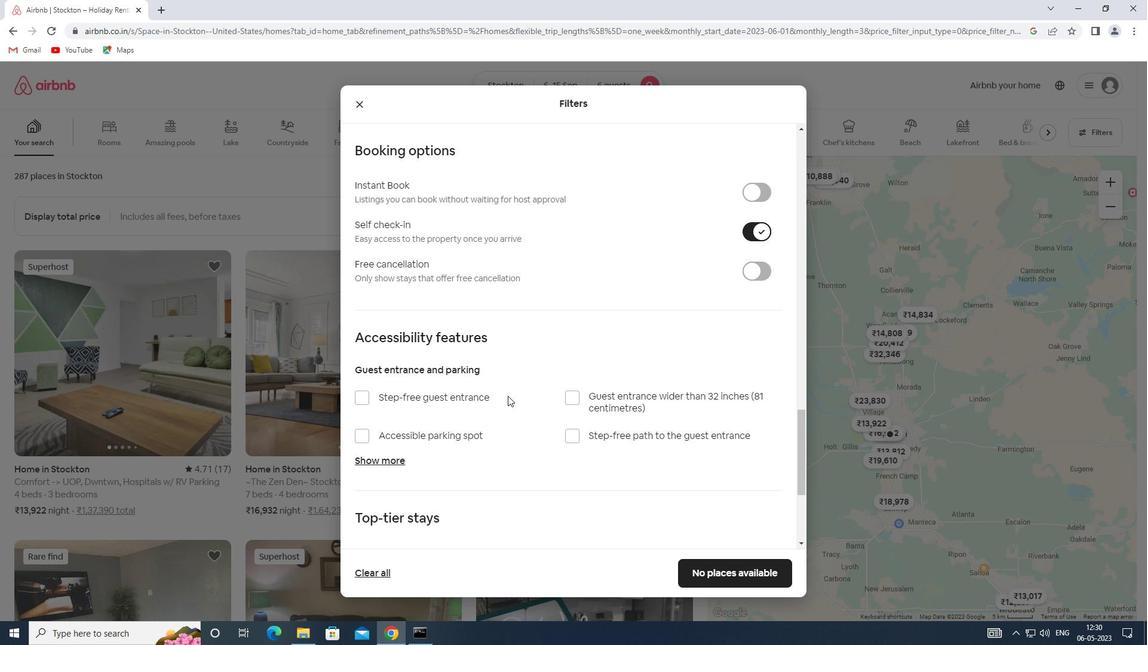 
Action: Mouse scrolled (507, 395) with delta (0, 0)
Screenshot: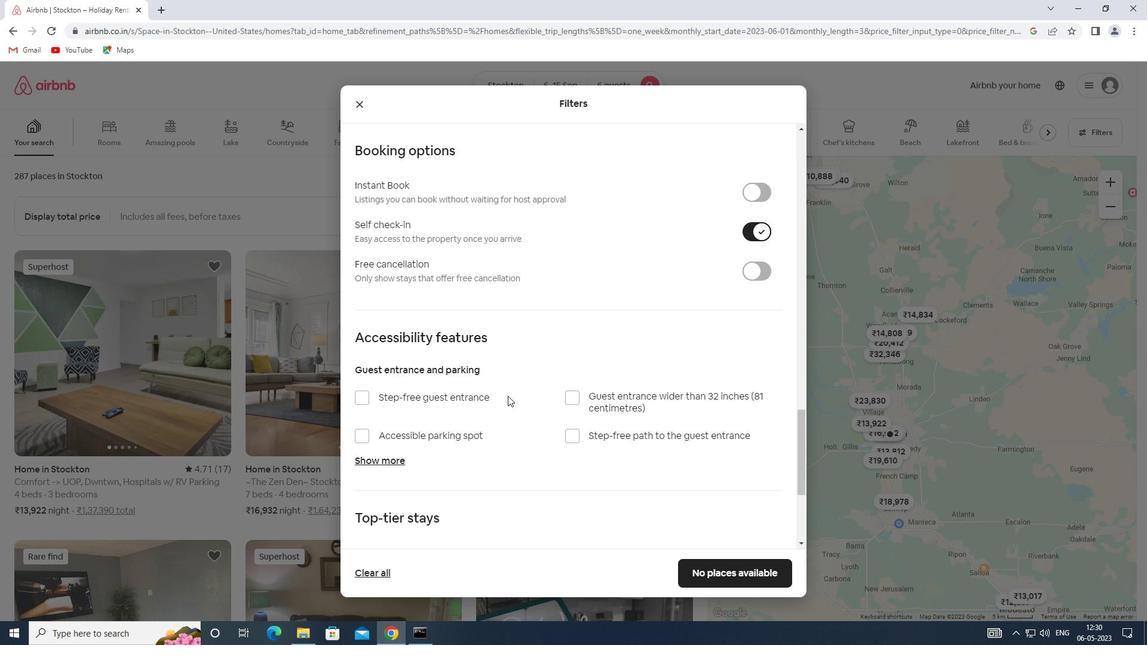 
Action: Mouse scrolled (507, 395) with delta (0, 0)
Screenshot: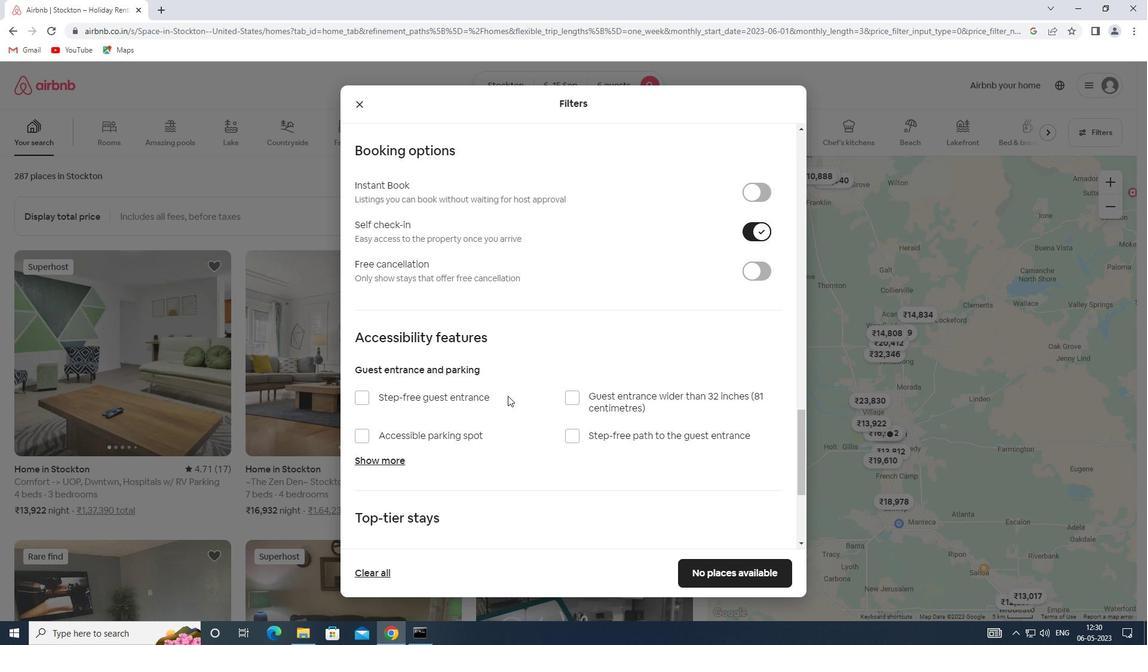 
Action: Mouse scrolled (507, 395) with delta (0, 0)
Screenshot: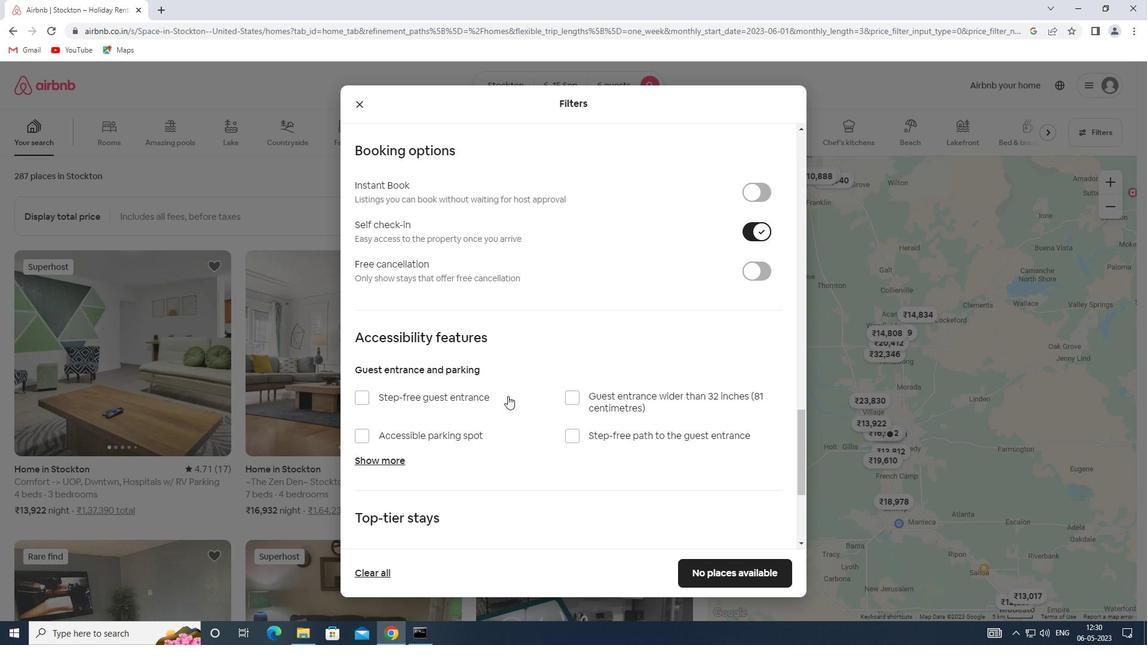 
Action: Mouse moved to (380, 461)
Screenshot: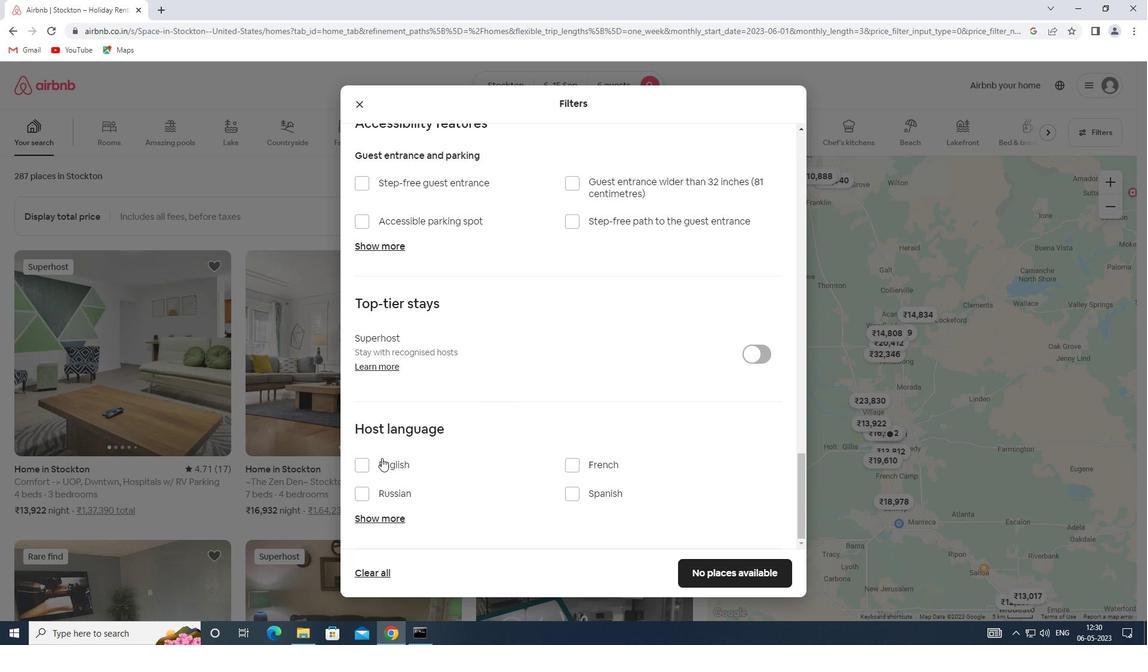 
Action: Mouse pressed left at (380, 461)
Screenshot: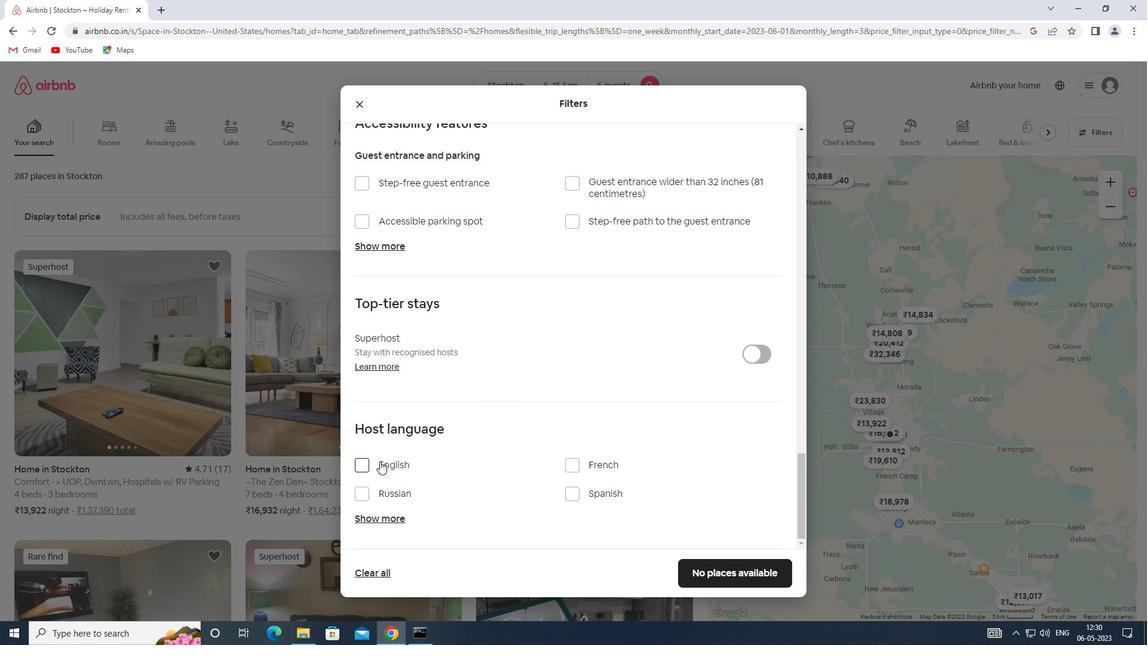 
Action: Mouse moved to (728, 580)
Screenshot: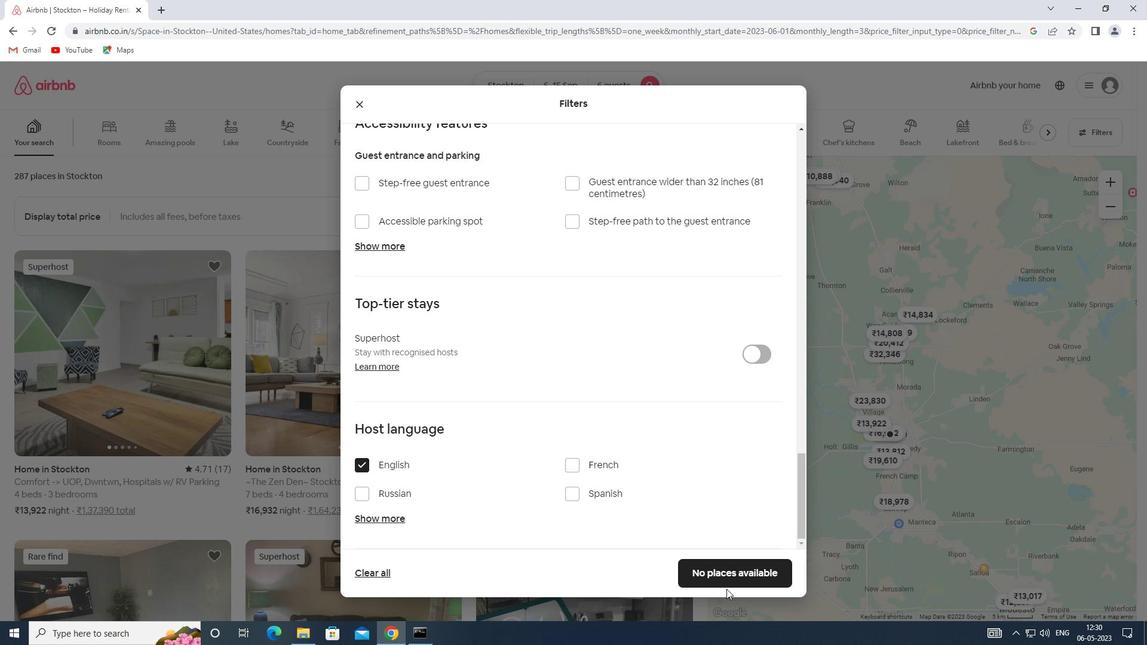 
Action: Mouse pressed left at (728, 580)
Screenshot: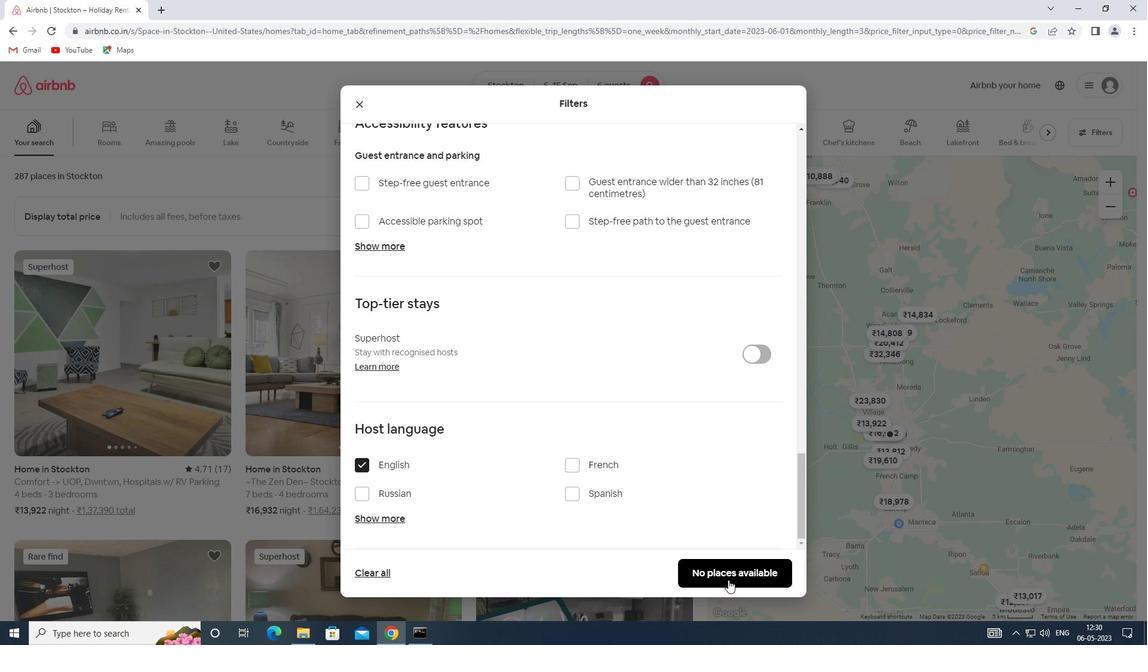 
